 Task: Look for space in Scotch Plains, United States from 10th July, 2023 to 15th July, 2023 for 7 adults in price range Rs.10000 to Rs.15000. Place can be entire place or shared room with 4 bedrooms having 7 beds and 4 bathrooms. Property type can be house, flat, guest house. Amenities needed are: wifi, TV, free parkinig on premises, gym, breakfast. Booking option can be shelf check-in. Required host language is English.
Action: Mouse moved to (498, 122)
Screenshot: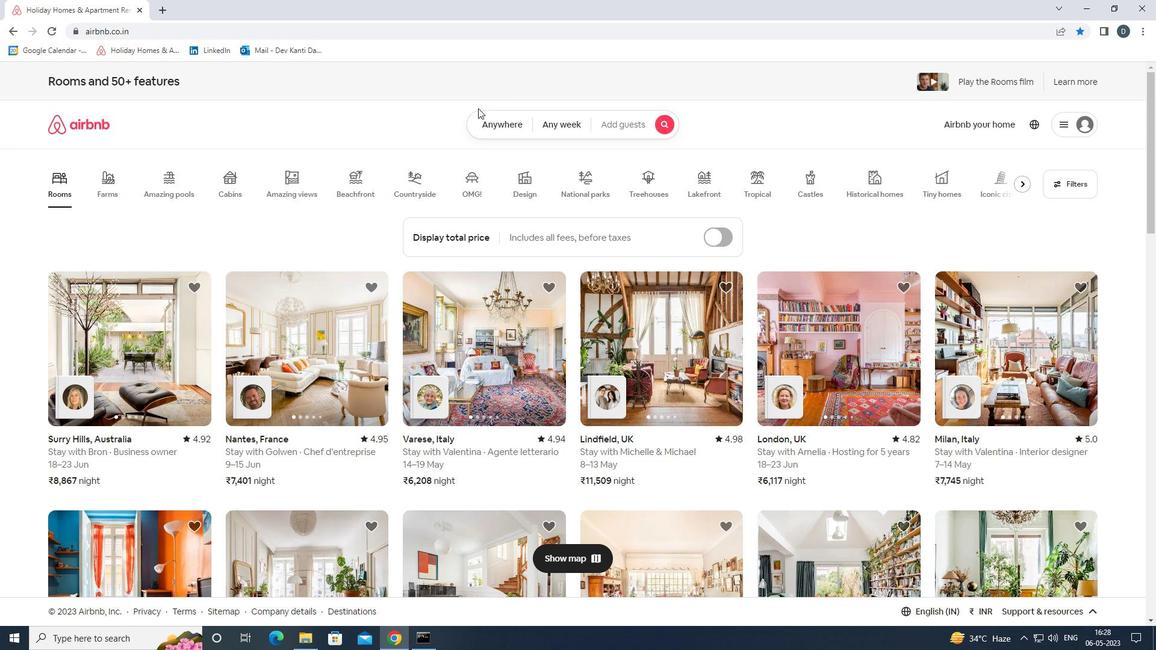 
Action: Mouse pressed left at (498, 122)
Screenshot: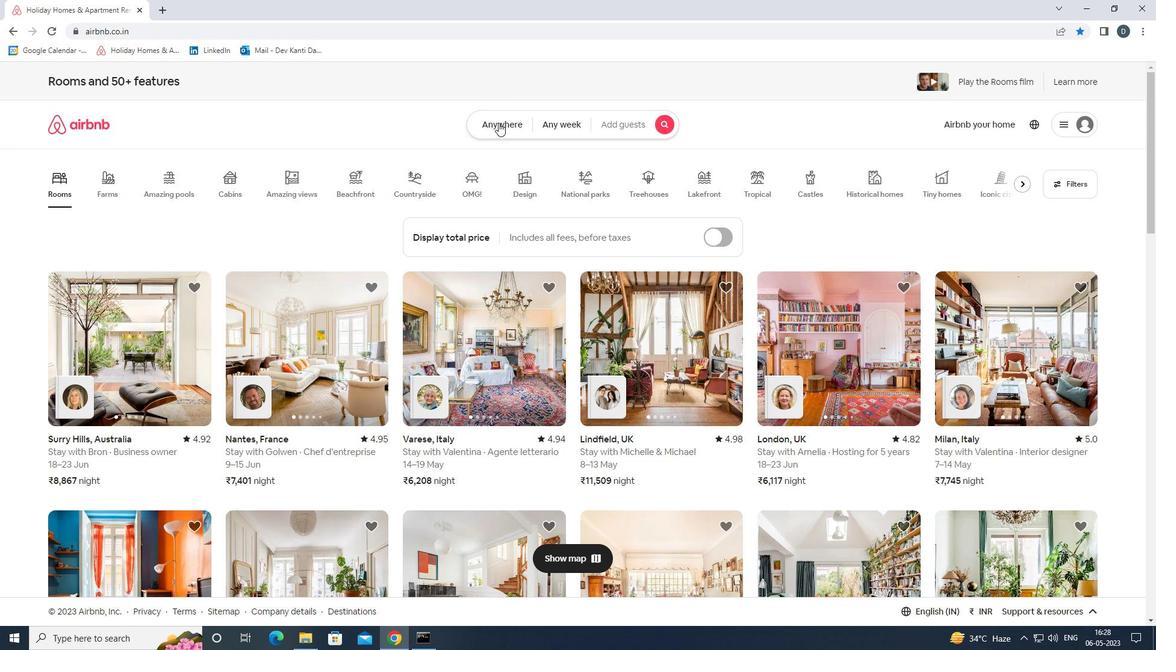 
Action: Mouse moved to (423, 176)
Screenshot: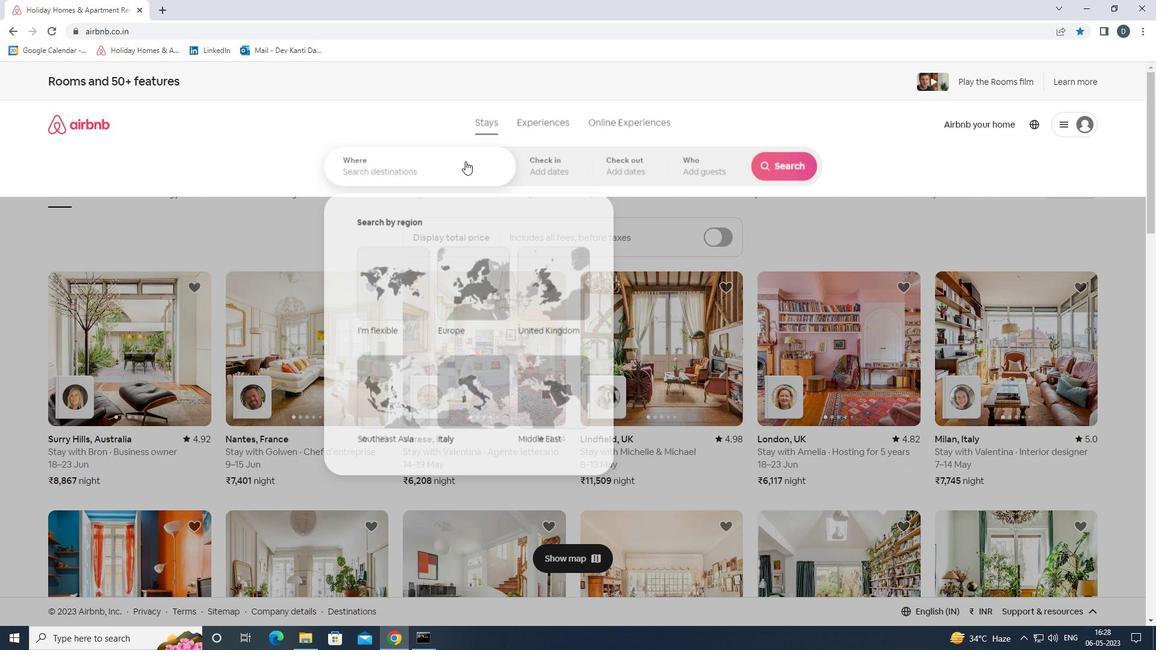 
Action: Mouse pressed left at (423, 176)
Screenshot: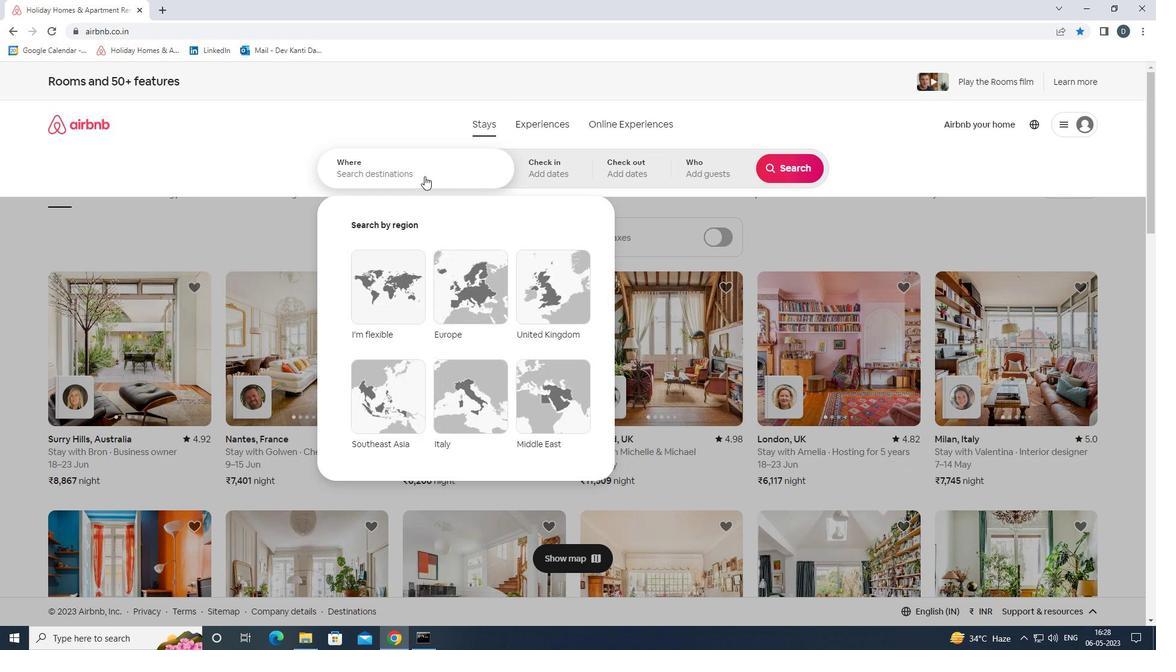
Action: Mouse moved to (437, 170)
Screenshot: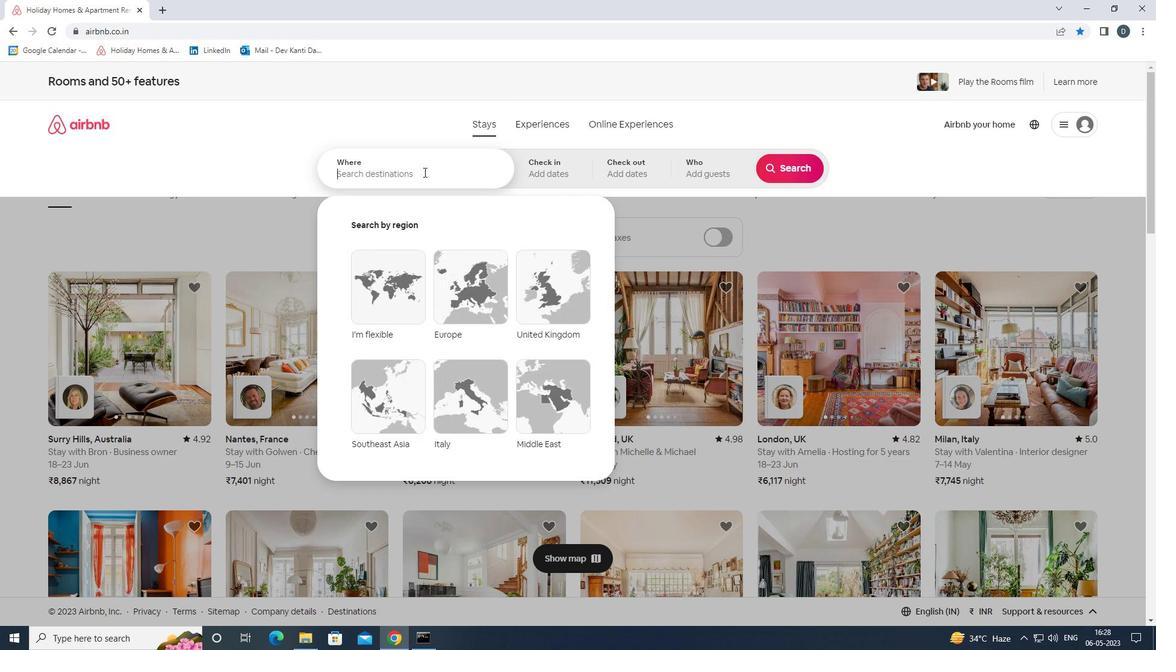 
Action: Key pressed <Key.shift><Key.shift>S
Screenshot: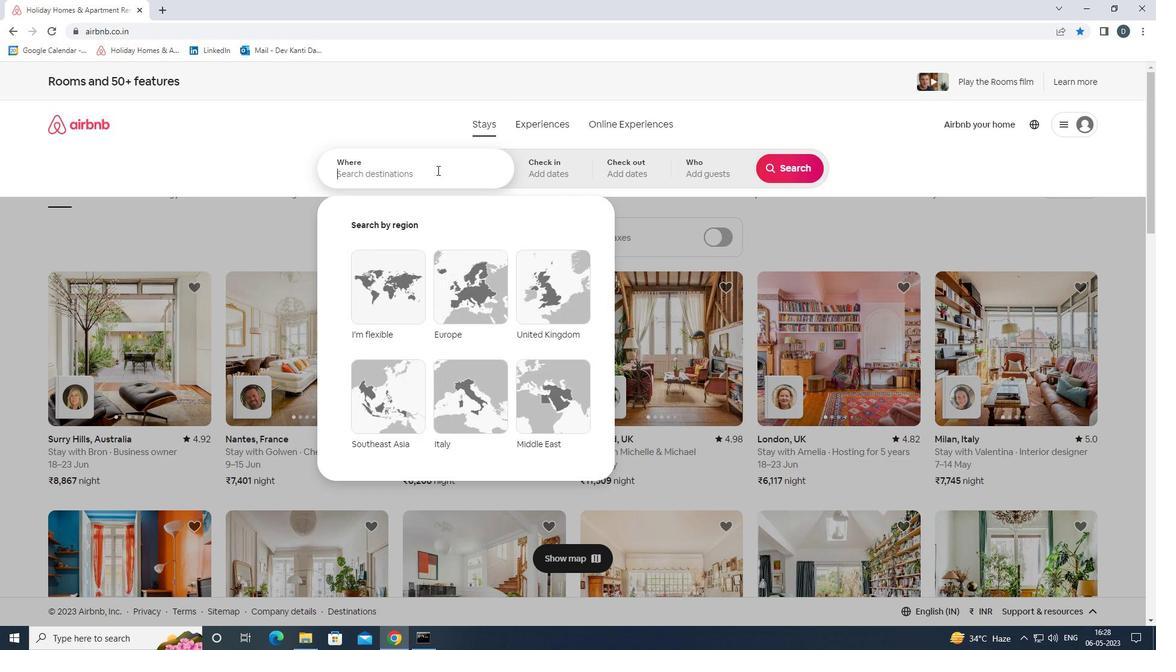 
Action: Mouse moved to (438, 170)
Screenshot: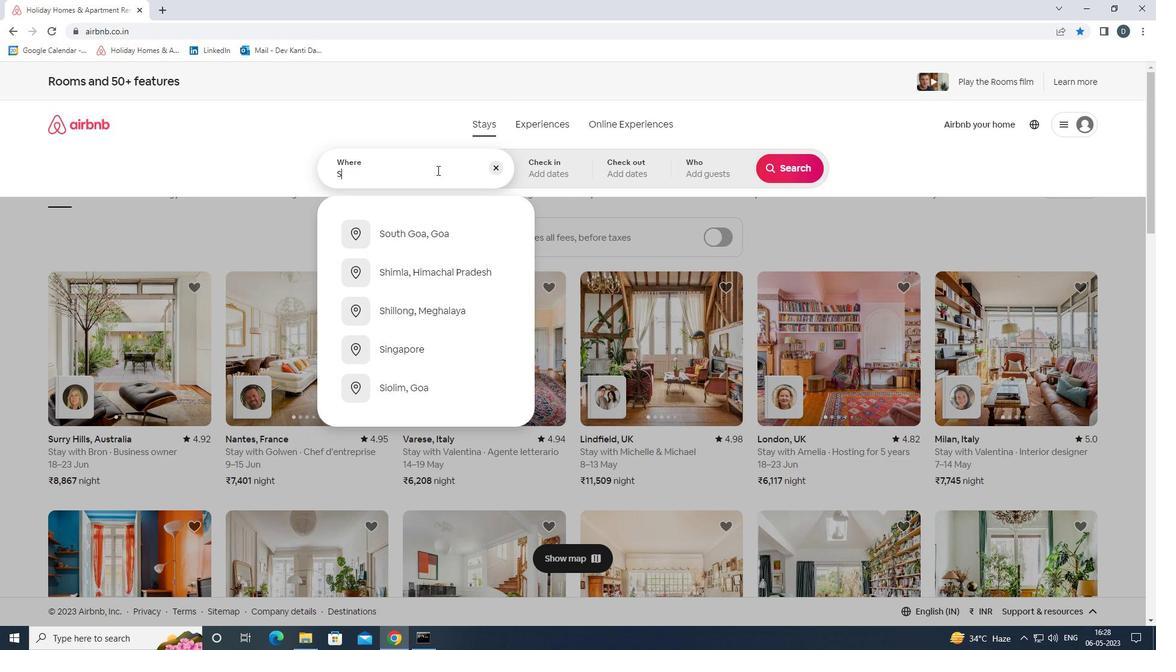 
Action: Key pressed COTCH<Key.space><Key.shift>PLAINS,<Key.shift>UNITED<Key.space><Key.shift><Key.shift><Key.shift><Key.shift><Key.shift><Key.shift><Key.shift><Key.shift><Key.shift><Key.shift><Key.shift><Key.shift><Key.shift><Key.shift><Key.shift><Key.shift><Key.shift><Key.shift><Key.shift><Key.shift>S<Key.shift><Key.backspace><Key.shift>STATES<Key.enter>
Screenshot: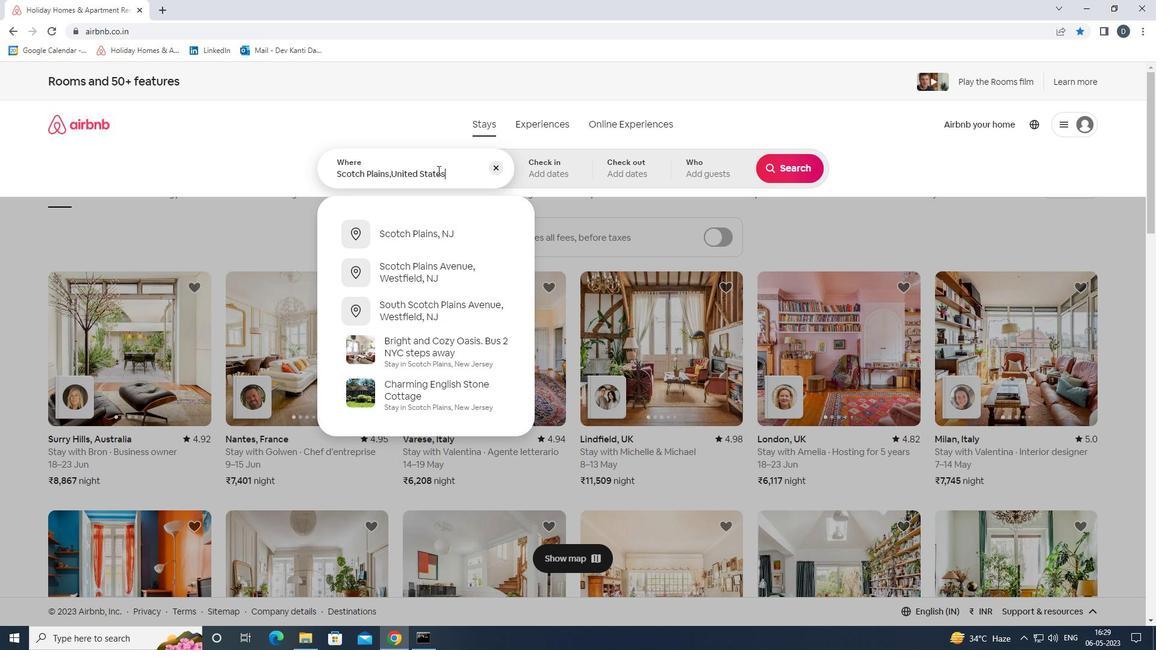 
Action: Mouse moved to (783, 260)
Screenshot: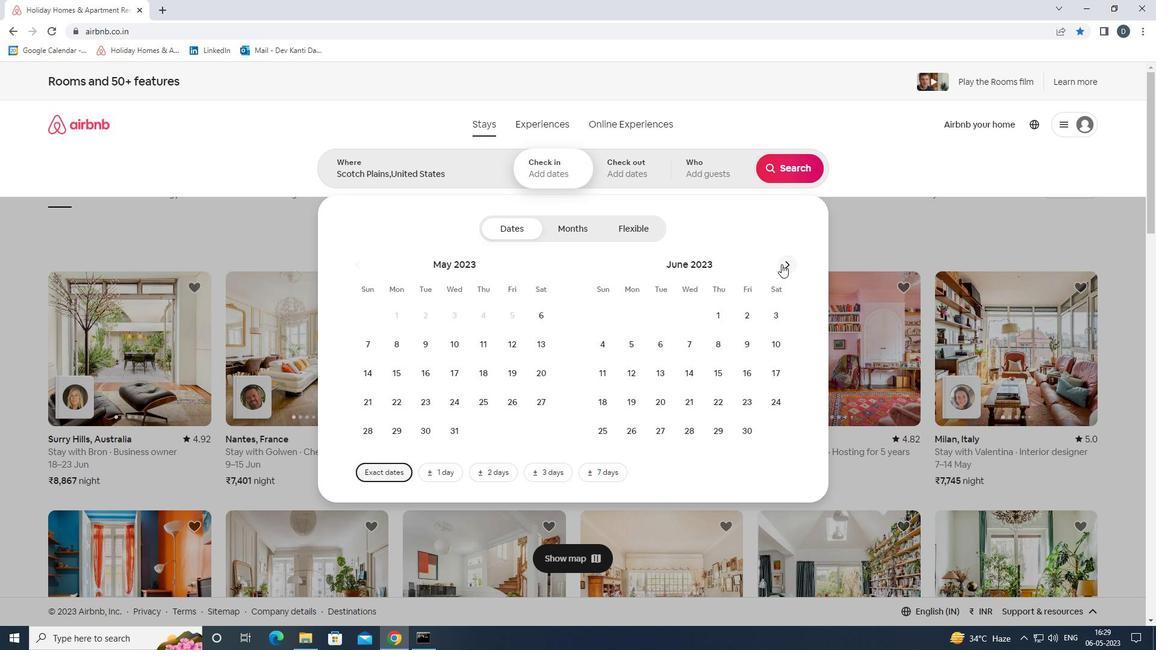 
Action: Mouse pressed left at (783, 260)
Screenshot: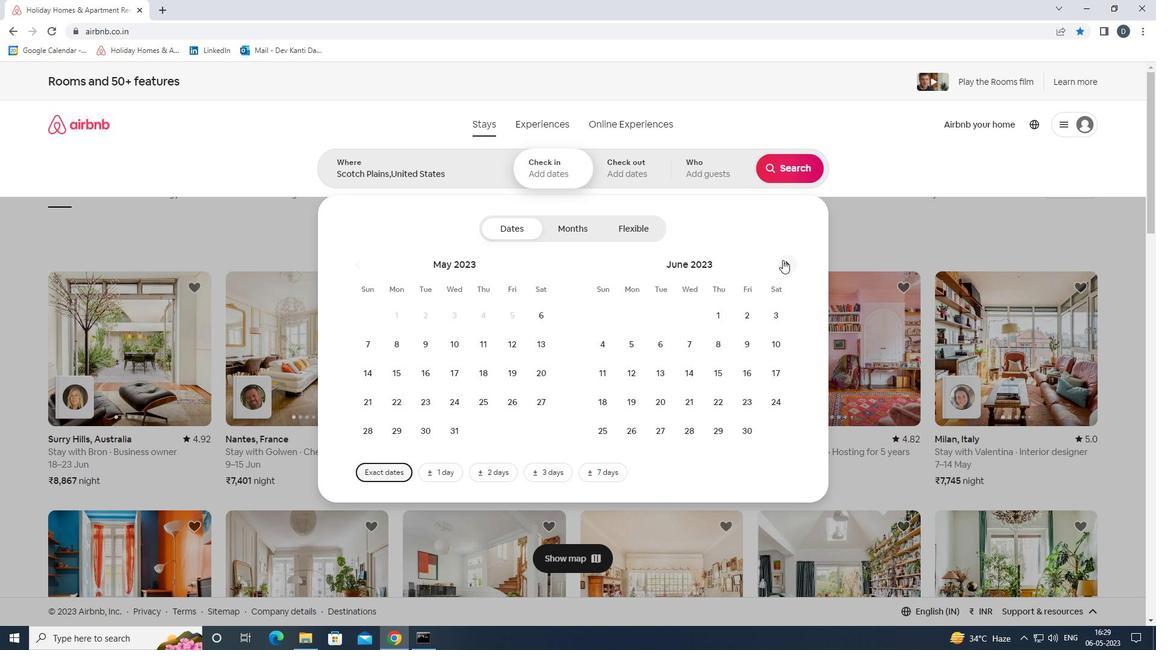 
Action: Mouse moved to (635, 371)
Screenshot: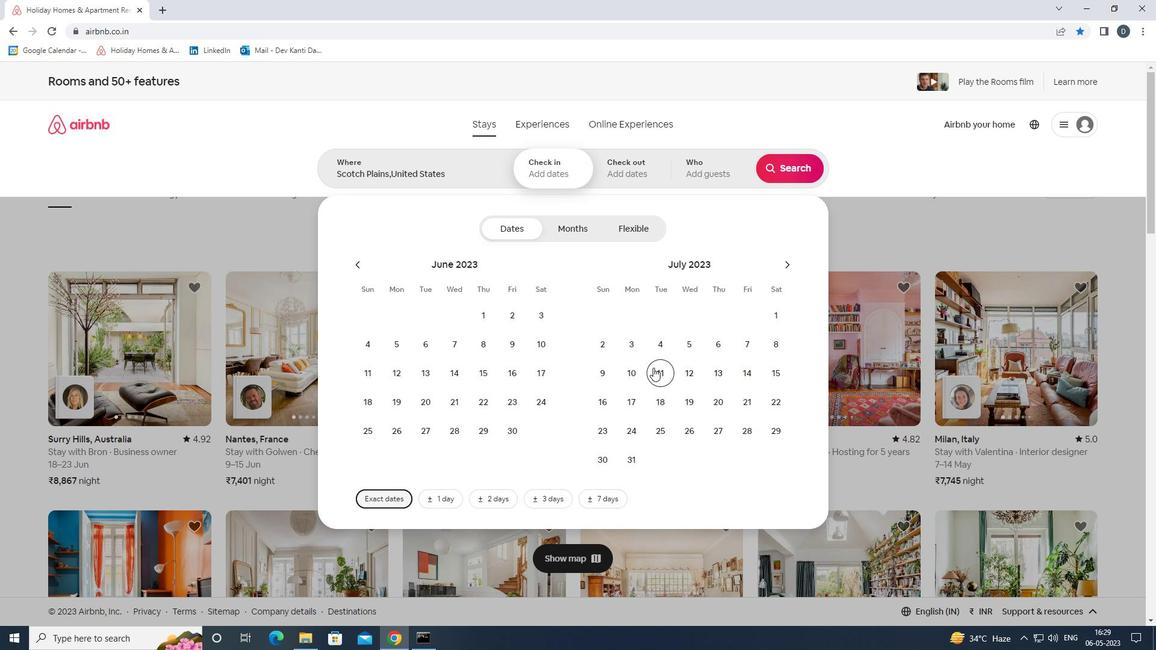
Action: Mouse pressed left at (635, 371)
Screenshot: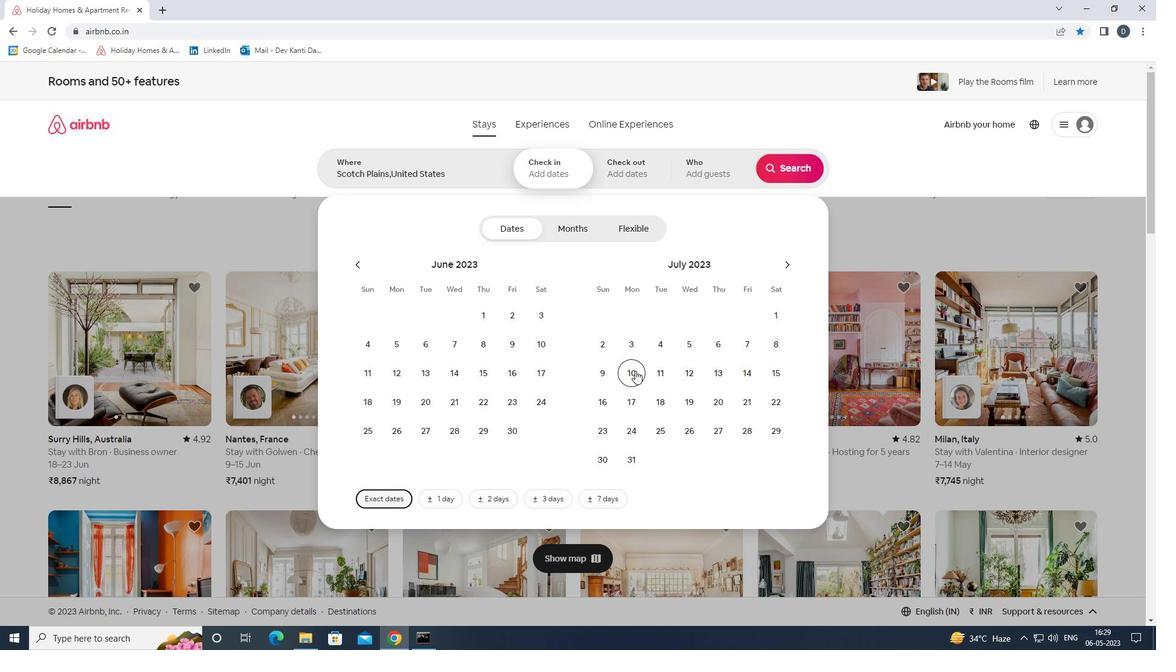 
Action: Mouse moved to (770, 369)
Screenshot: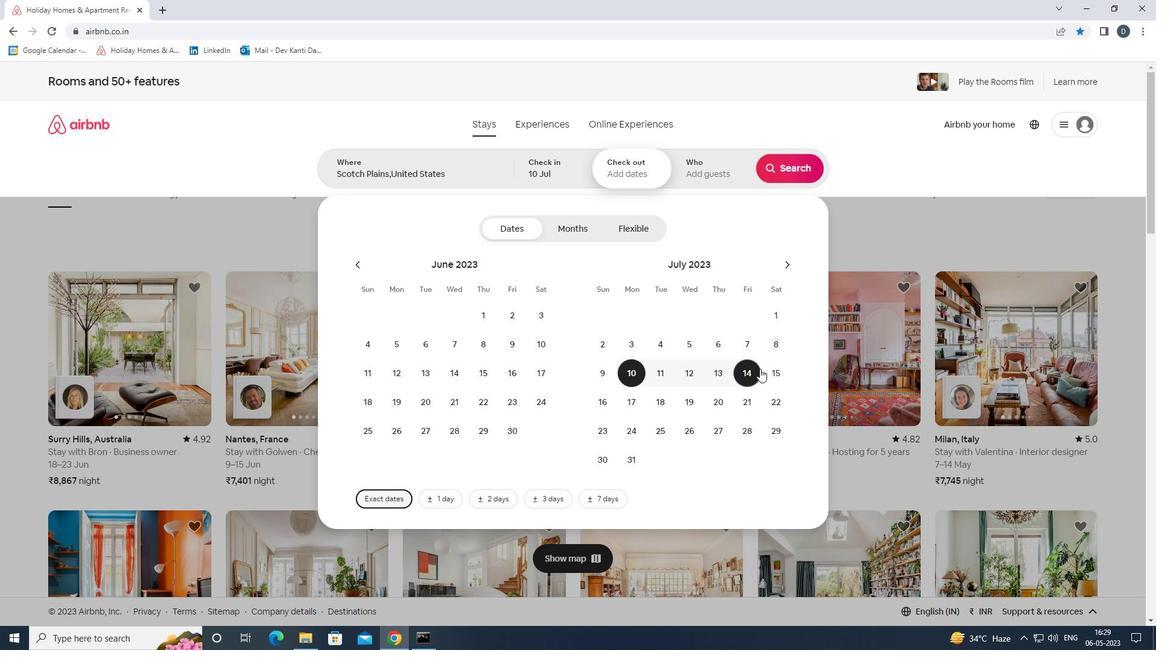 
Action: Mouse pressed left at (770, 369)
Screenshot: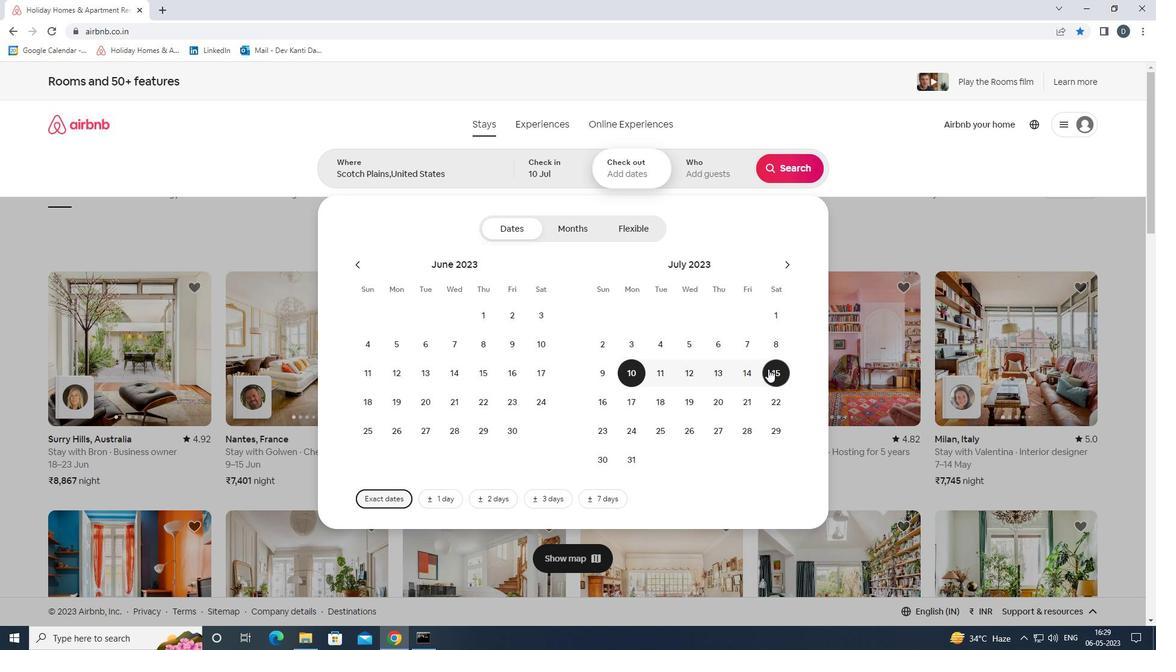 
Action: Mouse moved to (708, 172)
Screenshot: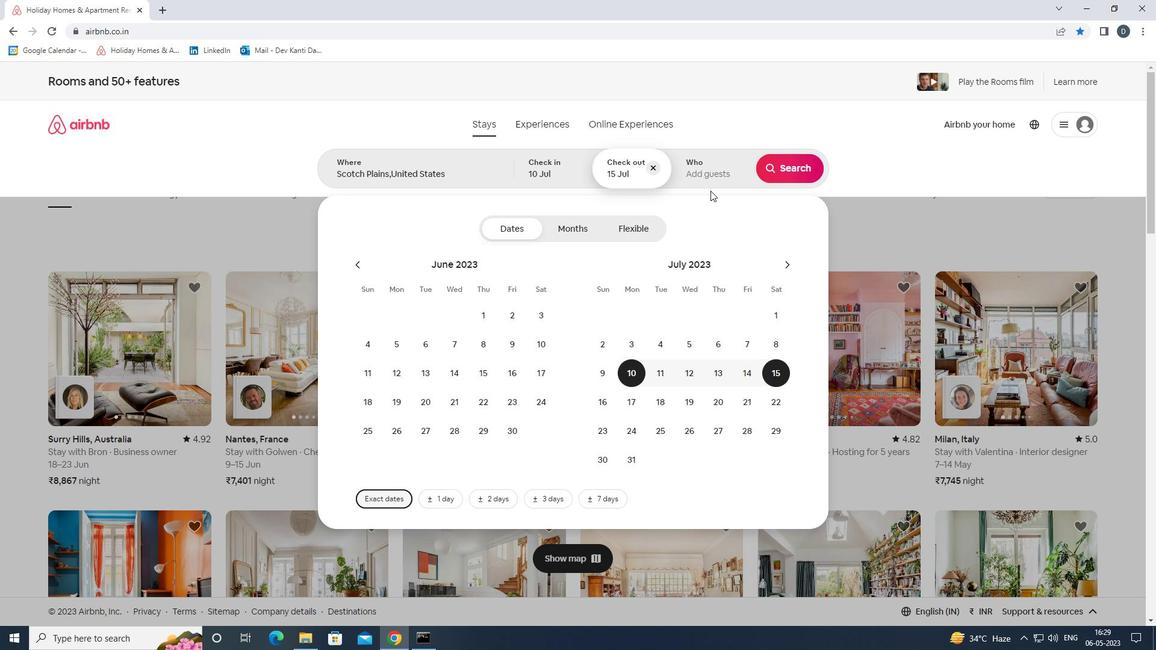 
Action: Mouse pressed left at (708, 172)
Screenshot: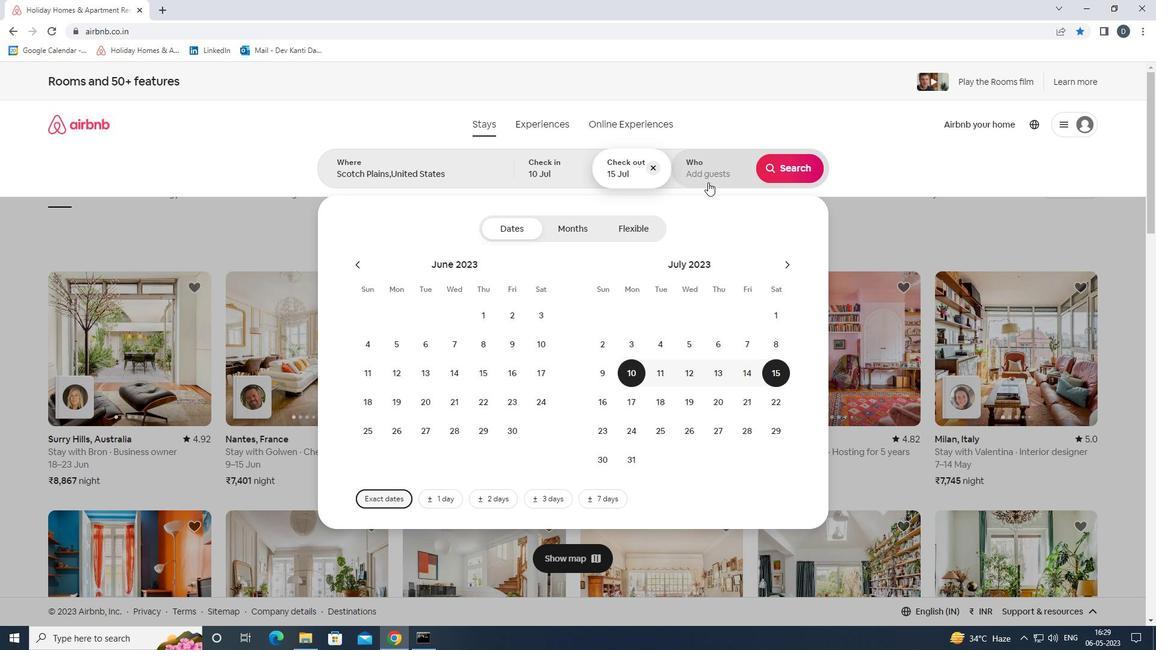 
Action: Mouse moved to (797, 236)
Screenshot: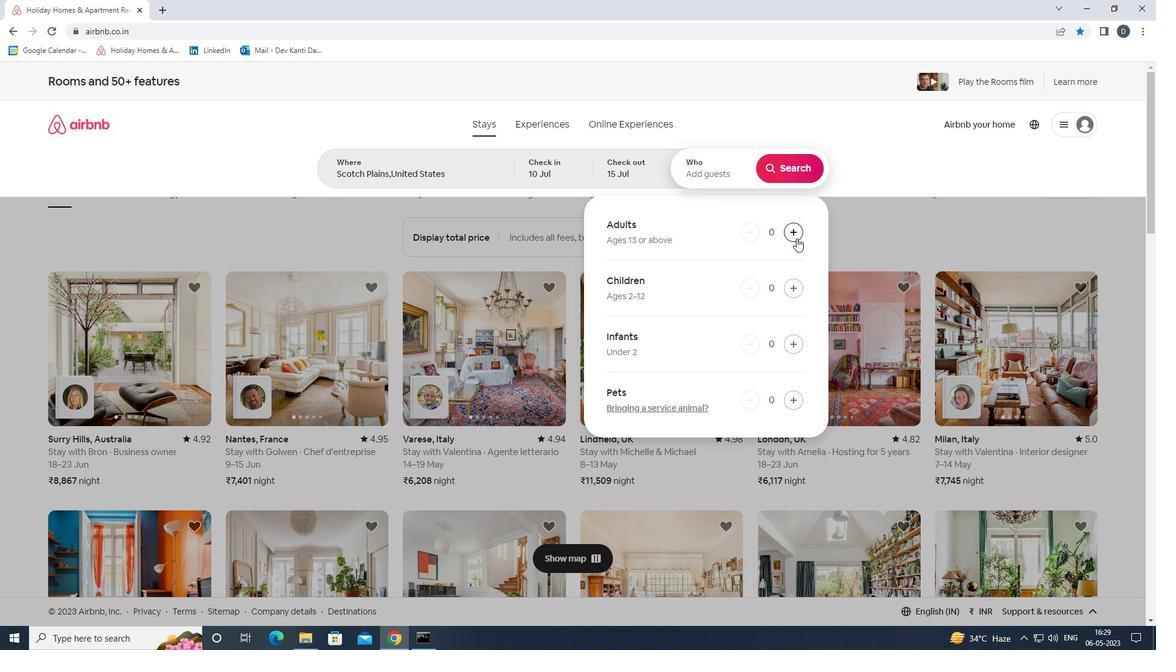
Action: Mouse pressed left at (797, 236)
Screenshot: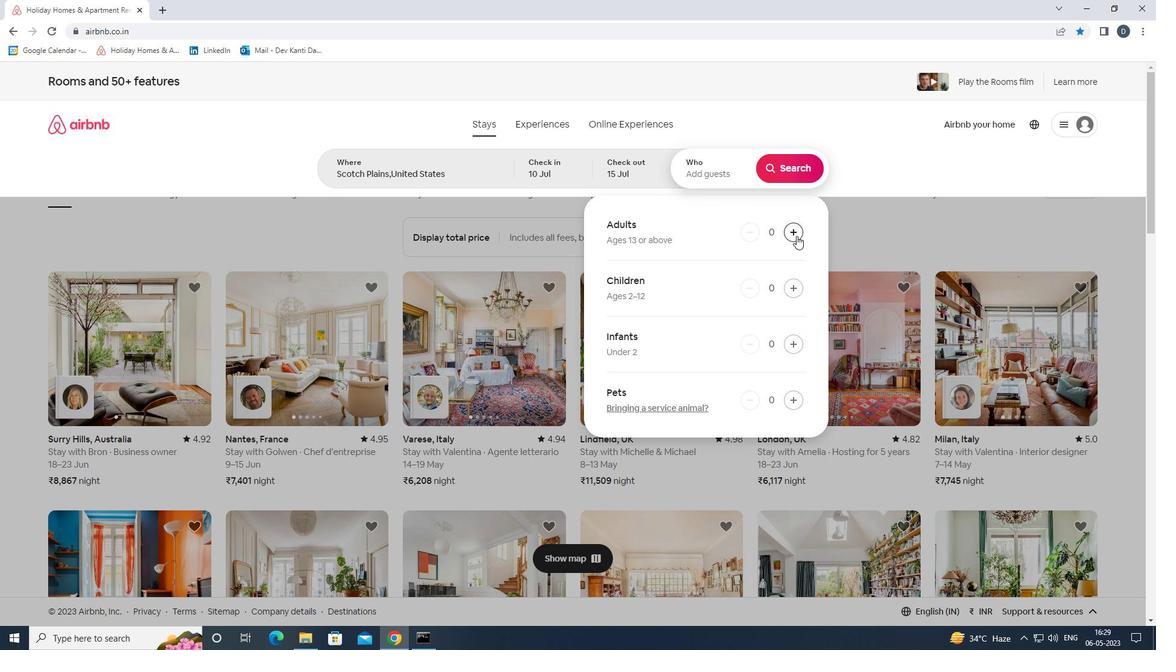 
Action: Mouse pressed left at (797, 236)
Screenshot: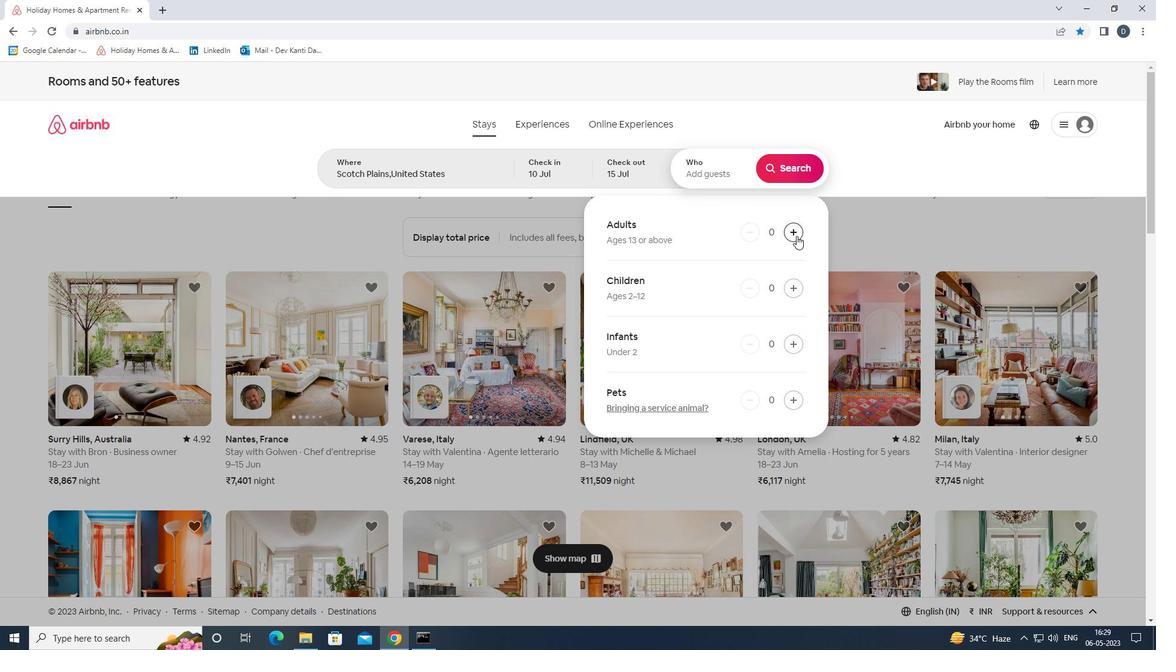 
Action: Mouse pressed left at (797, 236)
Screenshot: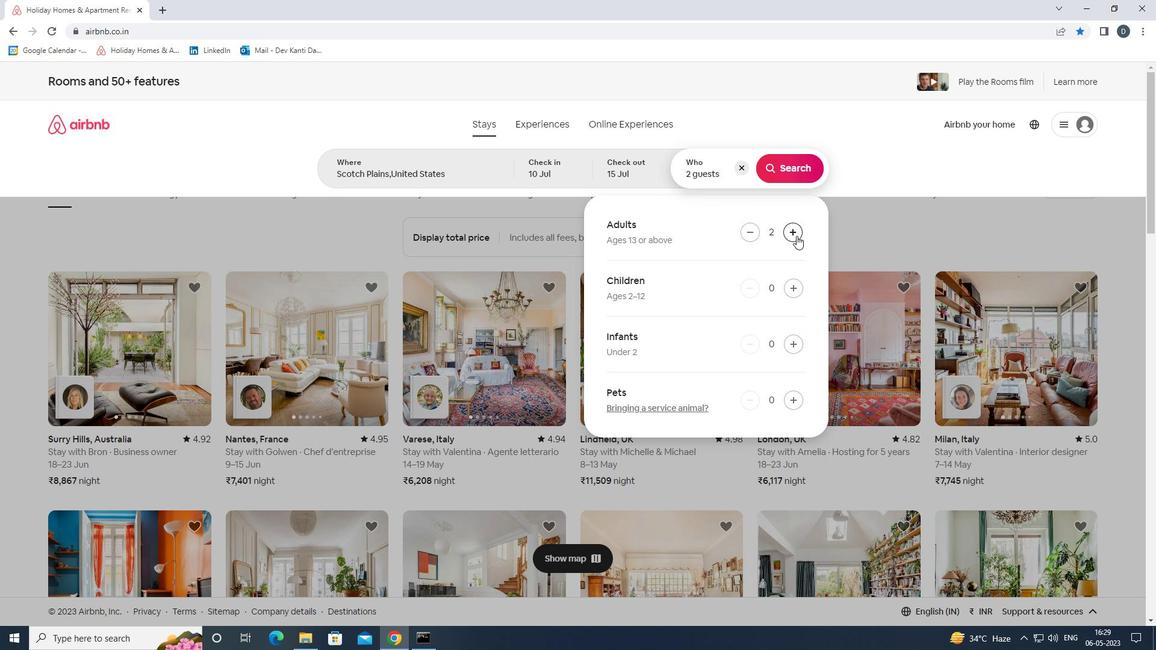 
Action: Mouse pressed left at (797, 236)
Screenshot: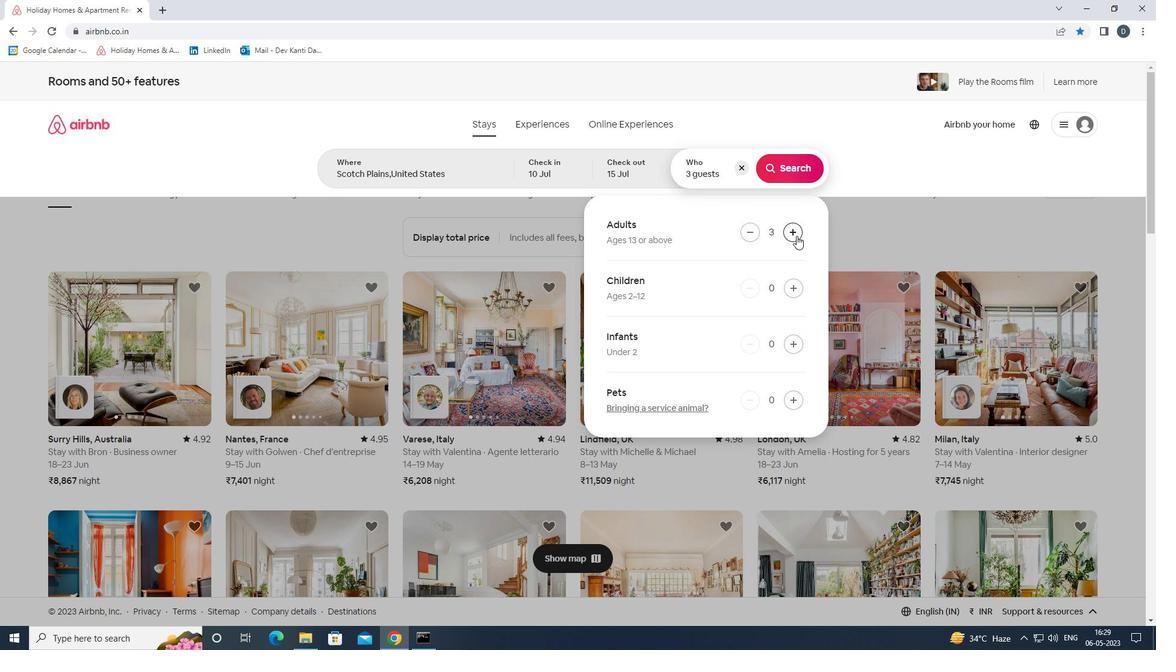 
Action: Mouse pressed left at (797, 236)
Screenshot: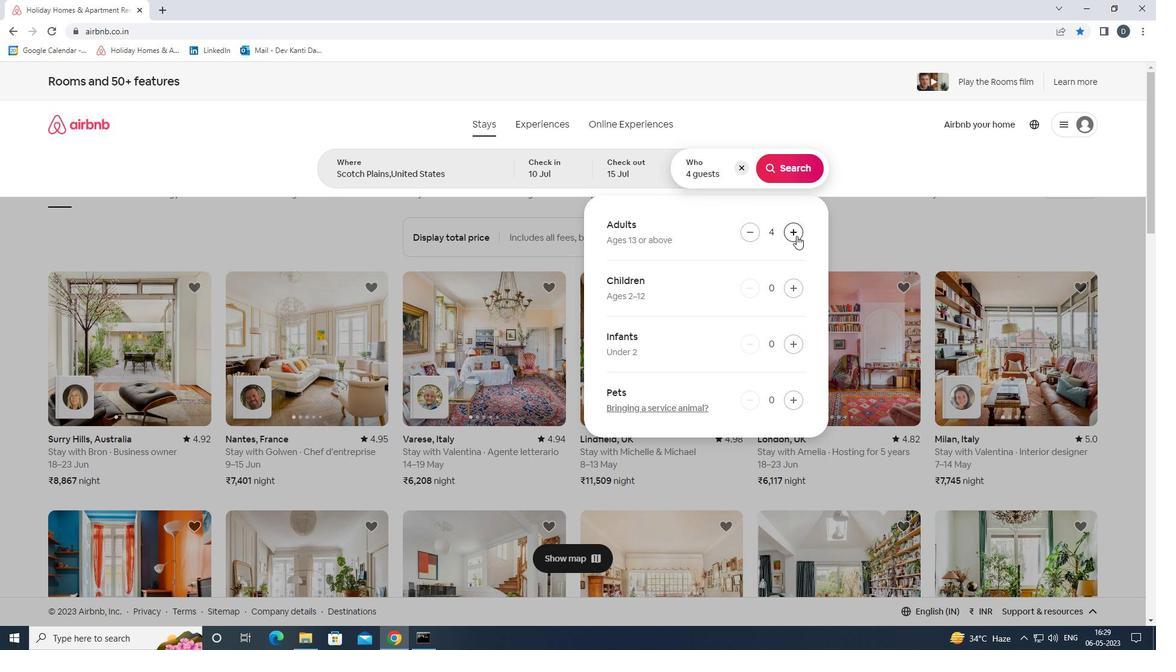 
Action: Mouse pressed left at (797, 236)
Screenshot: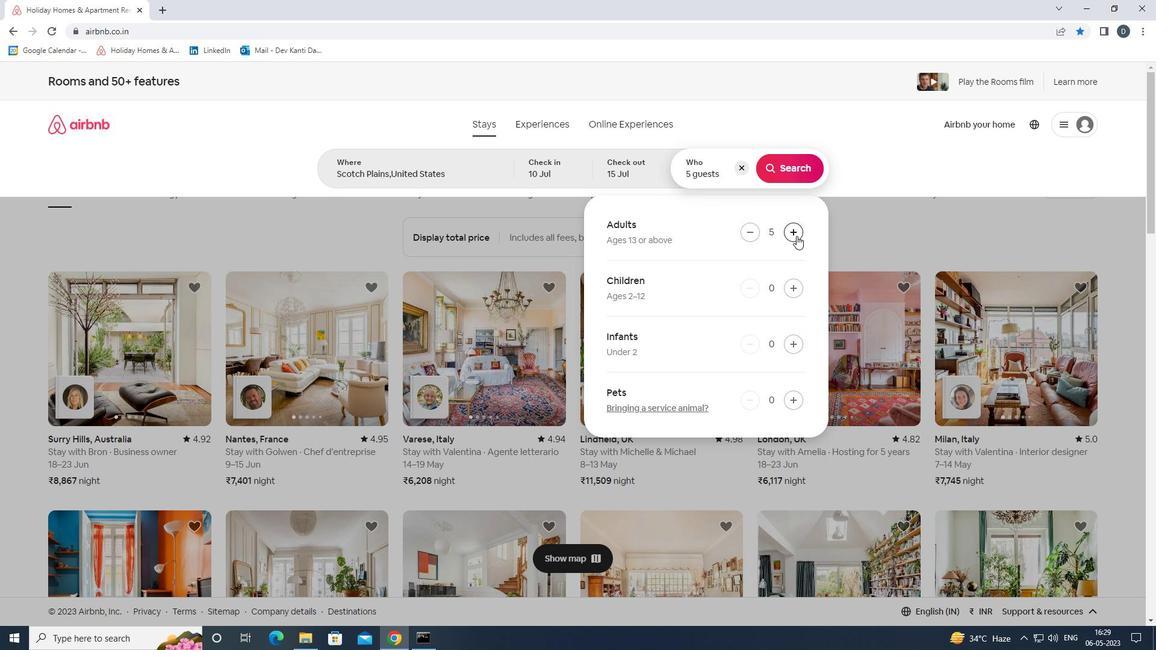 
Action: Mouse pressed left at (797, 236)
Screenshot: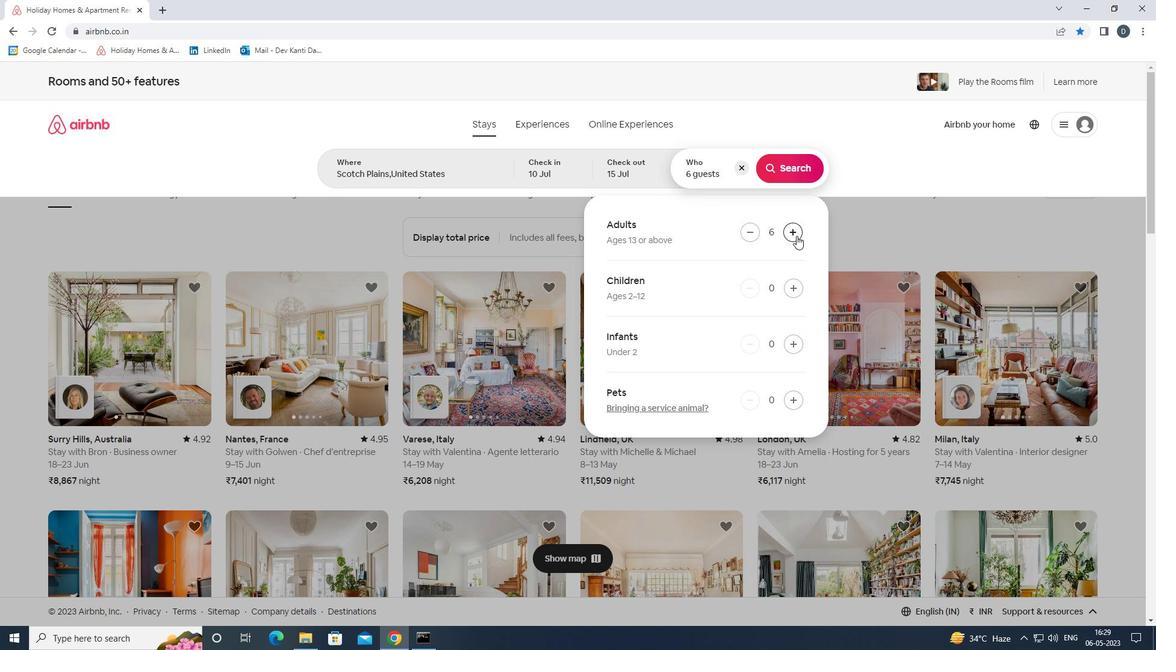 
Action: Mouse moved to (795, 169)
Screenshot: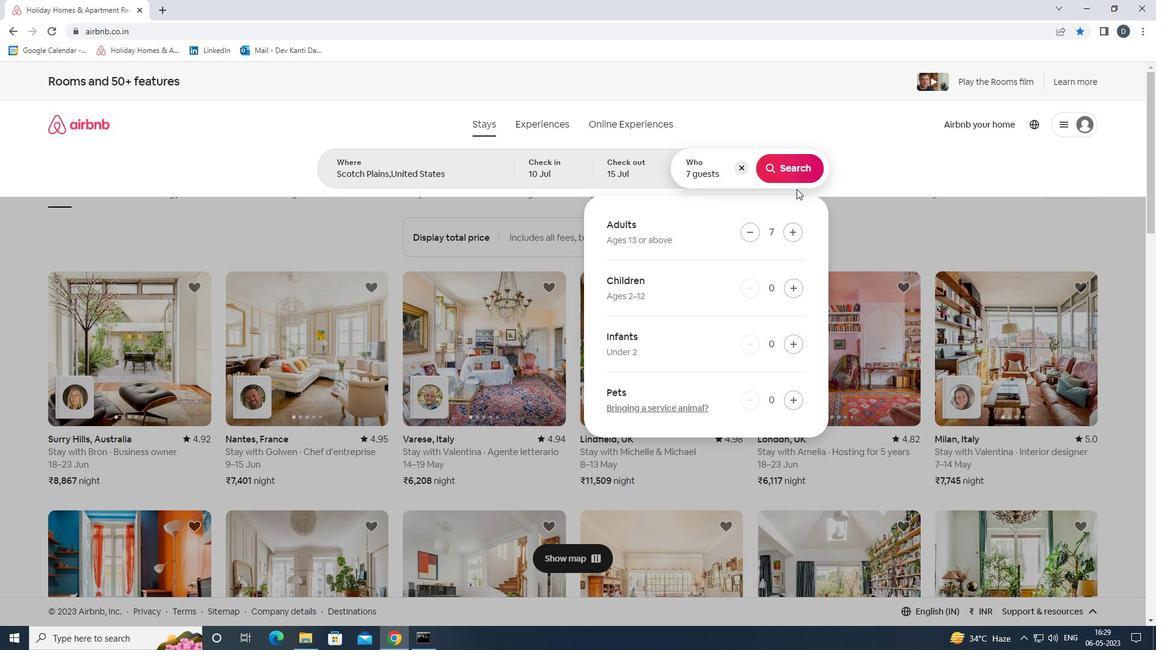 
Action: Mouse pressed left at (795, 169)
Screenshot: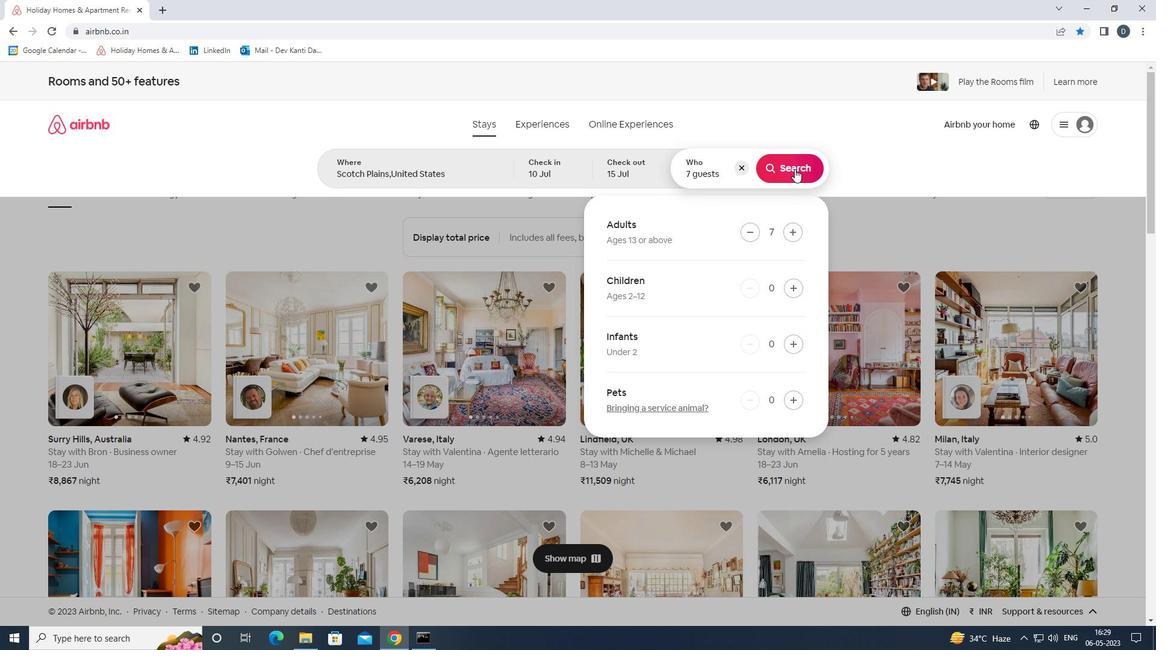 
Action: Mouse moved to (1099, 137)
Screenshot: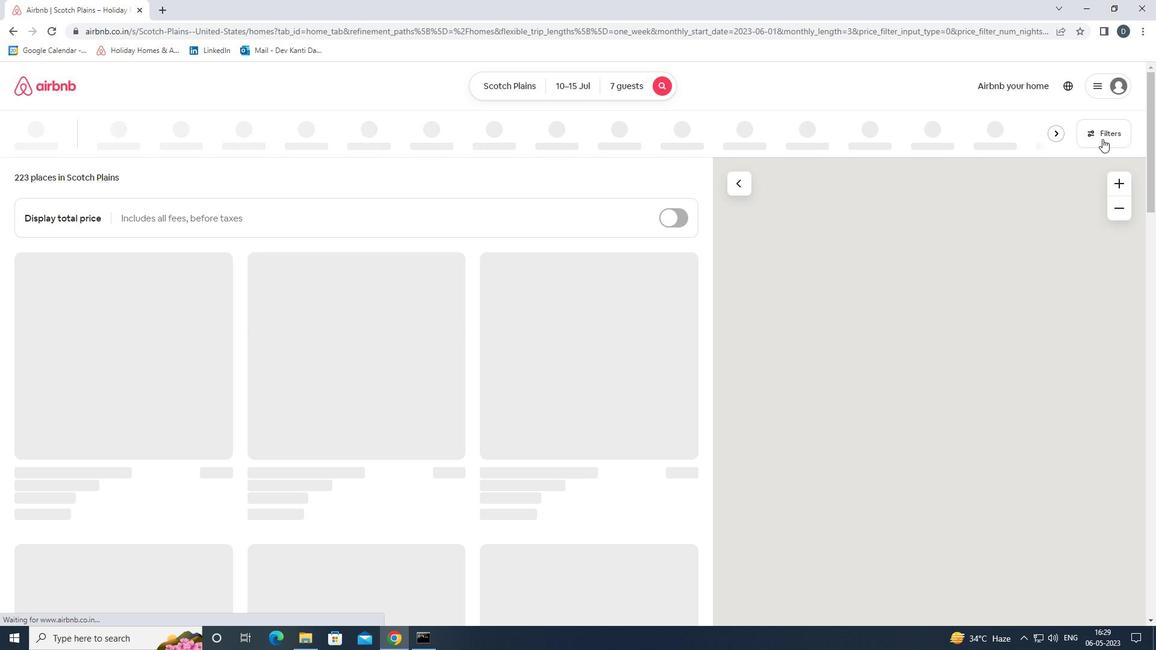 
Action: Mouse pressed left at (1099, 137)
Screenshot: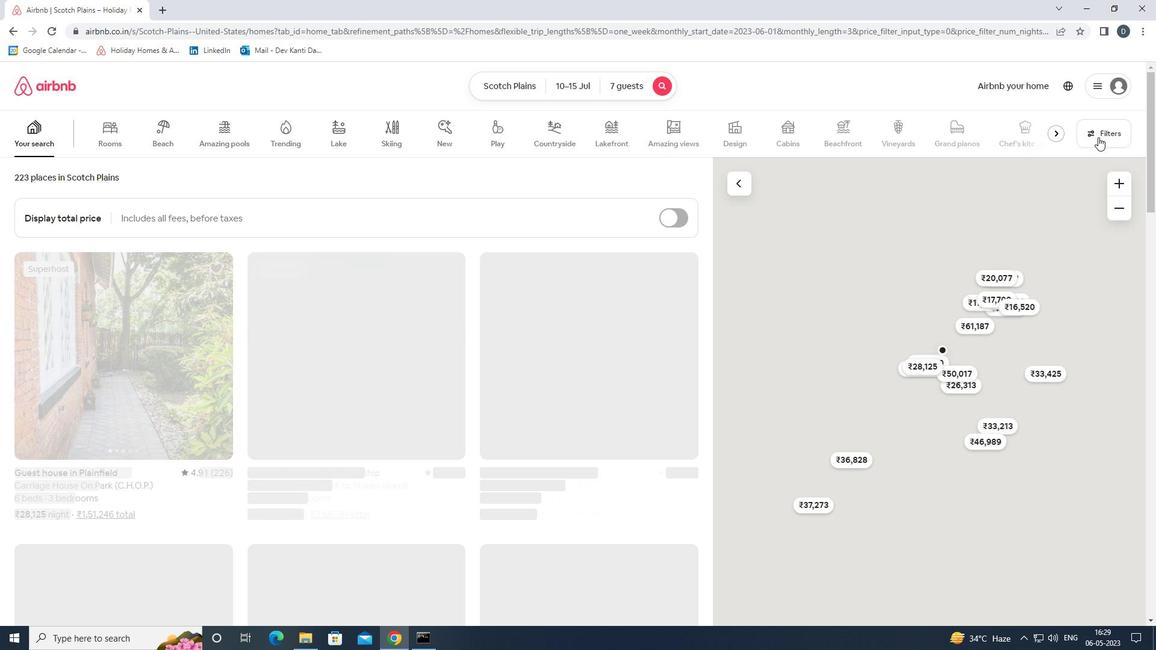 
Action: Mouse moved to (473, 437)
Screenshot: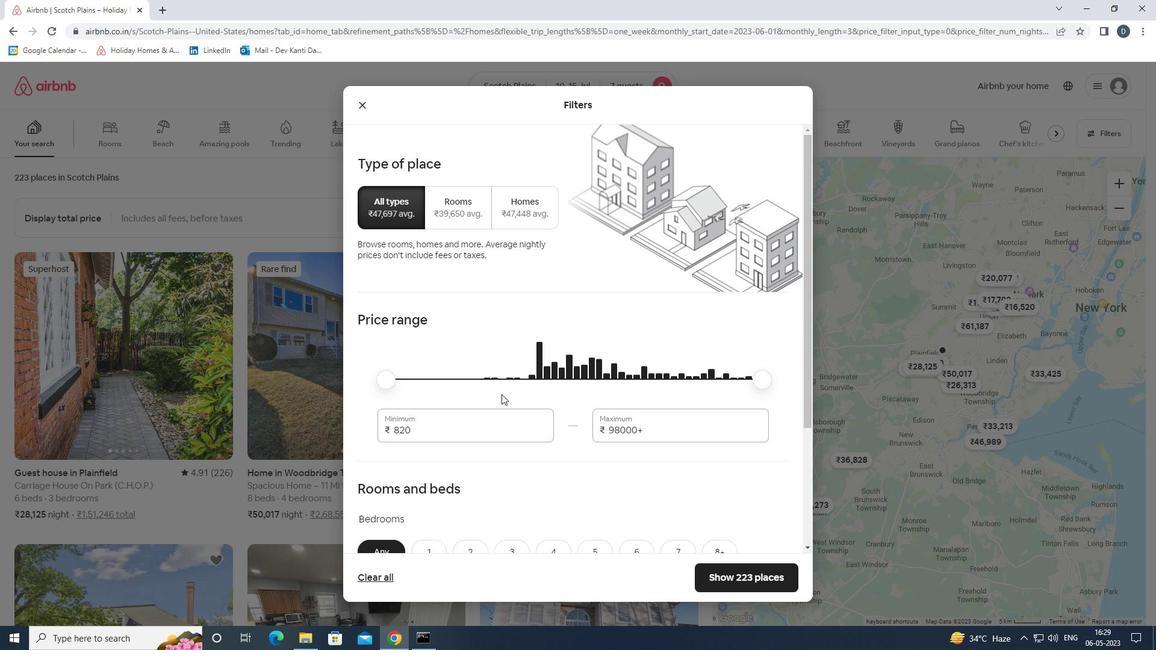 
Action: Mouse pressed left at (473, 437)
Screenshot: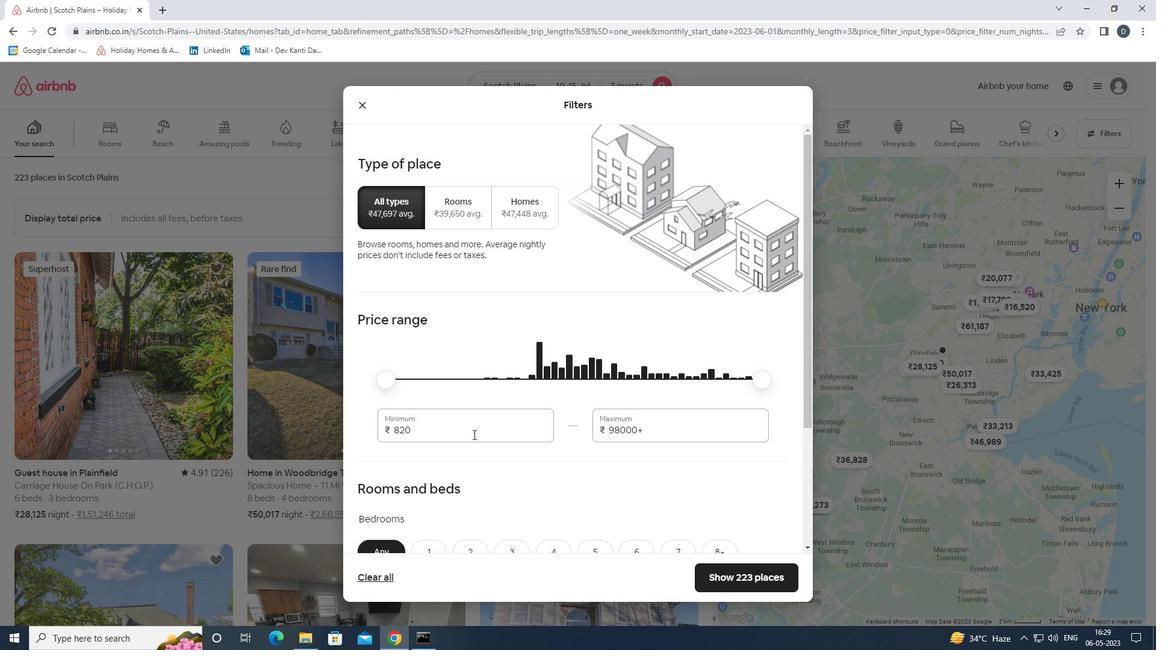 
Action: Mouse moved to (473, 430)
Screenshot: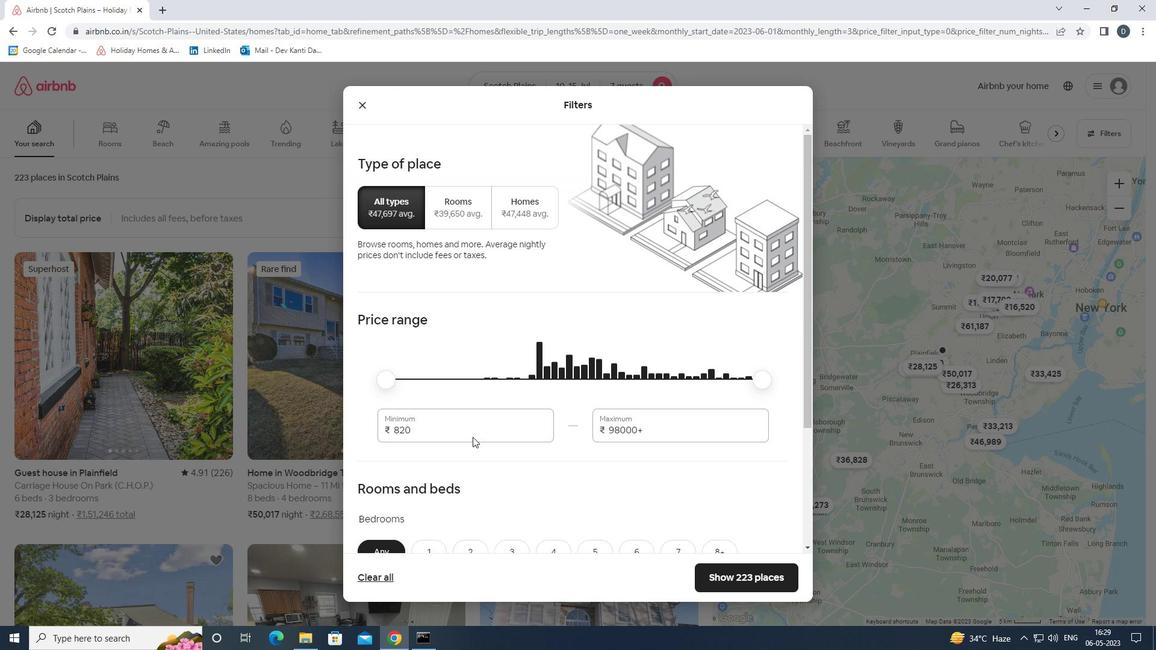 
Action: Mouse pressed left at (473, 430)
Screenshot: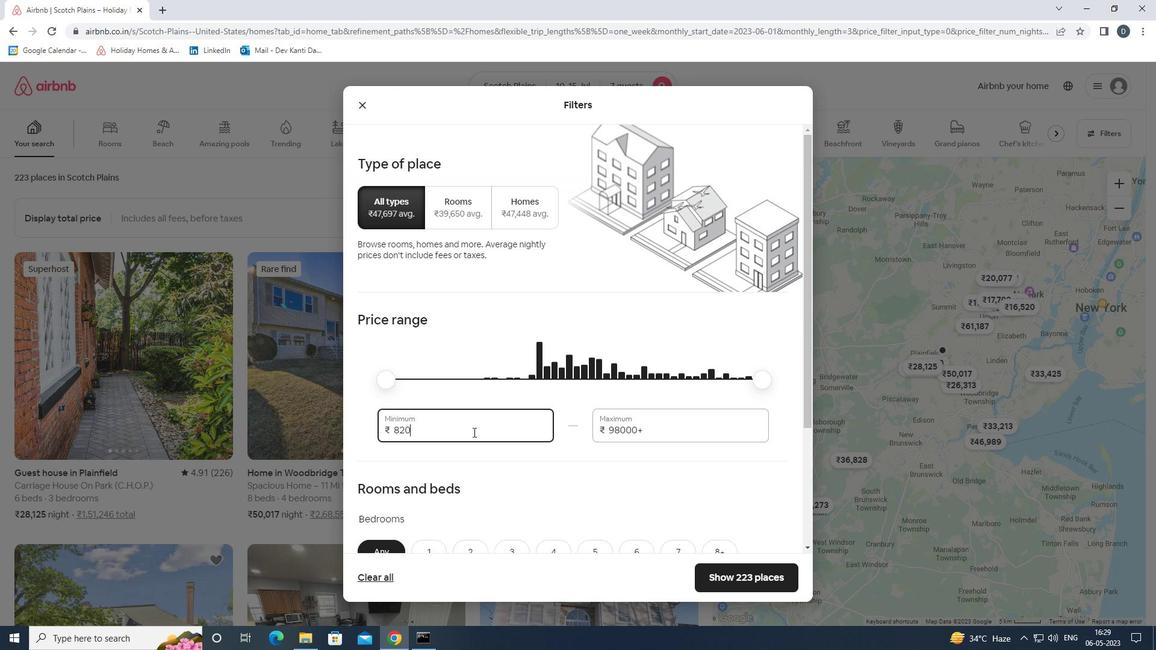 
Action: Mouse pressed left at (473, 430)
Screenshot: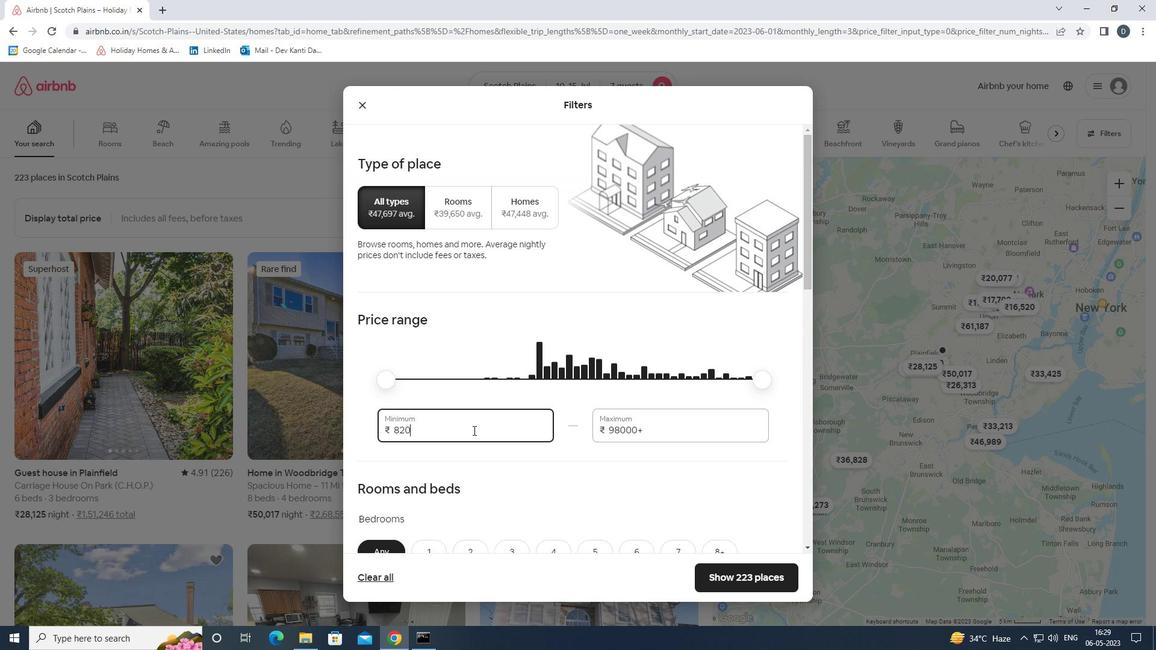 
Action: Key pressed 10000<Key.tab>15000
Screenshot: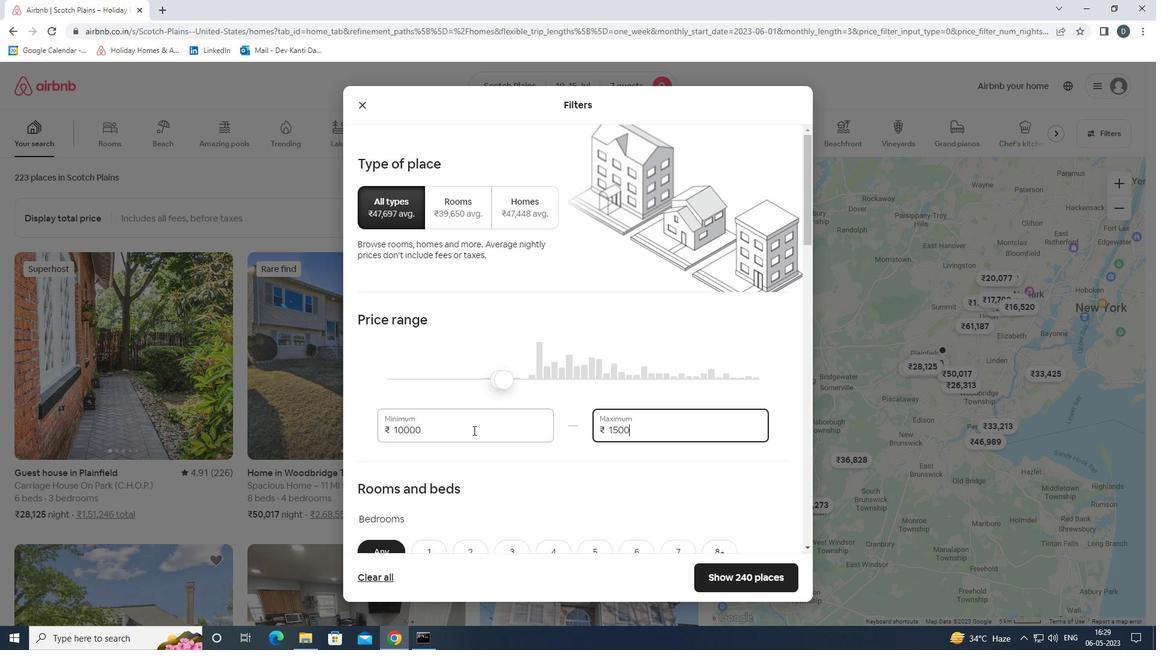 
Action: Mouse scrolled (473, 430) with delta (0, 0)
Screenshot: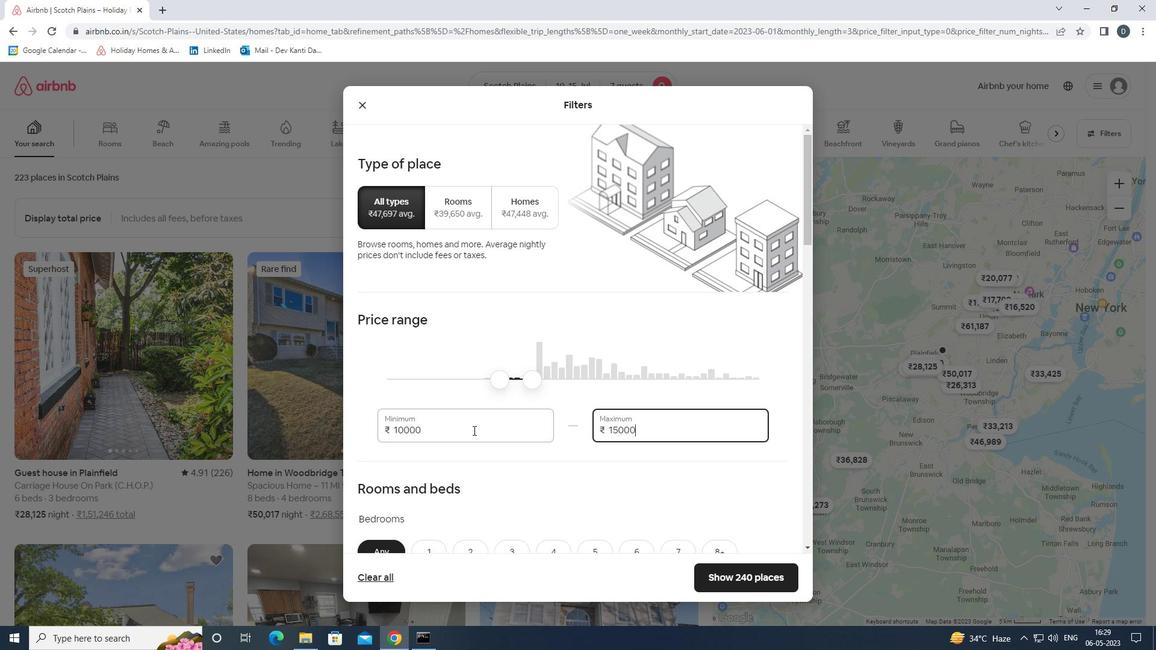 
Action: Mouse scrolled (473, 430) with delta (0, 0)
Screenshot: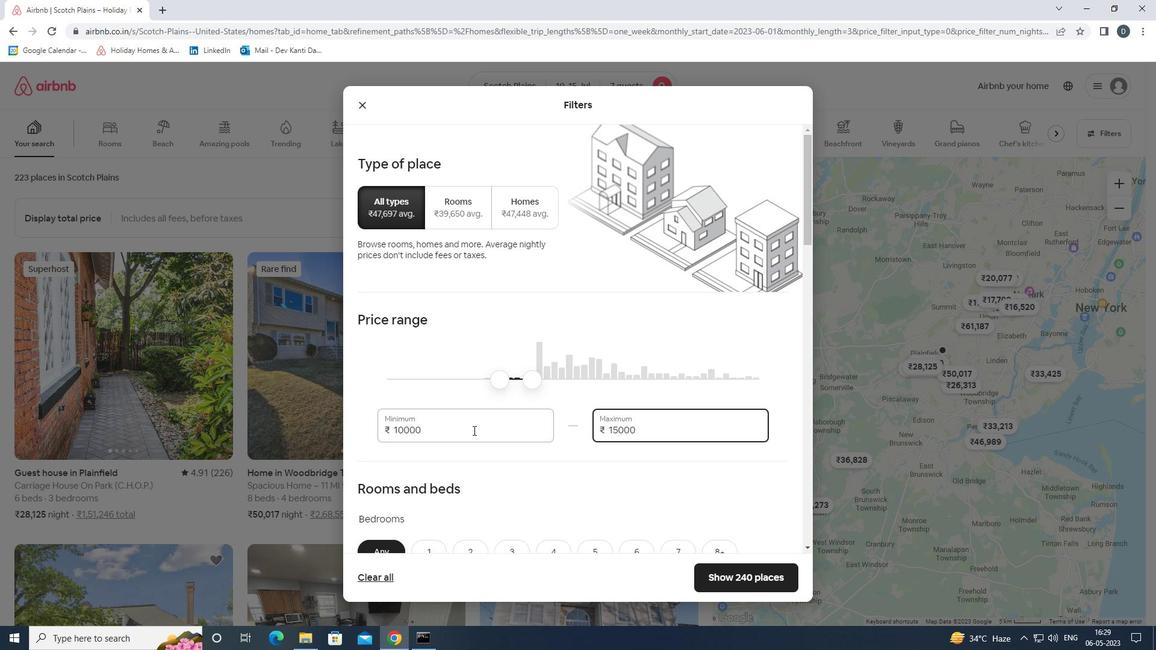 
Action: Mouse moved to (493, 421)
Screenshot: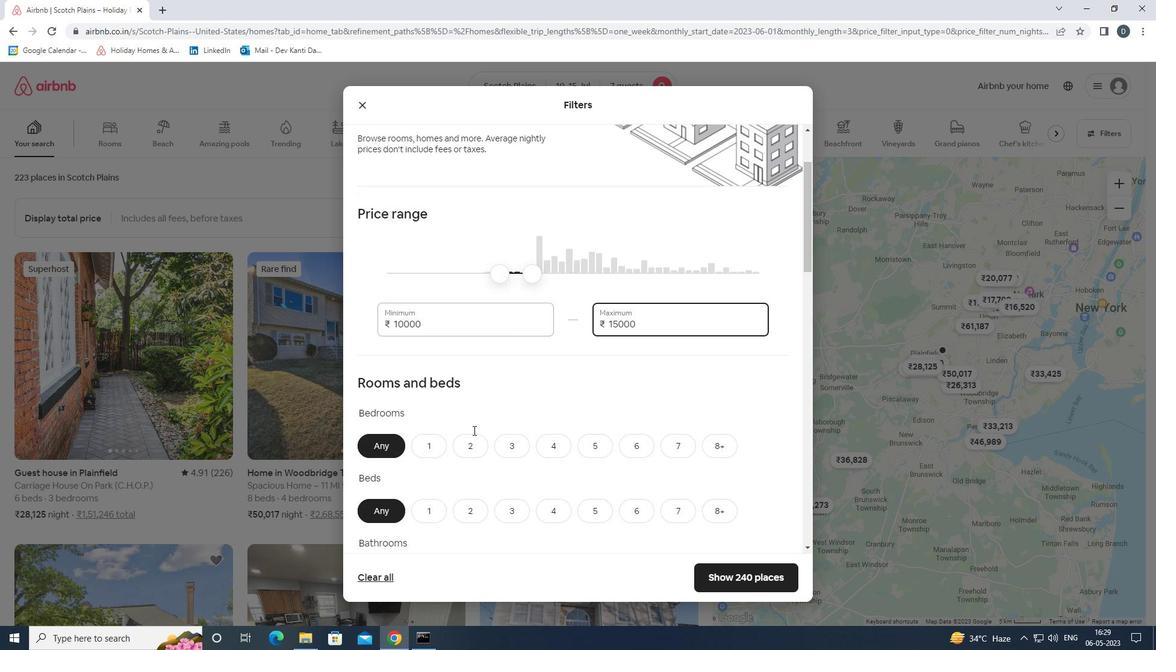 
Action: Mouse scrolled (493, 420) with delta (0, 0)
Screenshot: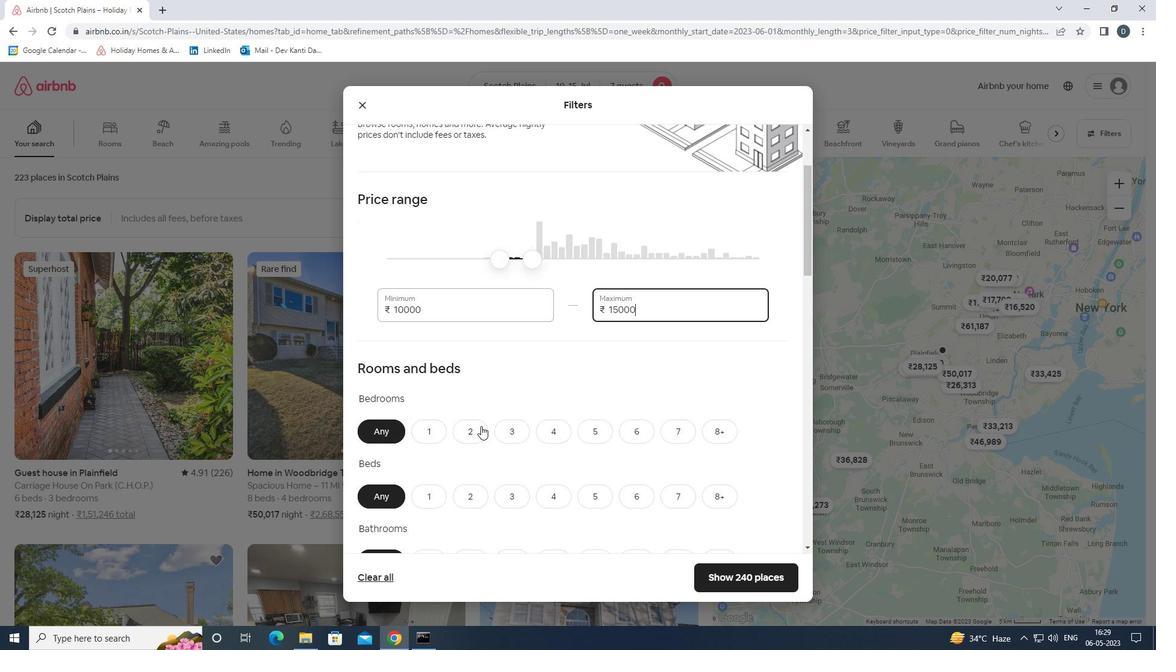 
Action: Mouse moved to (493, 420)
Screenshot: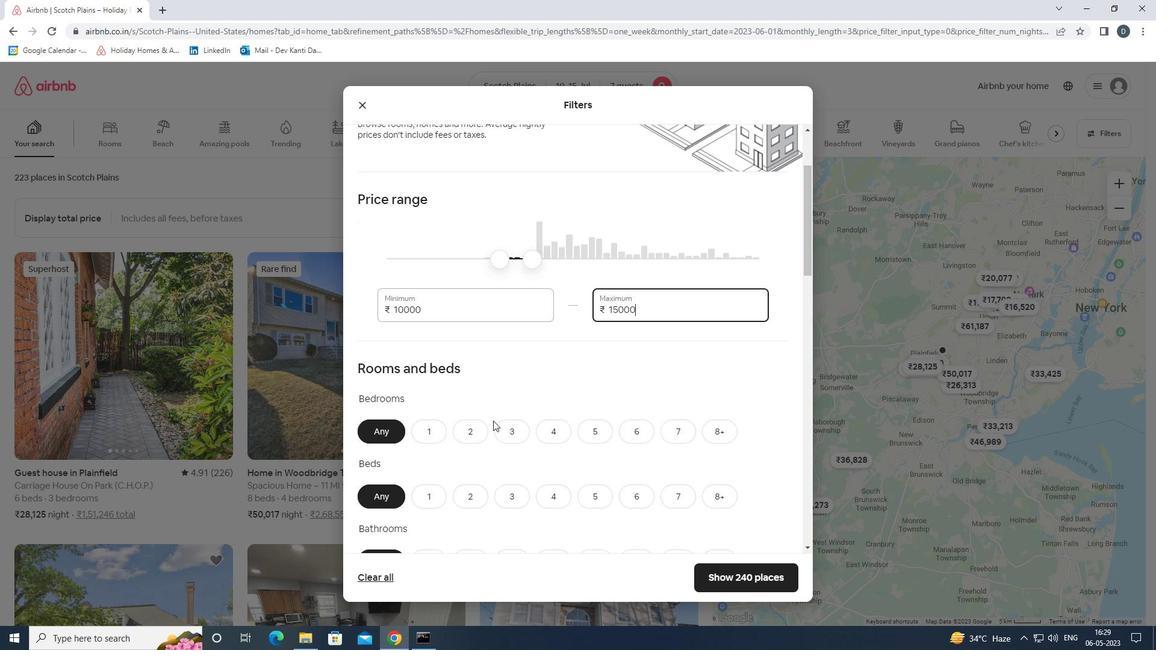 
Action: Mouse scrolled (493, 419) with delta (0, 0)
Screenshot: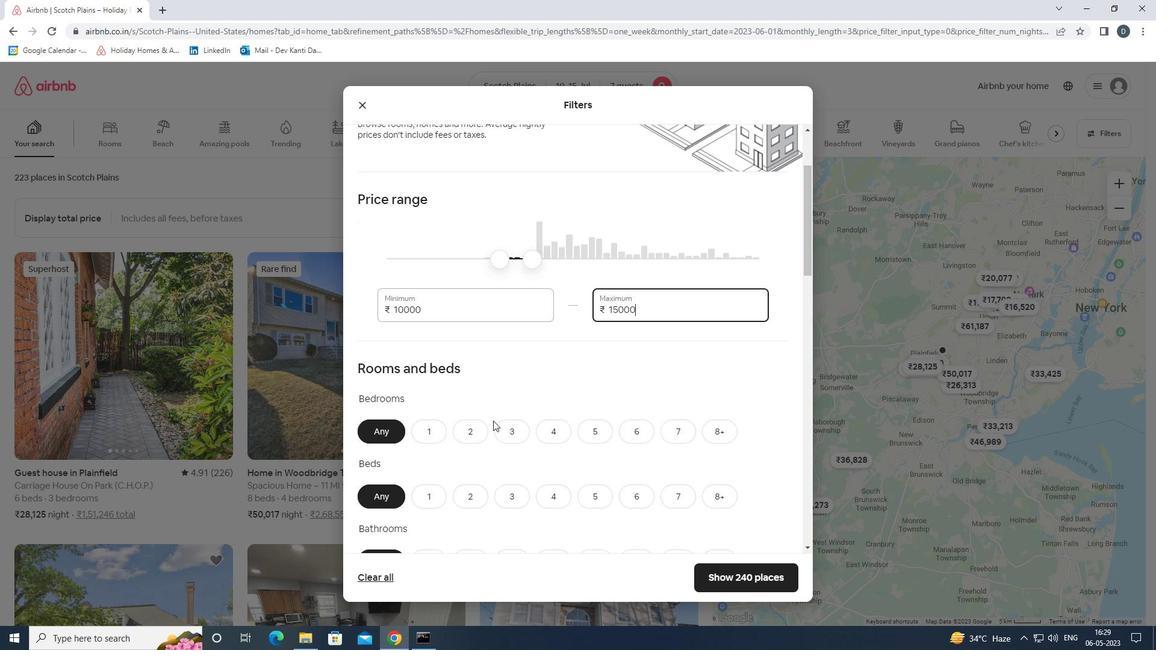 
Action: Mouse moved to (553, 314)
Screenshot: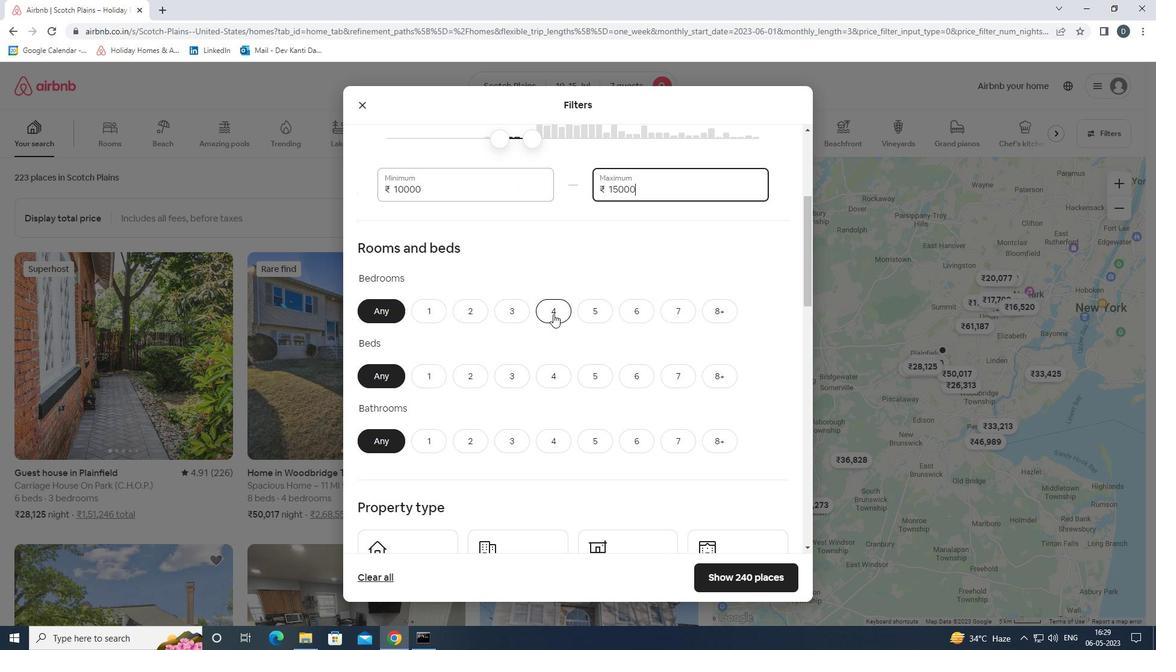 
Action: Mouse pressed left at (553, 314)
Screenshot: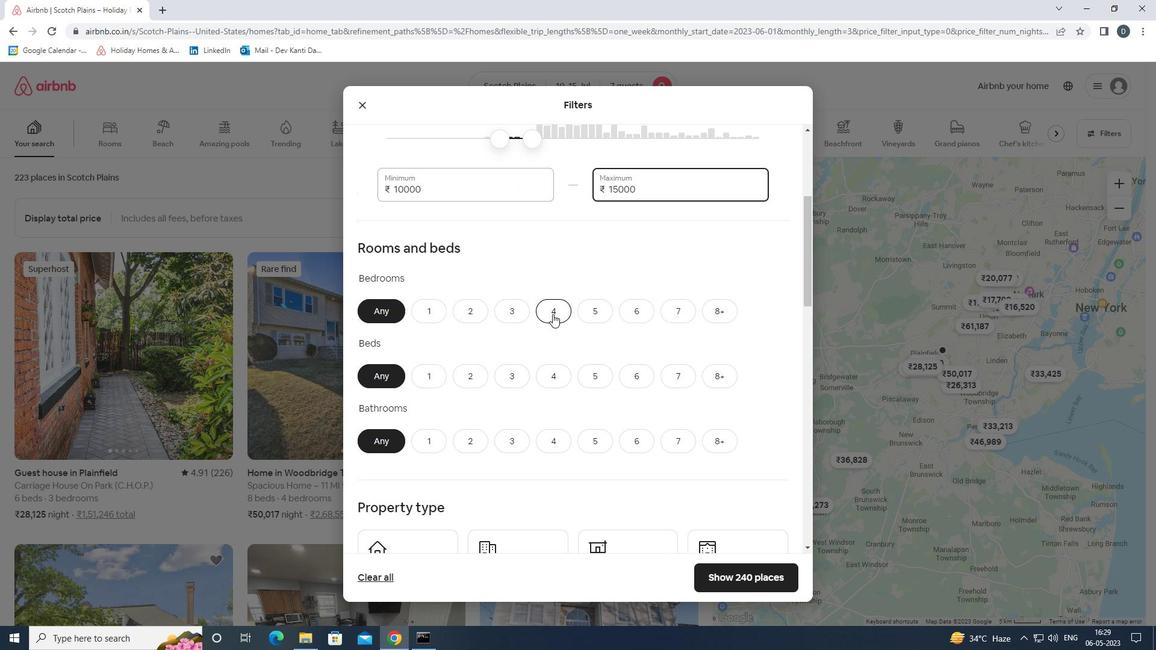 
Action: Mouse moved to (672, 380)
Screenshot: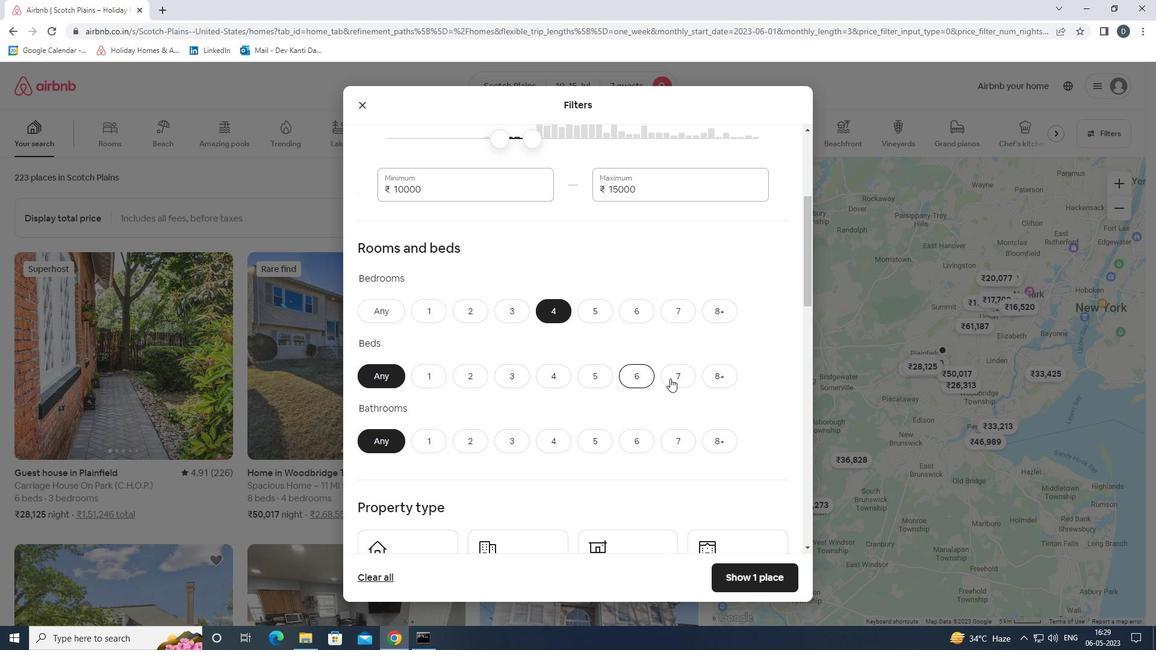 
Action: Mouse pressed left at (672, 380)
Screenshot: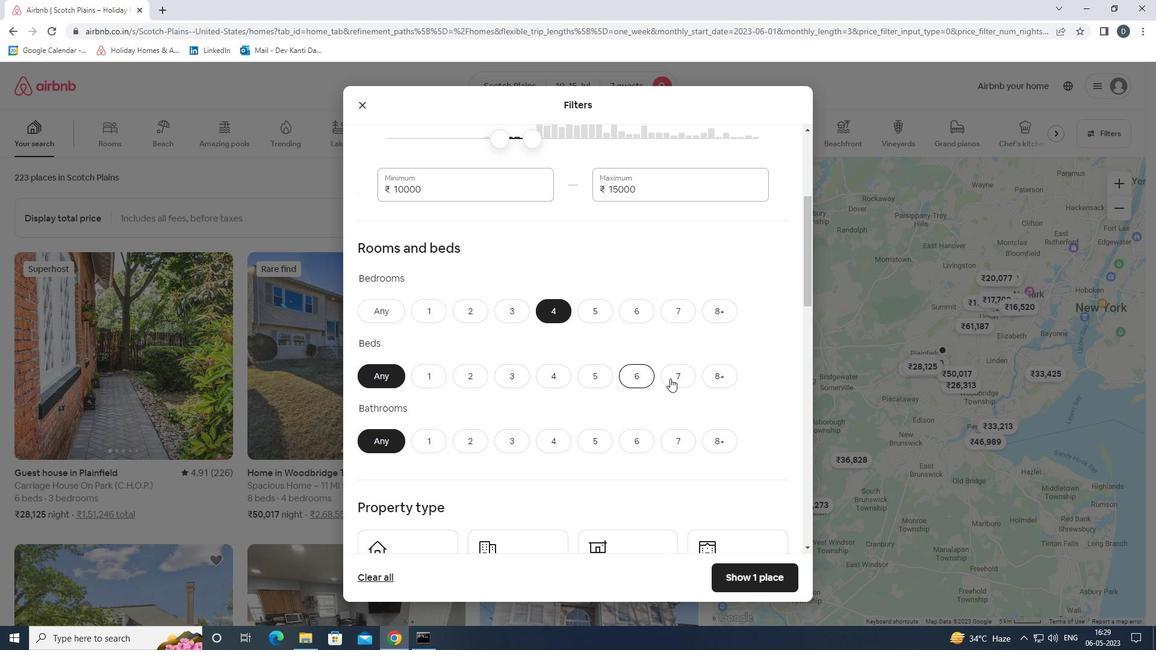 
Action: Mouse moved to (564, 439)
Screenshot: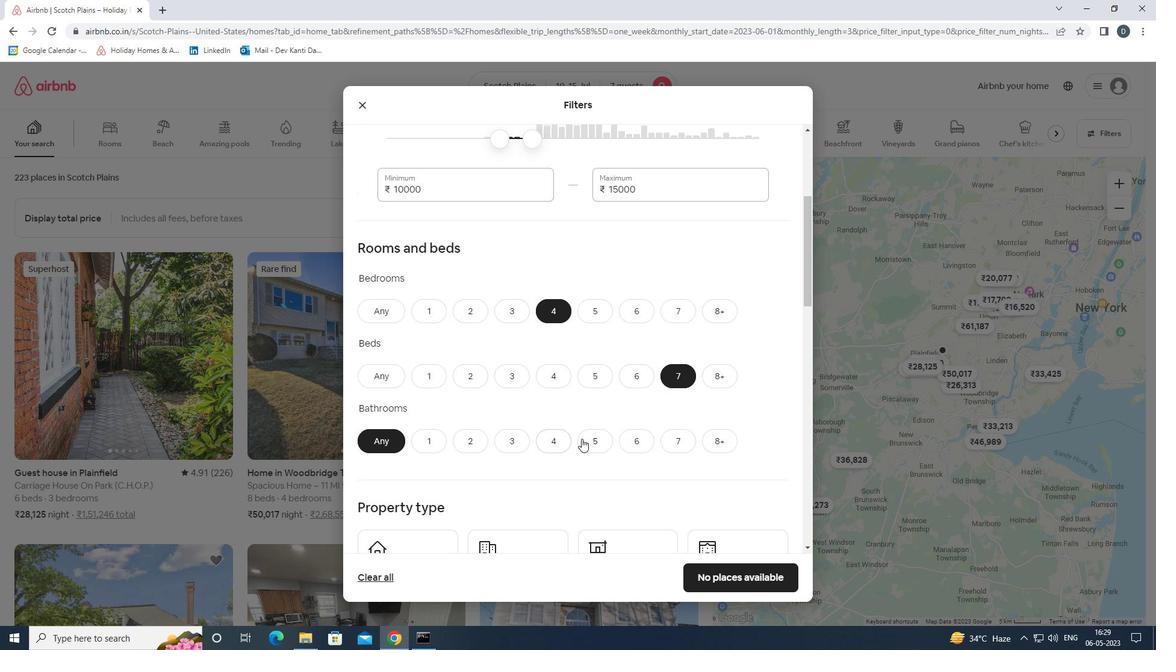 
Action: Mouse pressed left at (564, 439)
Screenshot: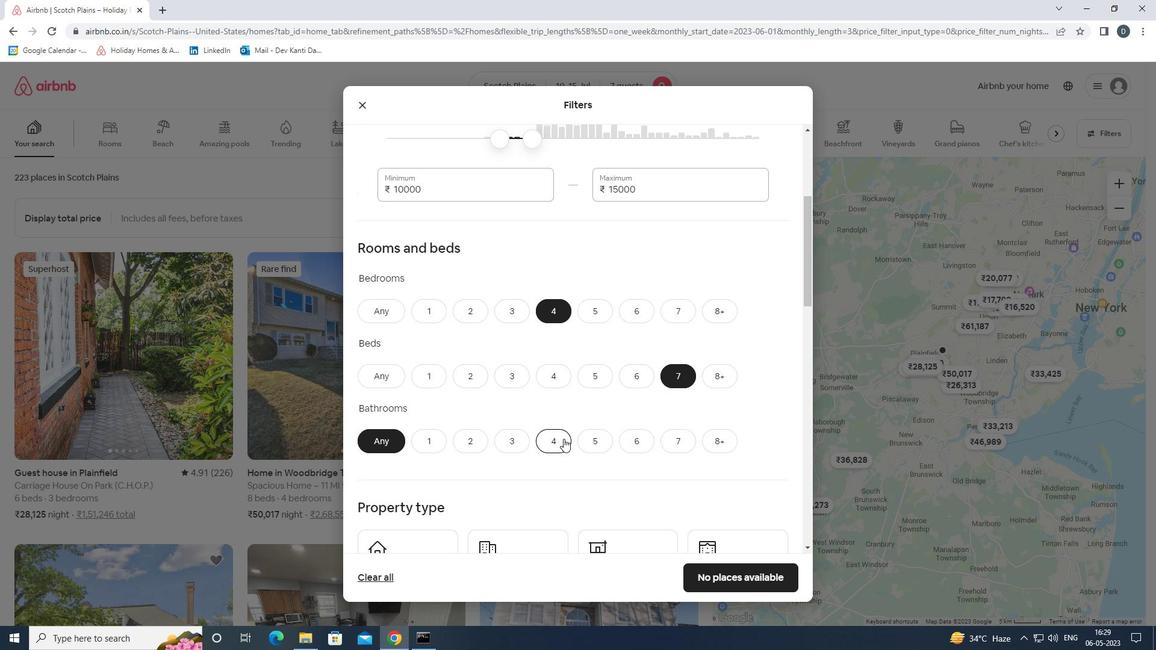 
Action: Mouse moved to (620, 397)
Screenshot: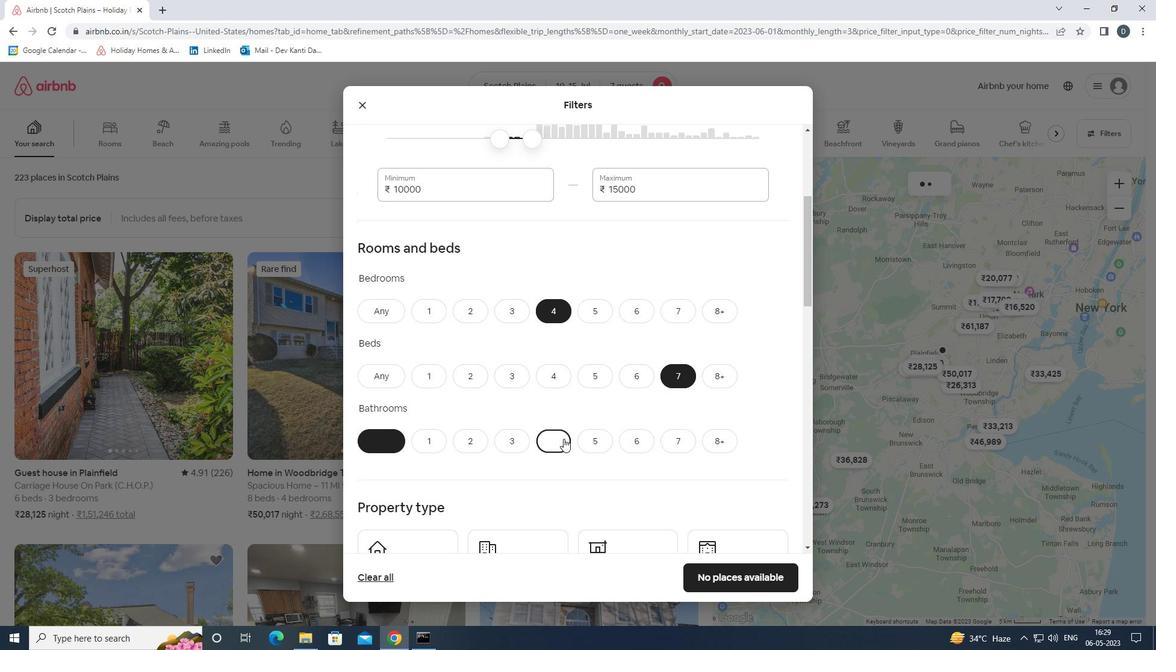 
Action: Mouse scrolled (620, 397) with delta (0, 0)
Screenshot: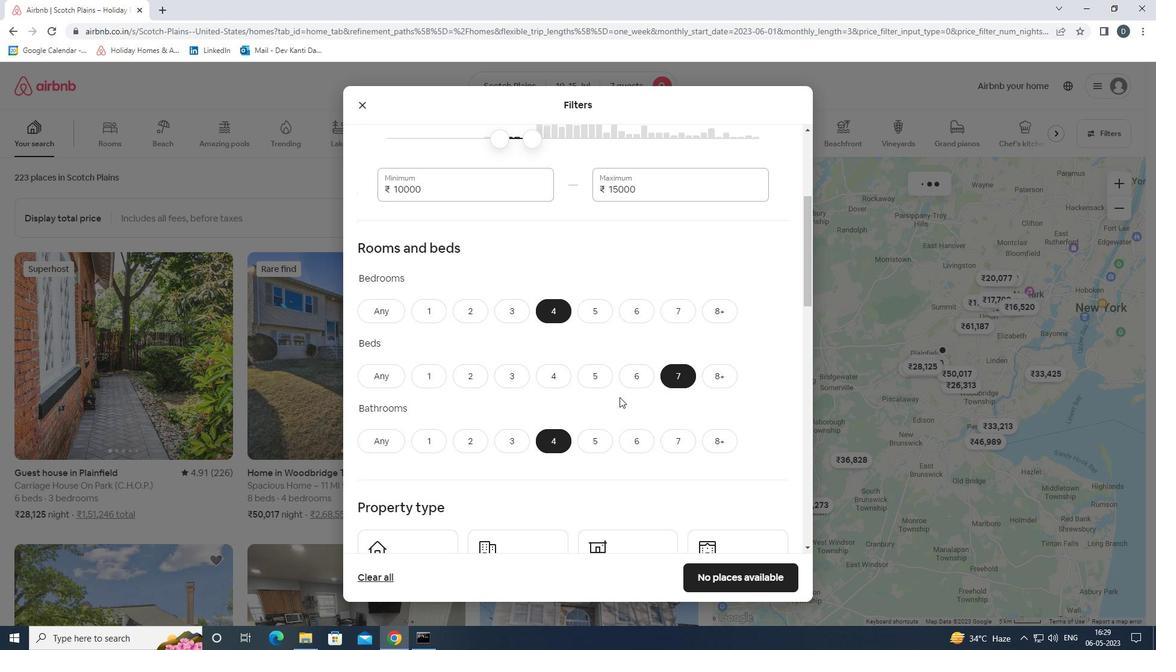 
Action: Mouse scrolled (620, 397) with delta (0, 0)
Screenshot: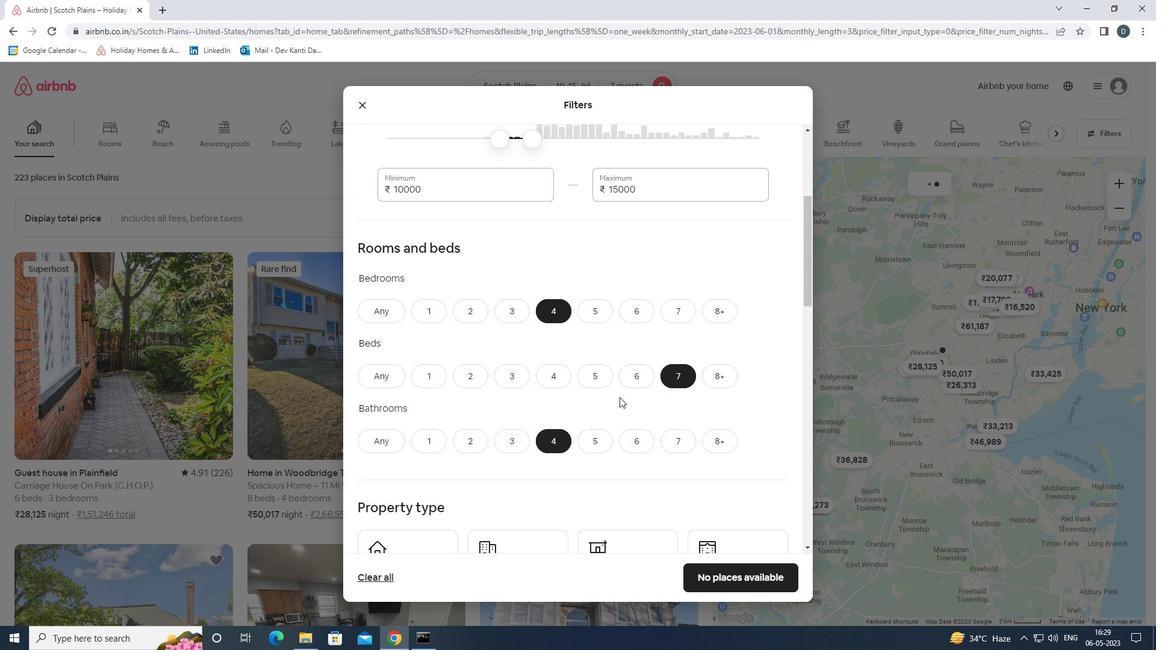 
Action: Mouse scrolled (620, 397) with delta (0, 0)
Screenshot: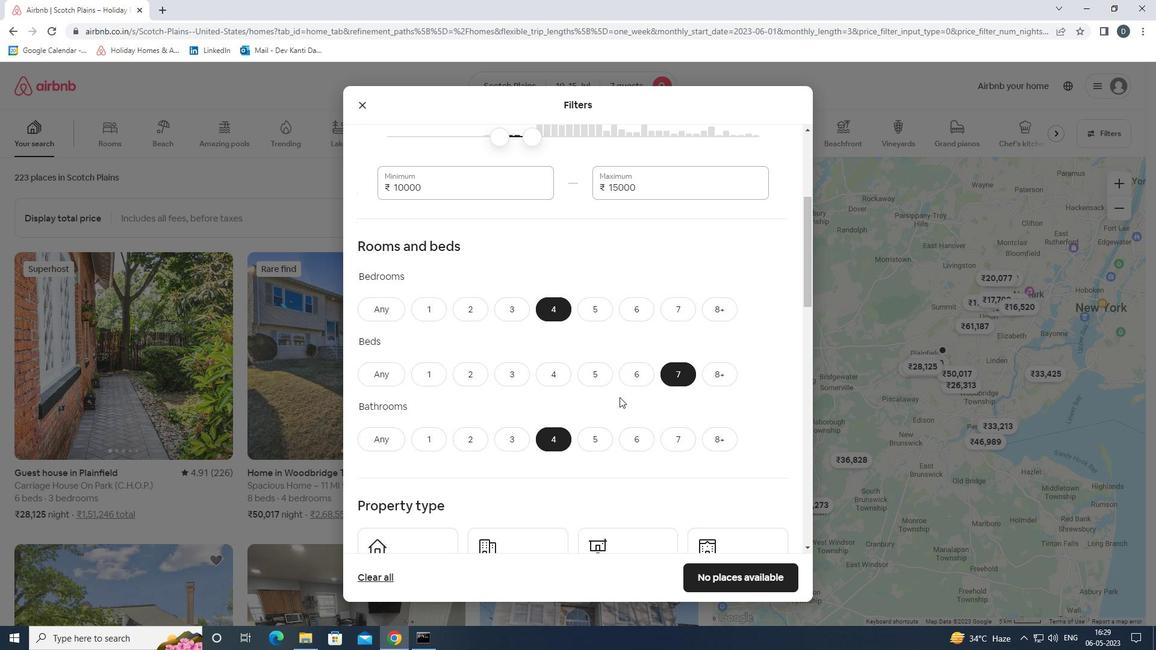 
Action: Mouse moved to (432, 388)
Screenshot: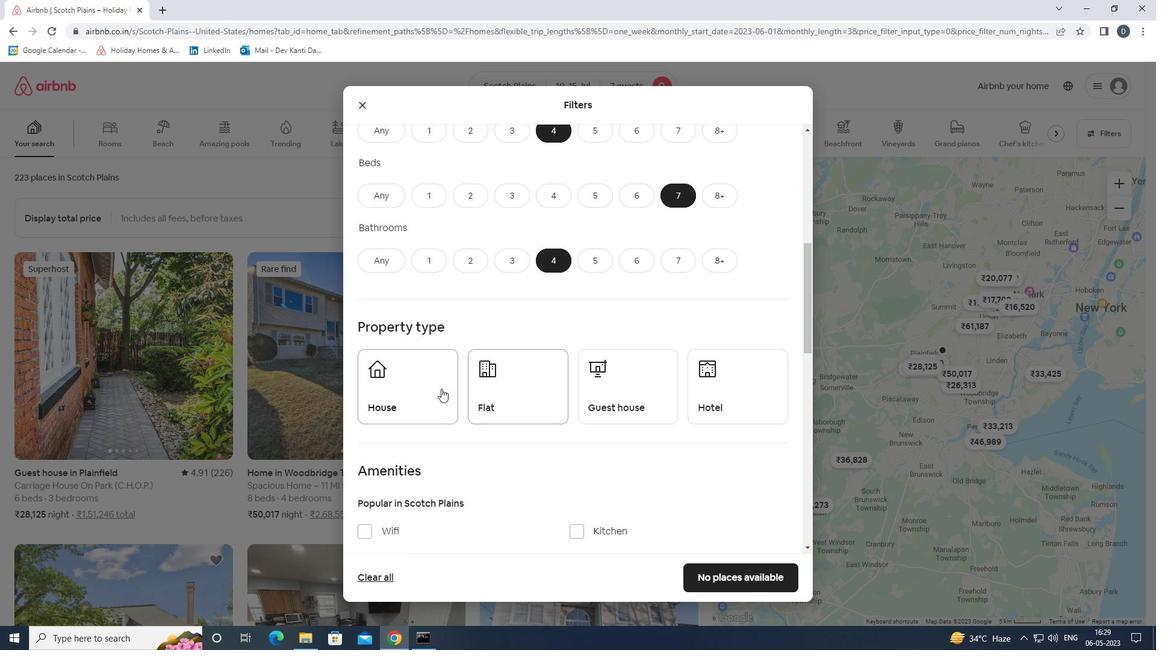 
Action: Mouse pressed left at (432, 388)
Screenshot: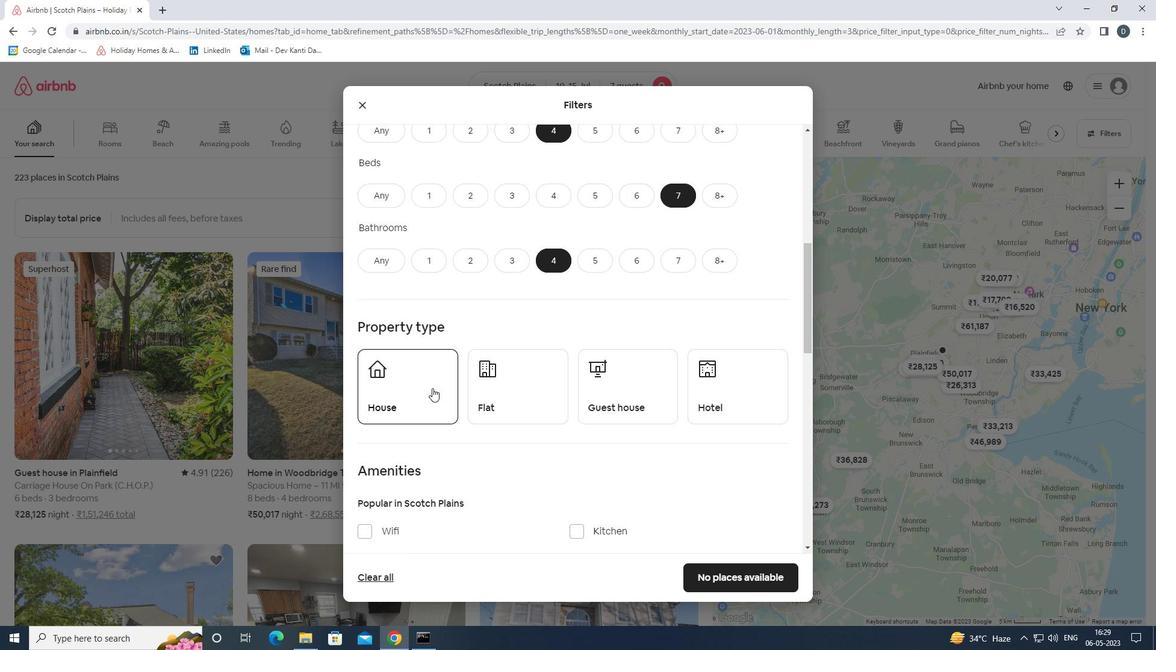 
Action: Mouse moved to (531, 381)
Screenshot: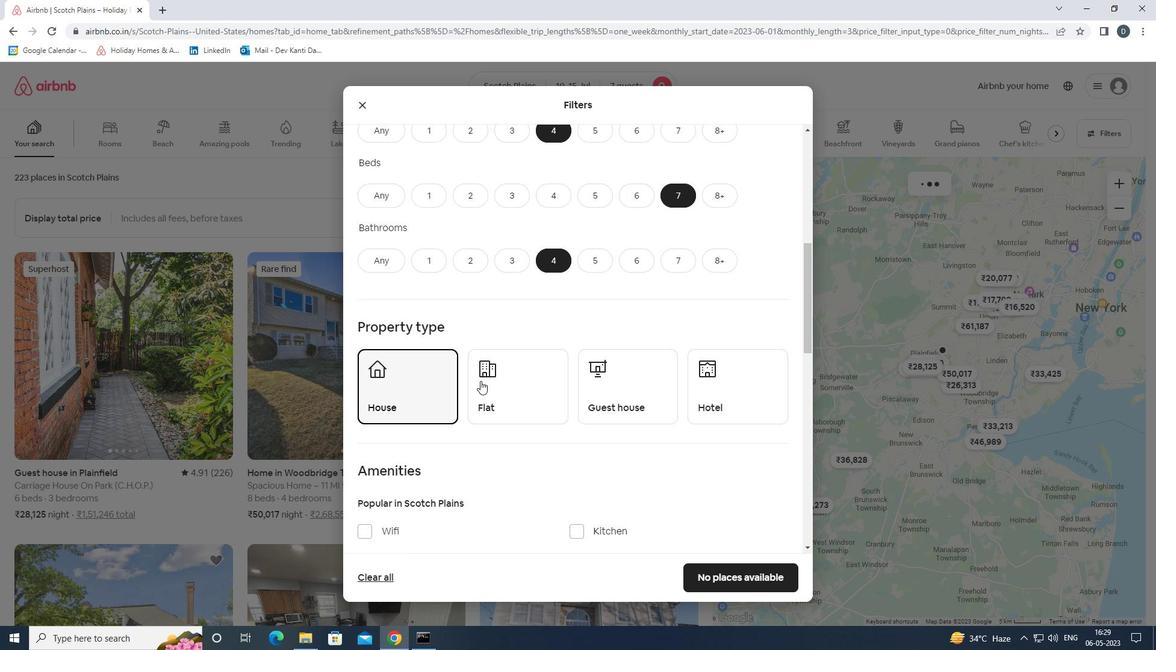 
Action: Mouse pressed left at (531, 381)
Screenshot: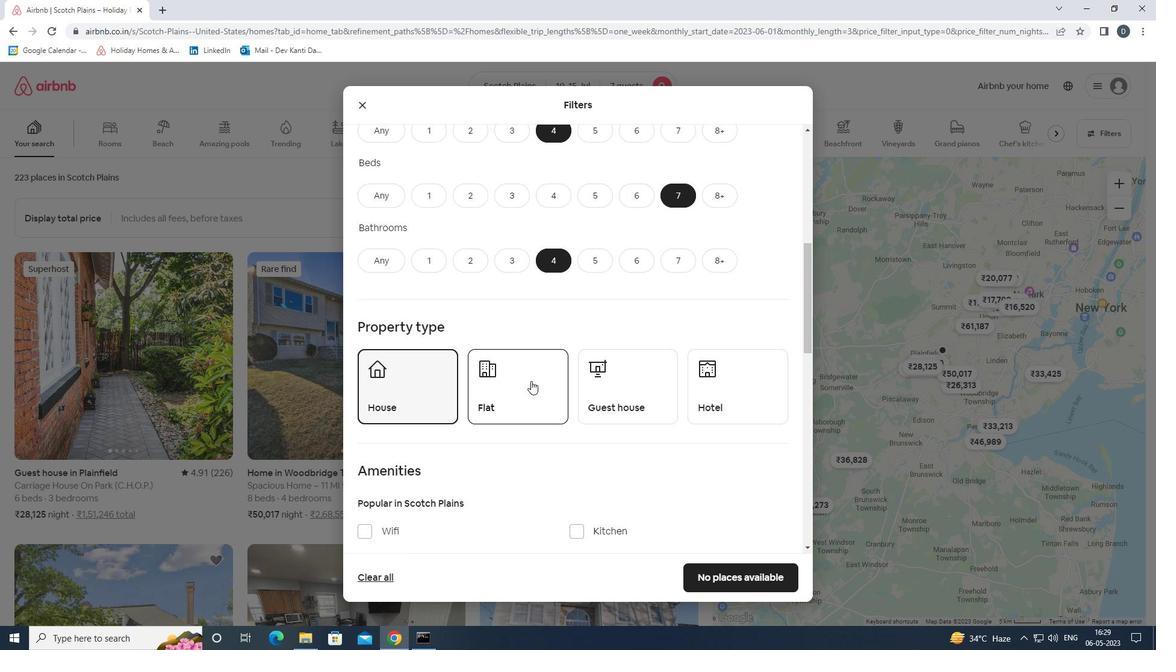 
Action: Mouse moved to (641, 382)
Screenshot: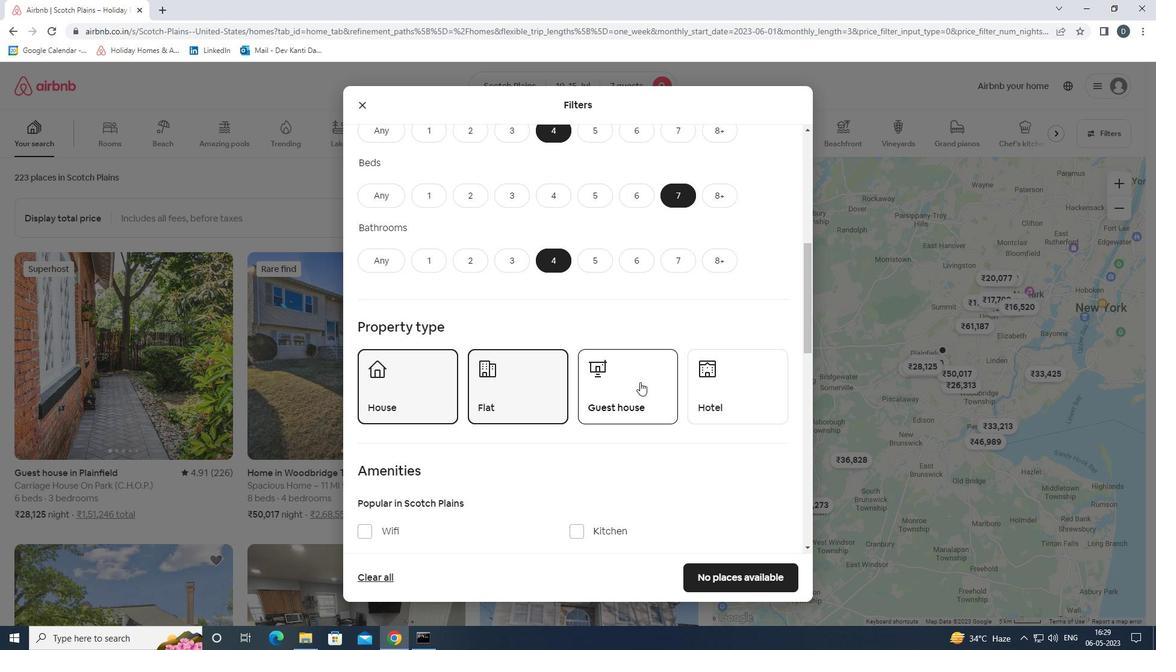 
Action: Mouse pressed left at (641, 382)
Screenshot: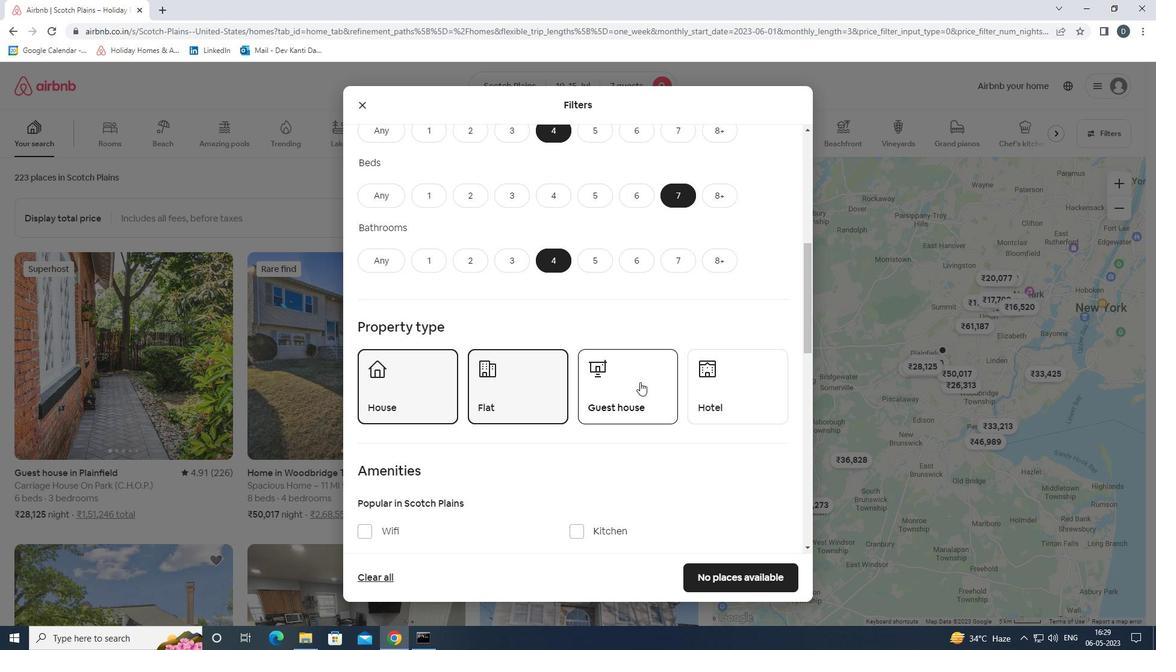 
Action: Mouse moved to (647, 385)
Screenshot: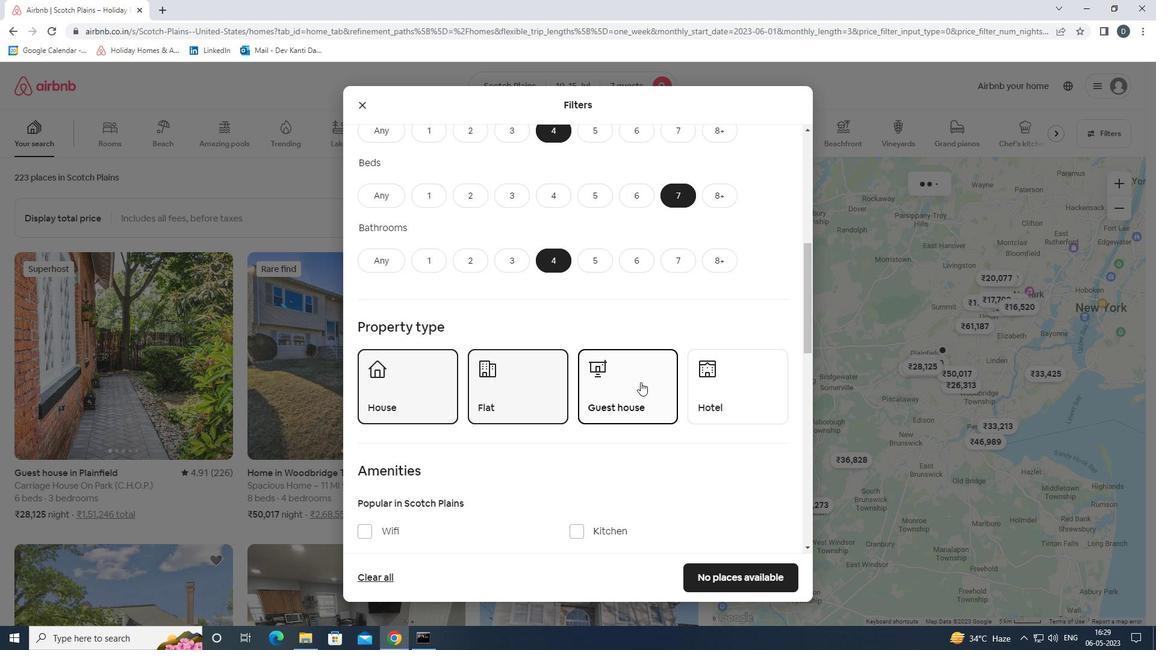 
Action: Mouse scrolled (647, 384) with delta (0, 0)
Screenshot: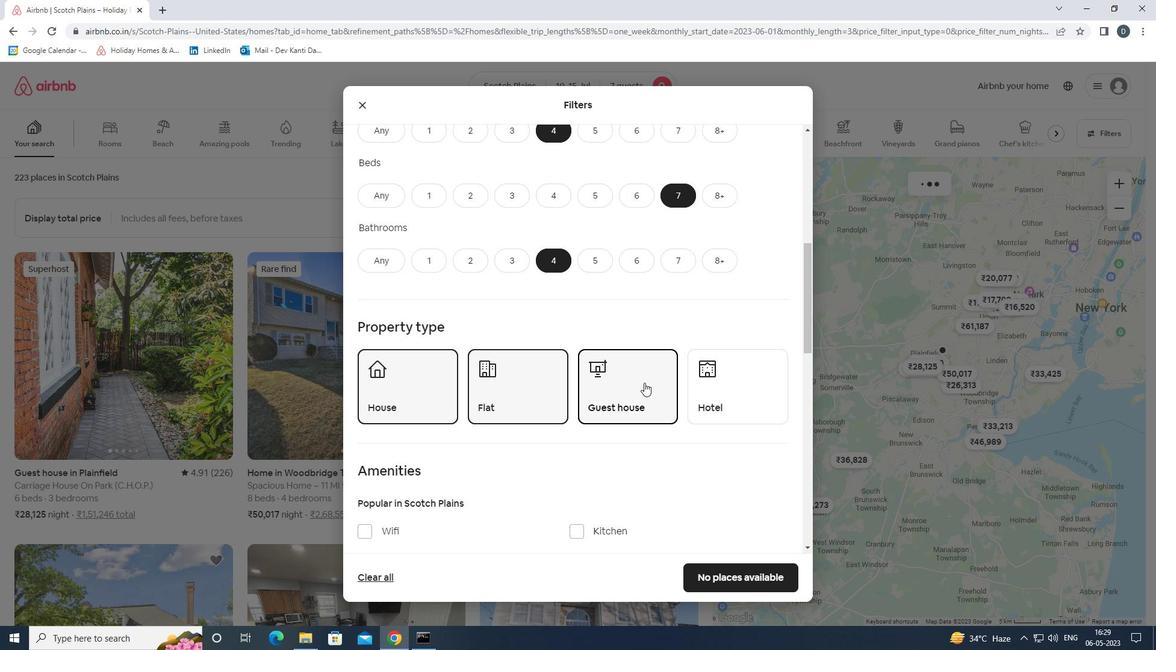 
Action: Mouse scrolled (647, 384) with delta (0, 0)
Screenshot: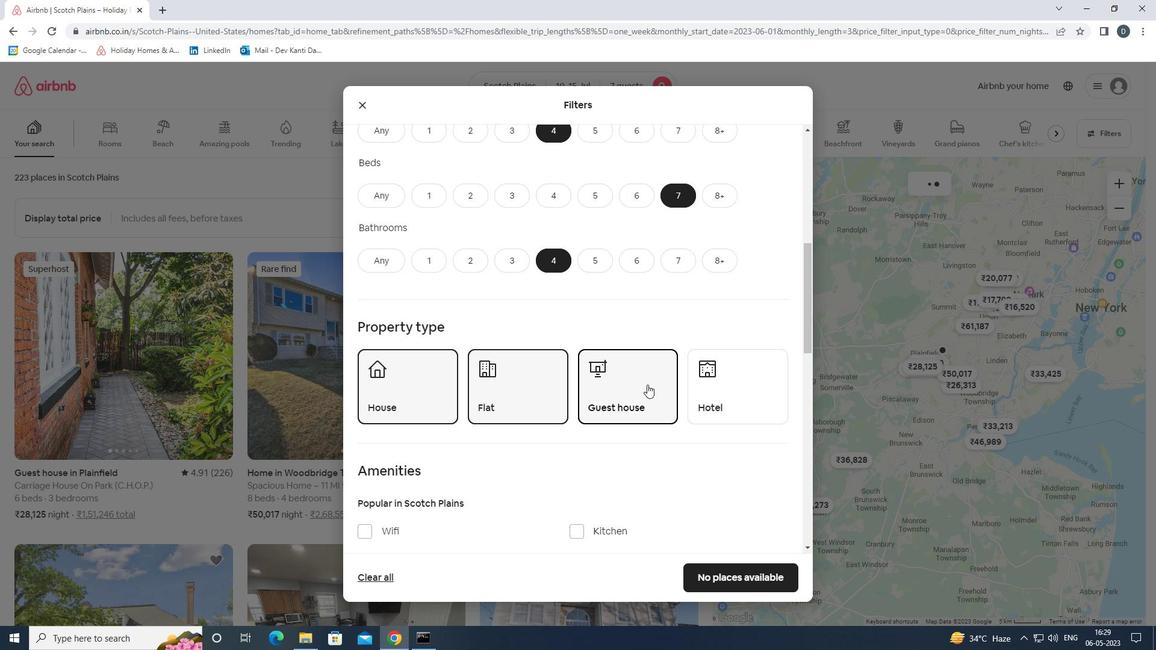 
Action: Mouse scrolled (647, 384) with delta (0, 0)
Screenshot: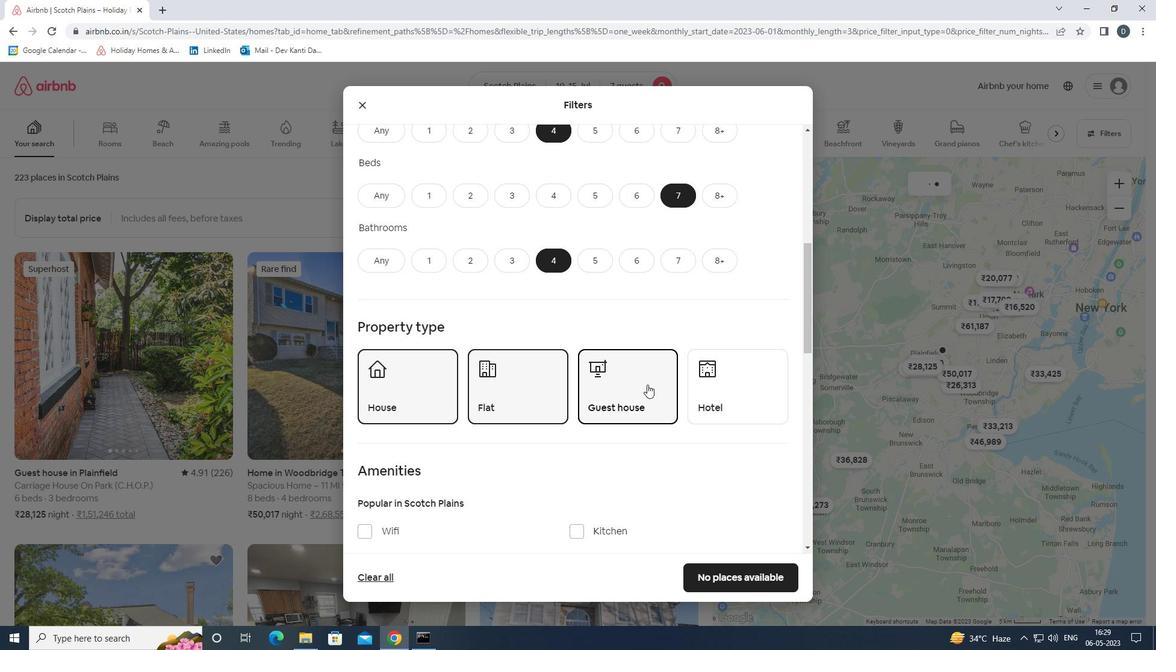 
Action: Mouse moved to (394, 351)
Screenshot: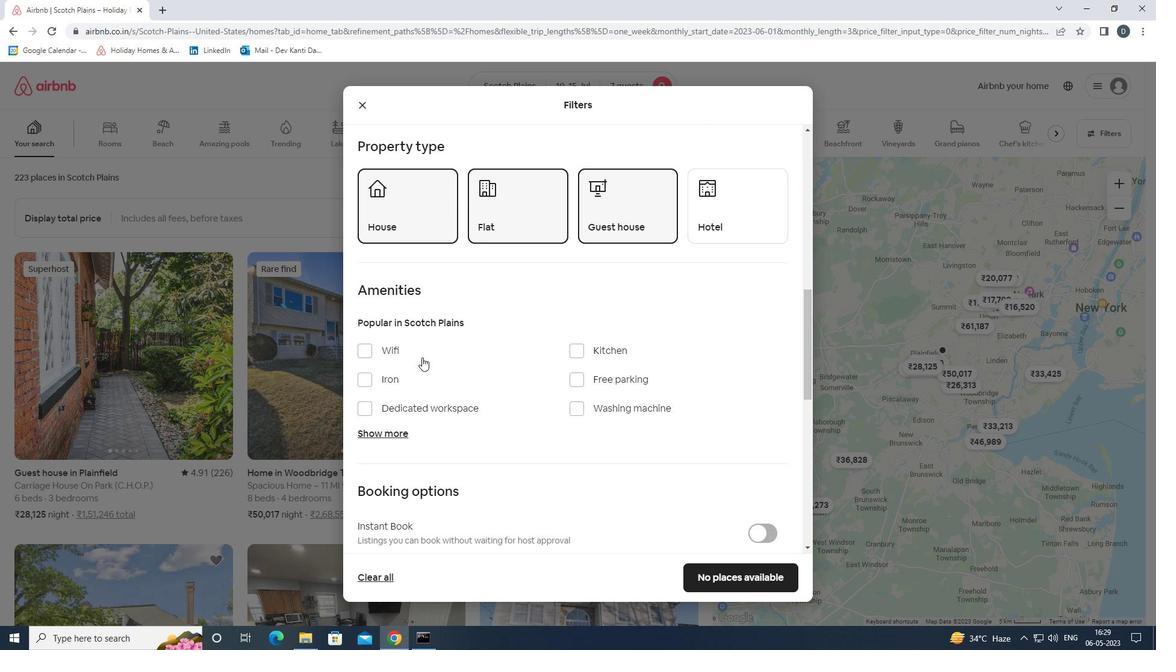 
Action: Mouse pressed left at (394, 351)
Screenshot: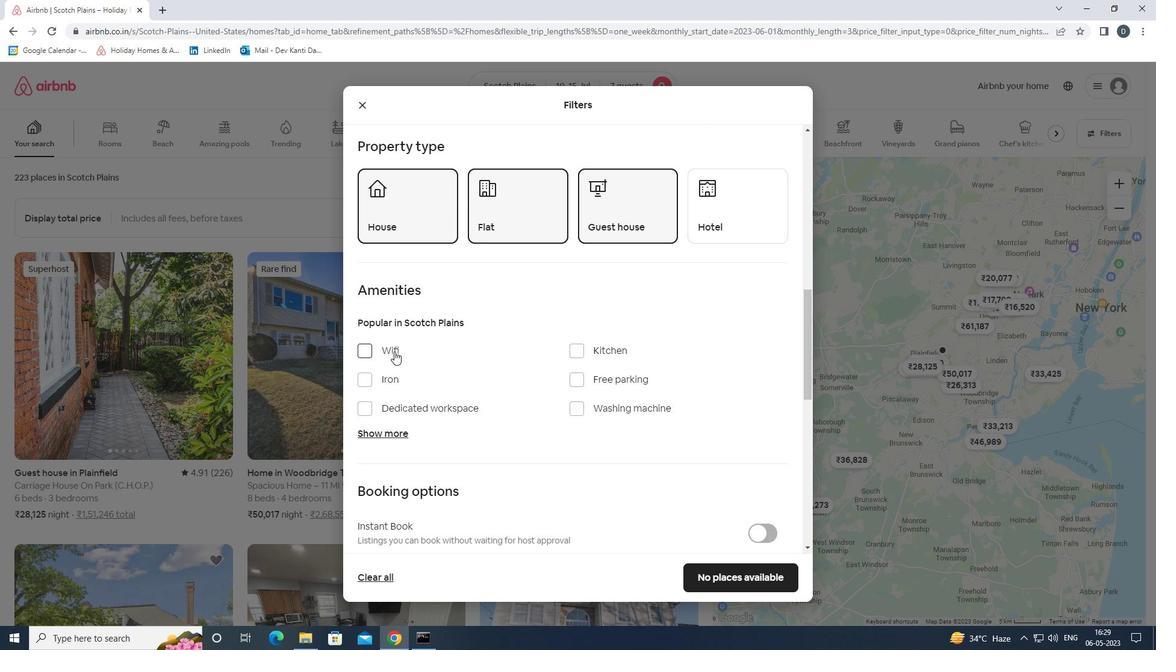 
Action: Mouse moved to (390, 435)
Screenshot: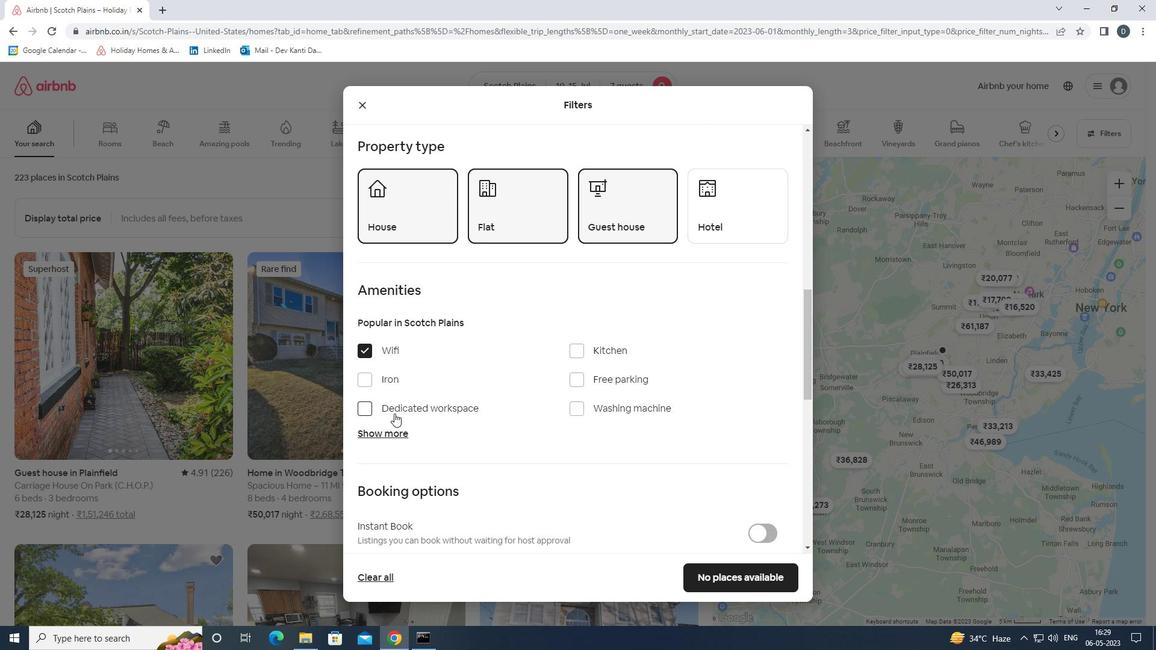
Action: Mouse pressed left at (390, 435)
Screenshot: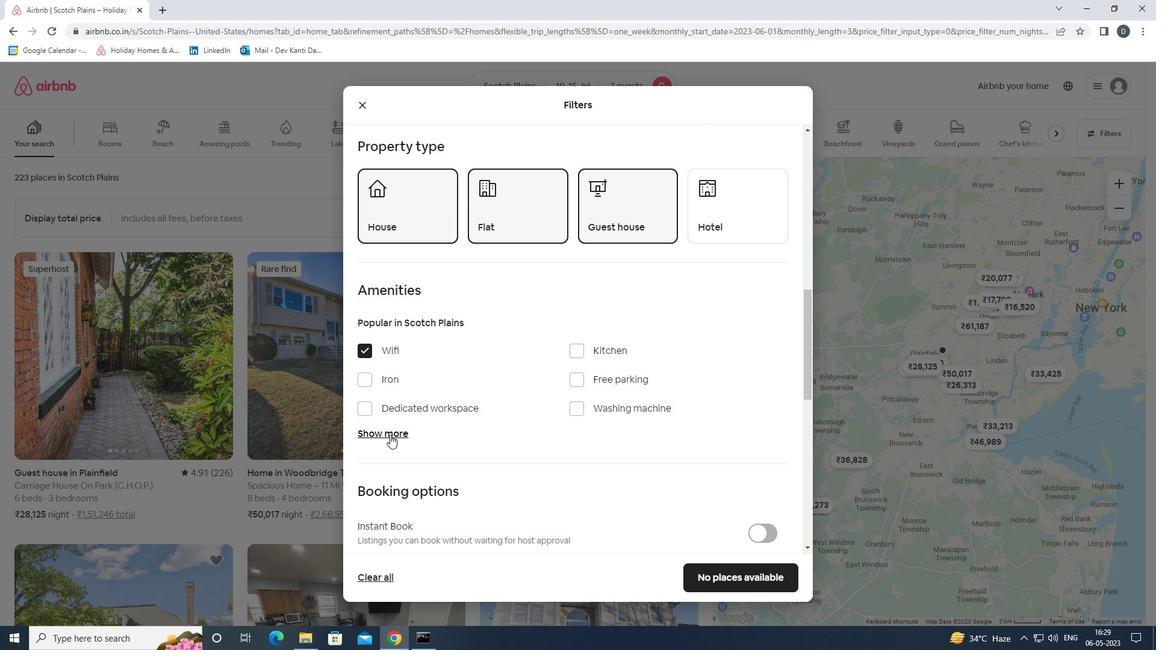 
Action: Mouse moved to (394, 436)
Screenshot: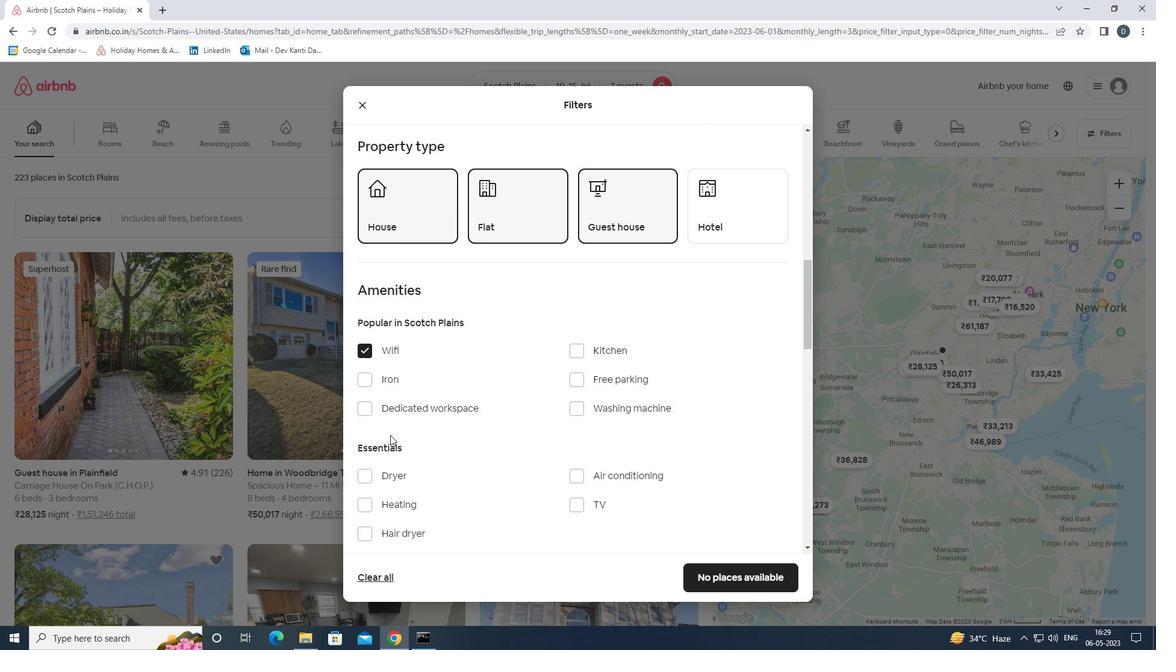
Action: Mouse scrolled (394, 435) with delta (0, 0)
Screenshot: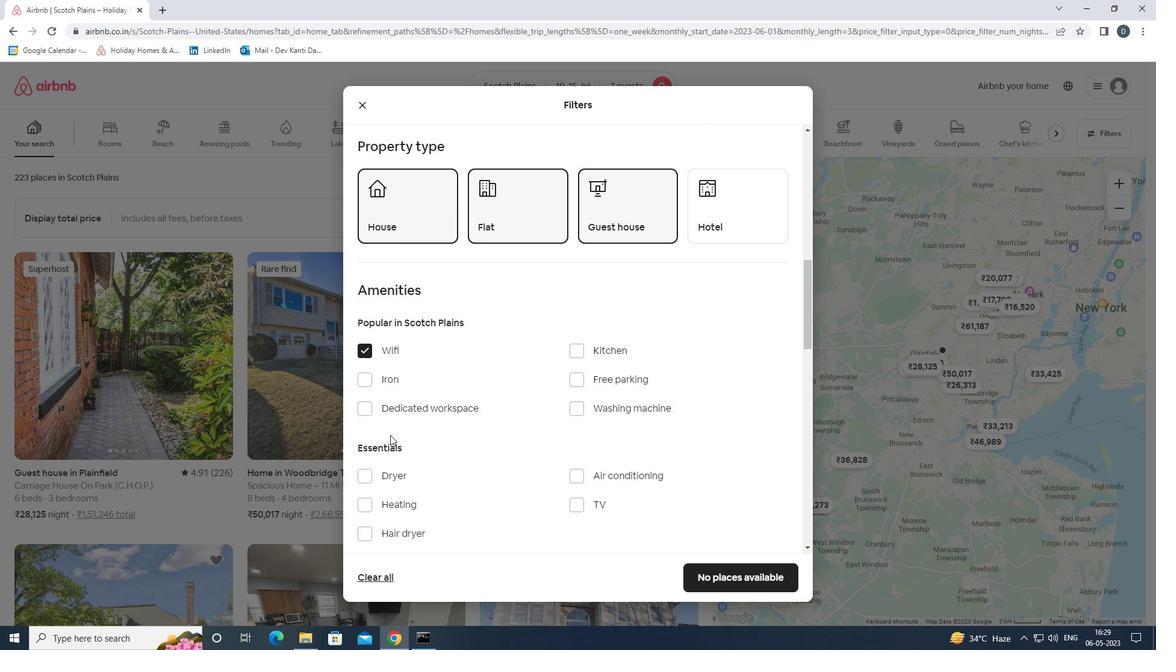 
Action: Mouse moved to (396, 435)
Screenshot: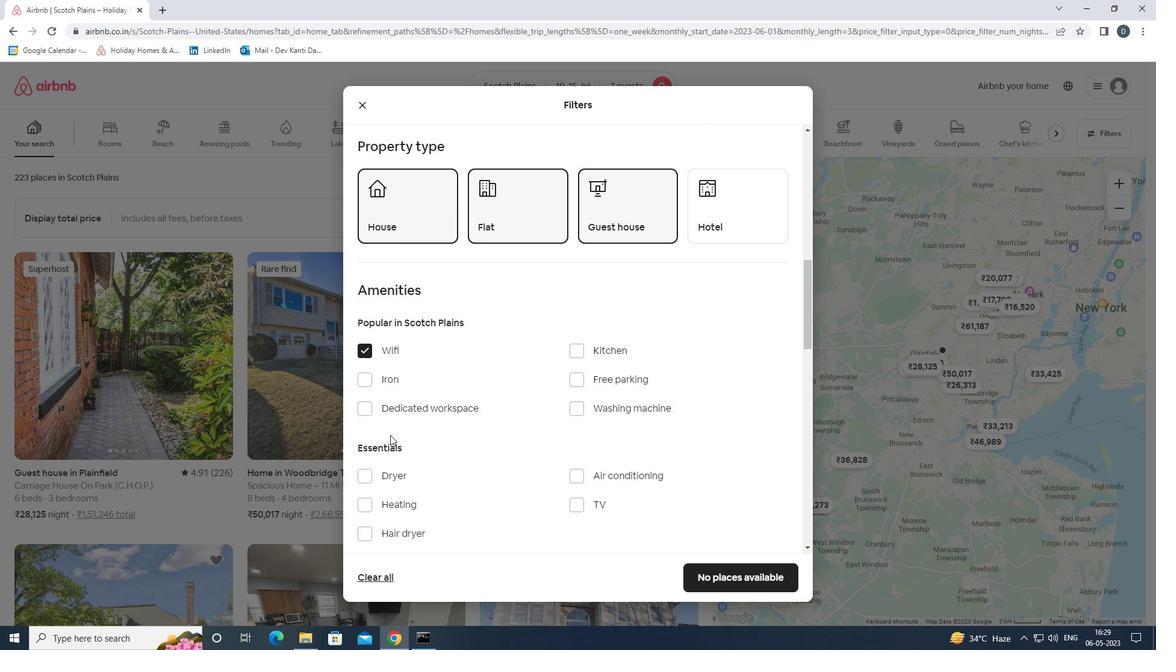 
Action: Mouse scrolled (396, 434) with delta (0, 0)
Screenshot: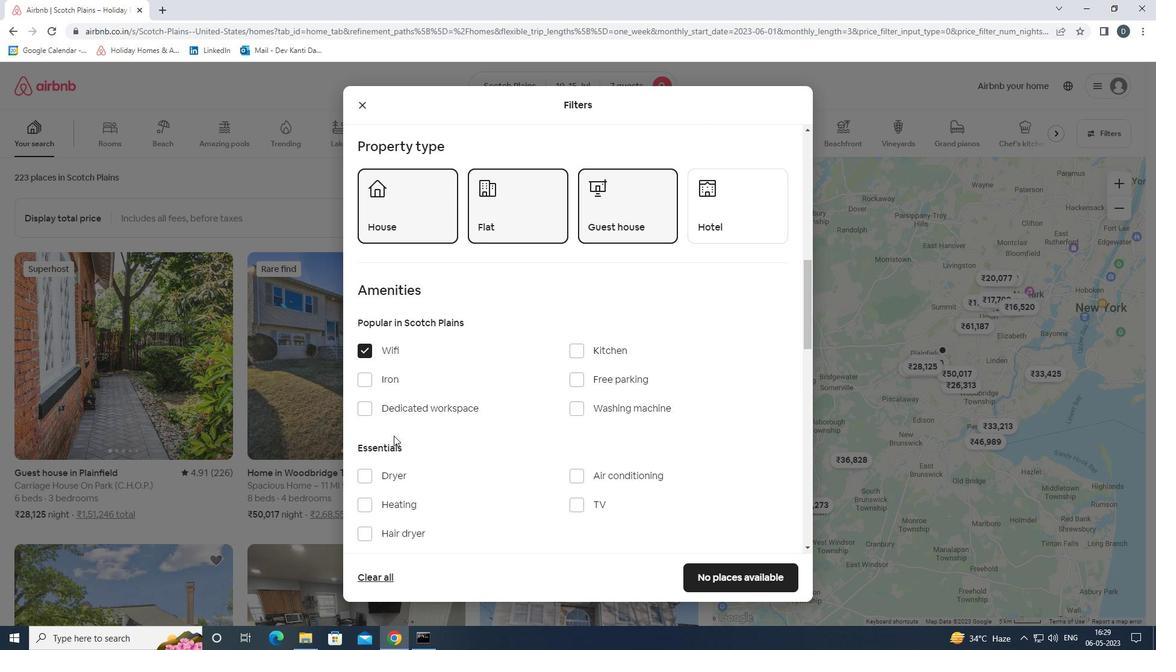 
Action: Mouse moved to (591, 390)
Screenshot: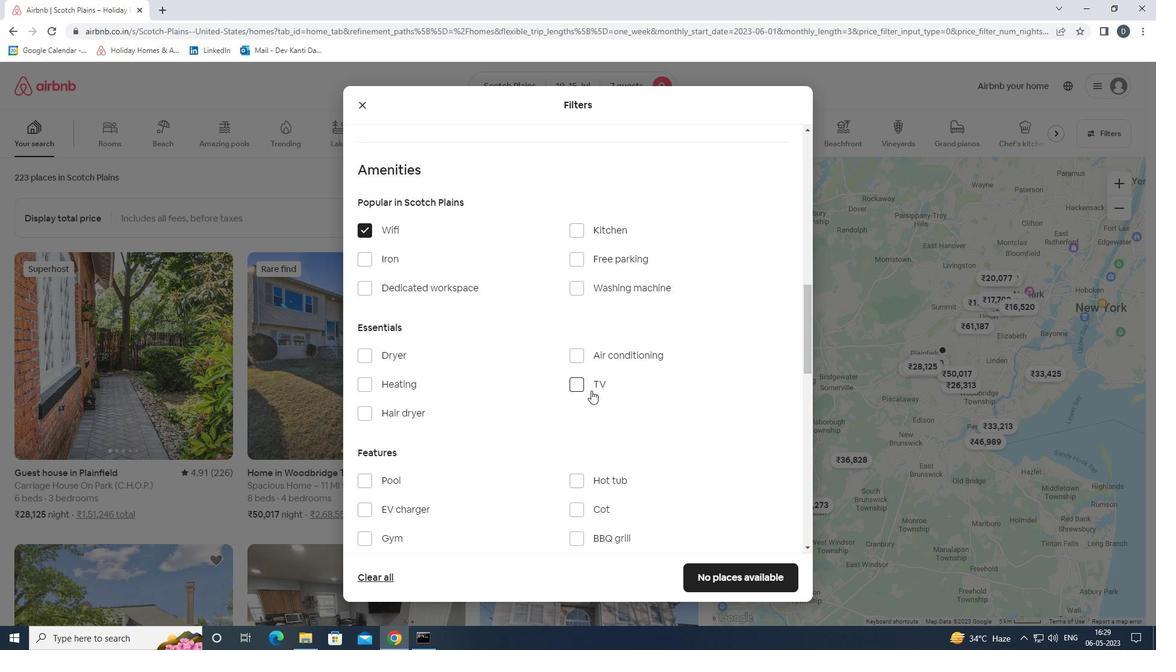 
Action: Mouse pressed left at (591, 390)
Screenshot: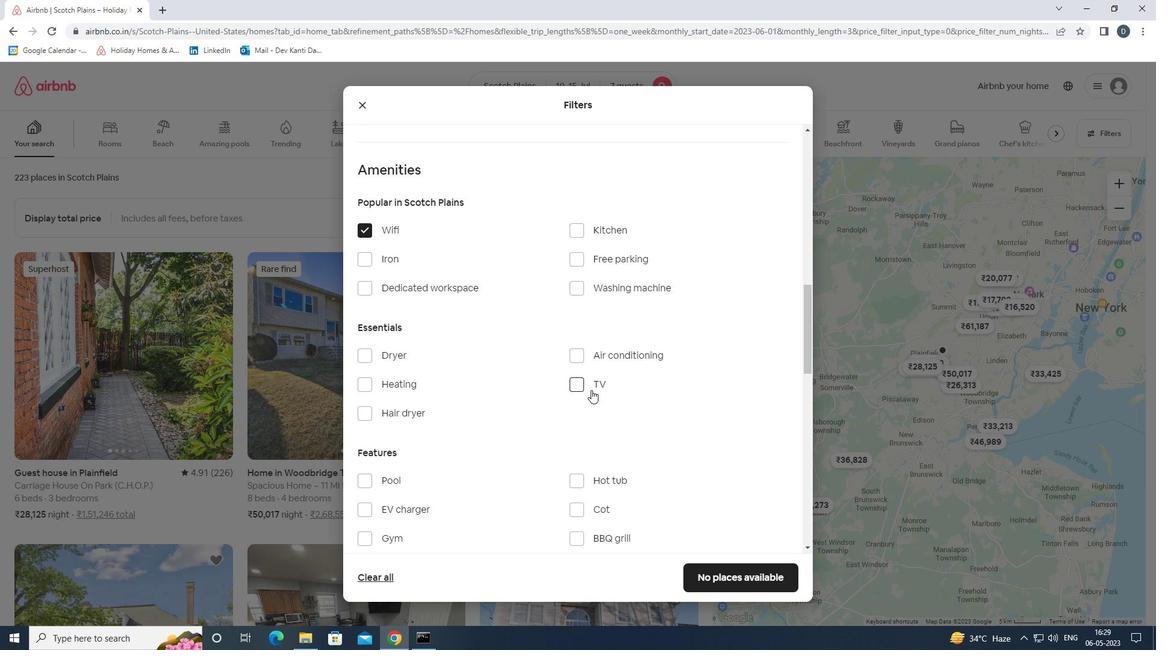 
Action: Mouse moved to (585, 252)
Screenshot: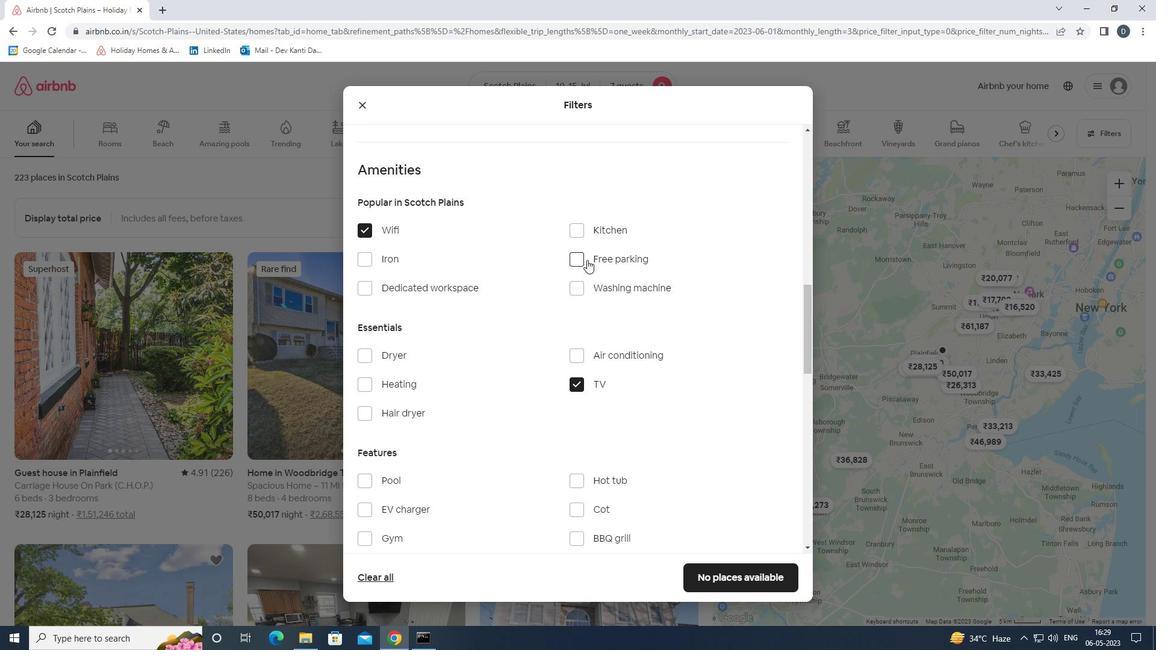 
Action: Mouse pressed left at (585, 252)
Screenshot: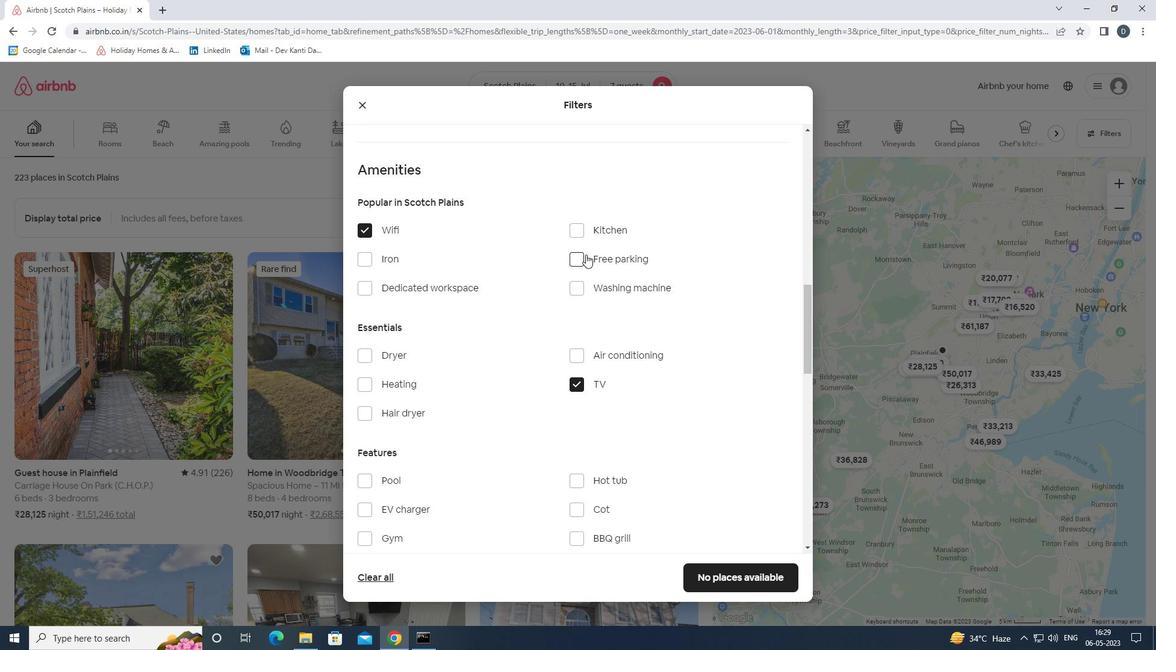 
Action: Mouse moved to (556, 339)
Screenshot: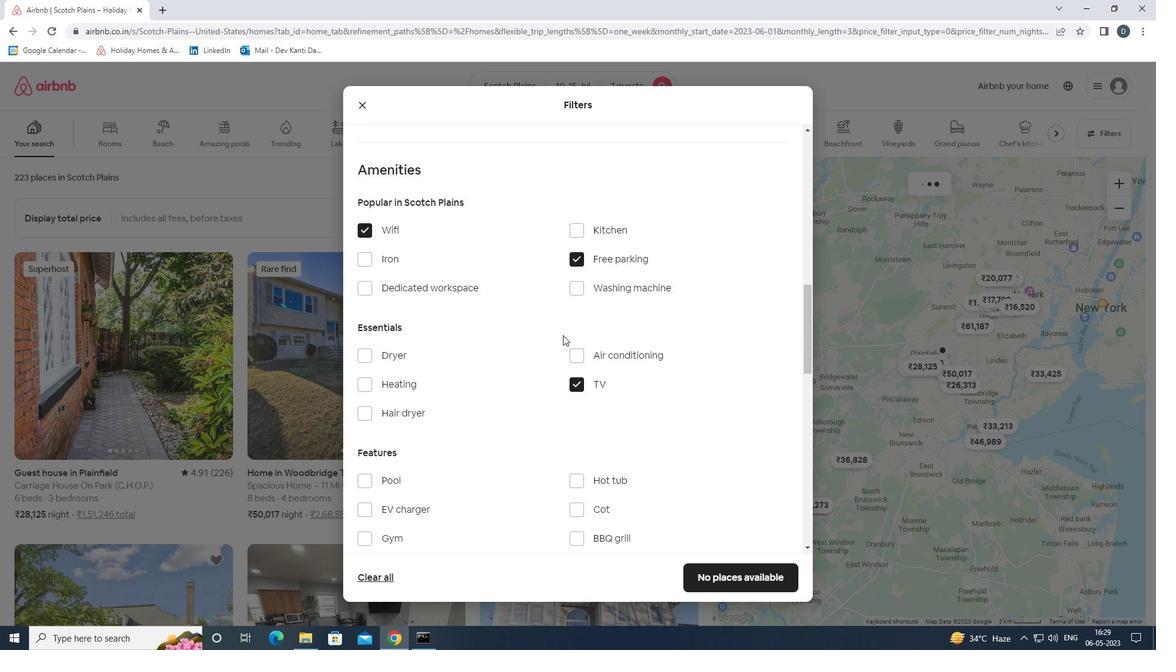 
Action: Mouse scrolled (556, 338) with delta (0, 0)
Screenshot: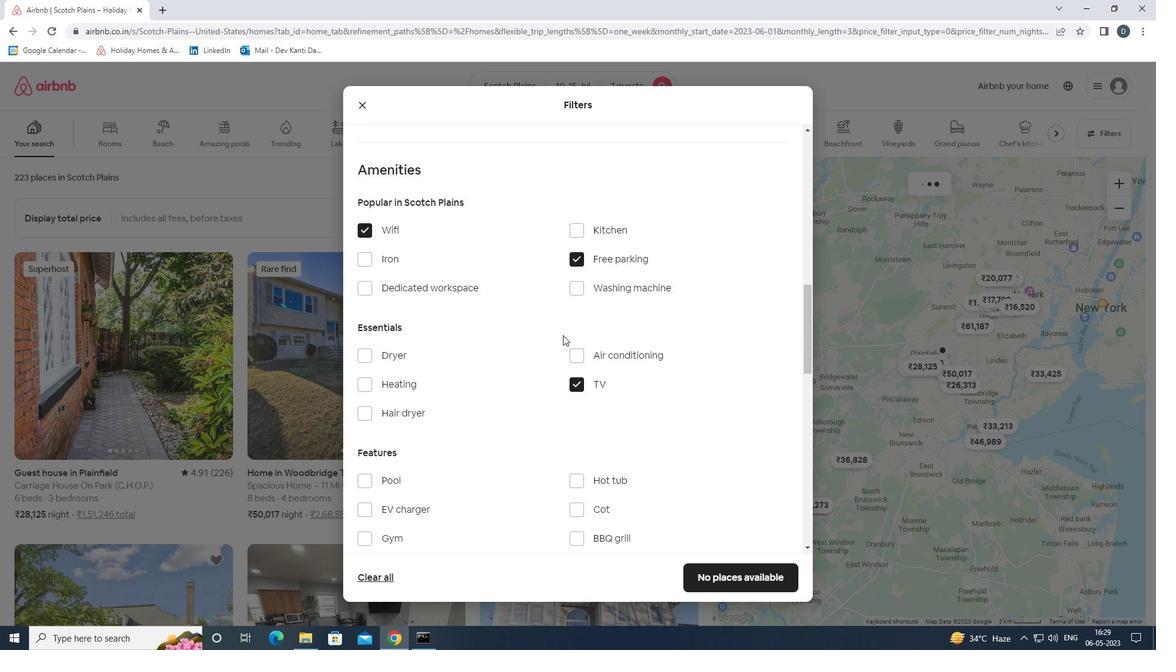 
Action: Mouse moved to (556, 339)
Screenshot: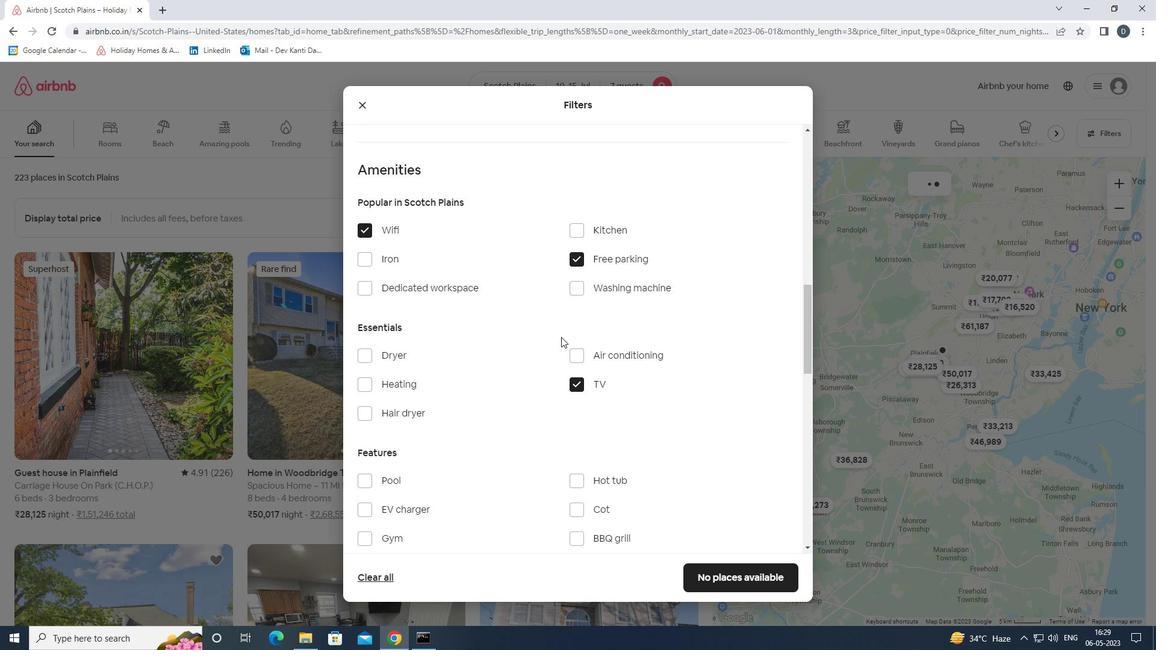 
Action: Mouse scrolled (556, 338) with delta (0, 0)
Screenshot: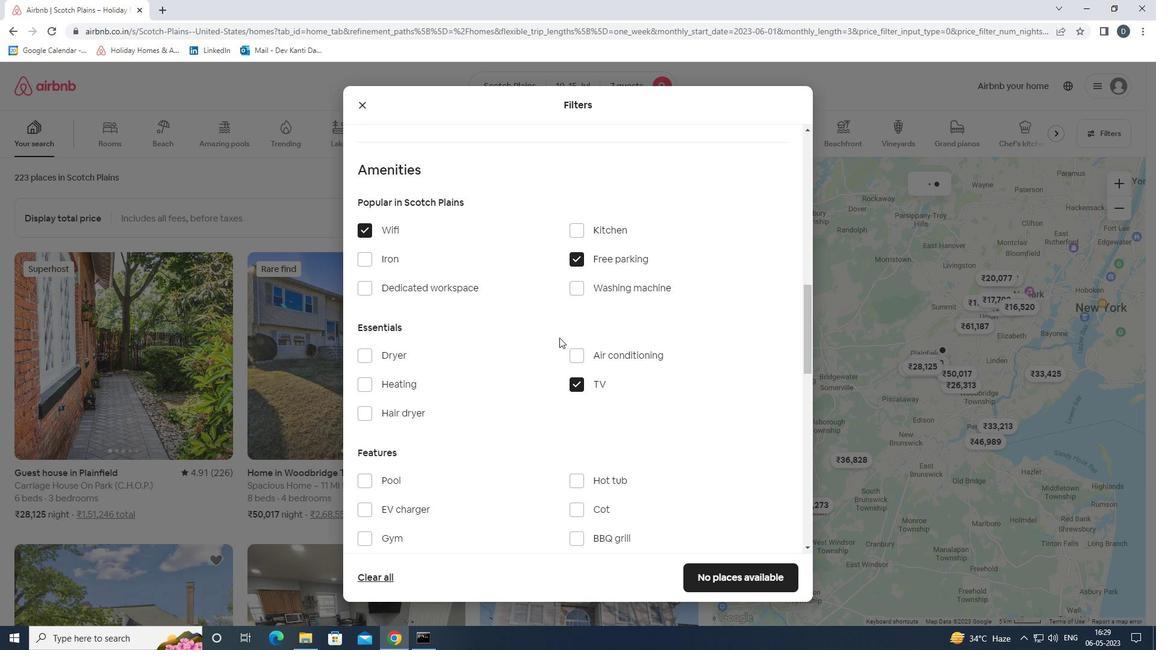 
Action: Mouse moved to (389, 417)
Screenshot: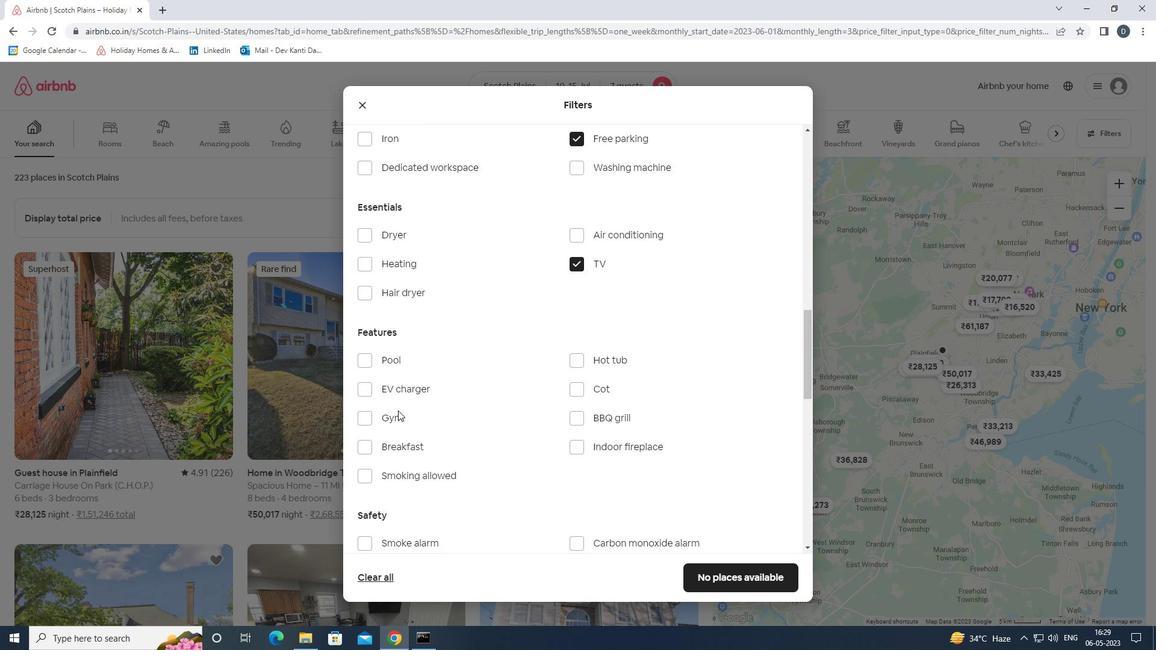 
Action: Mouse pressed left at (389, 417)
Screenshot: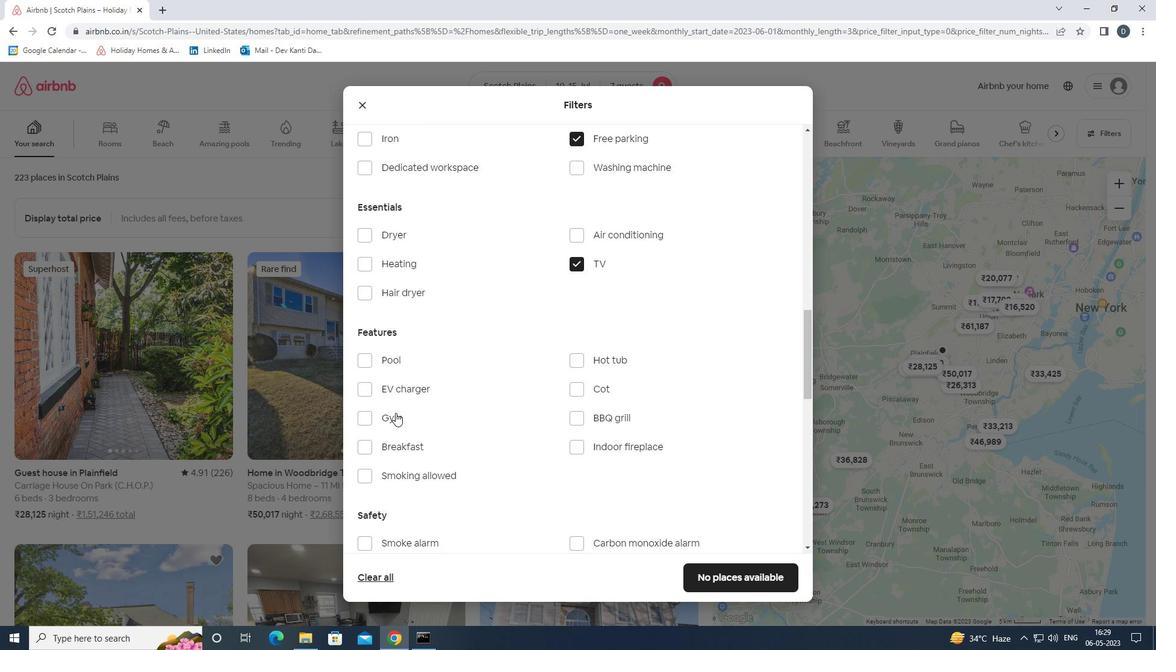 
Action: Mouse moved to (399, 443)
Screenshot: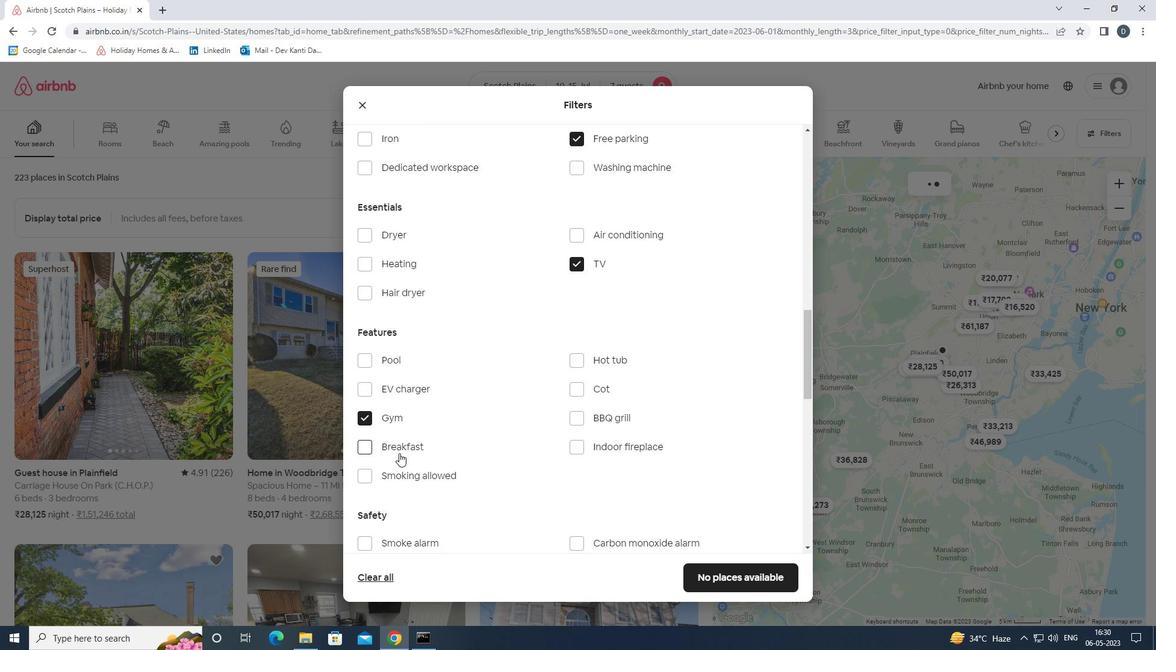 
Action: Mouse pressed left at (399, 443)
Screenshot: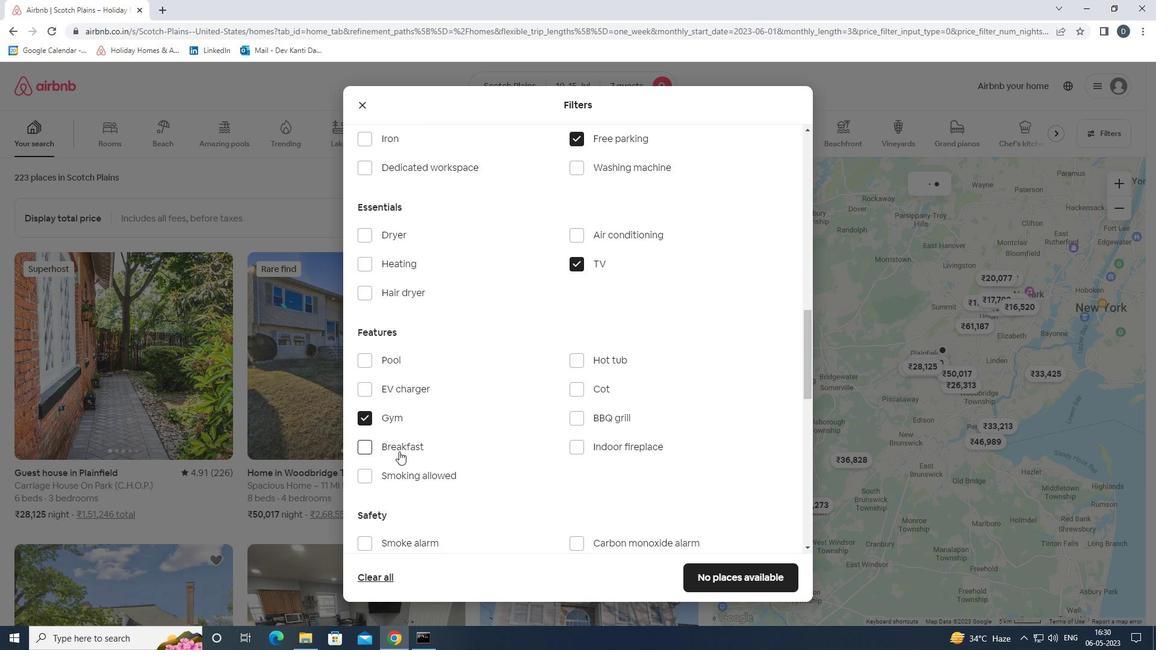
Action: Mouse moved to (494, 398)
Screenshot: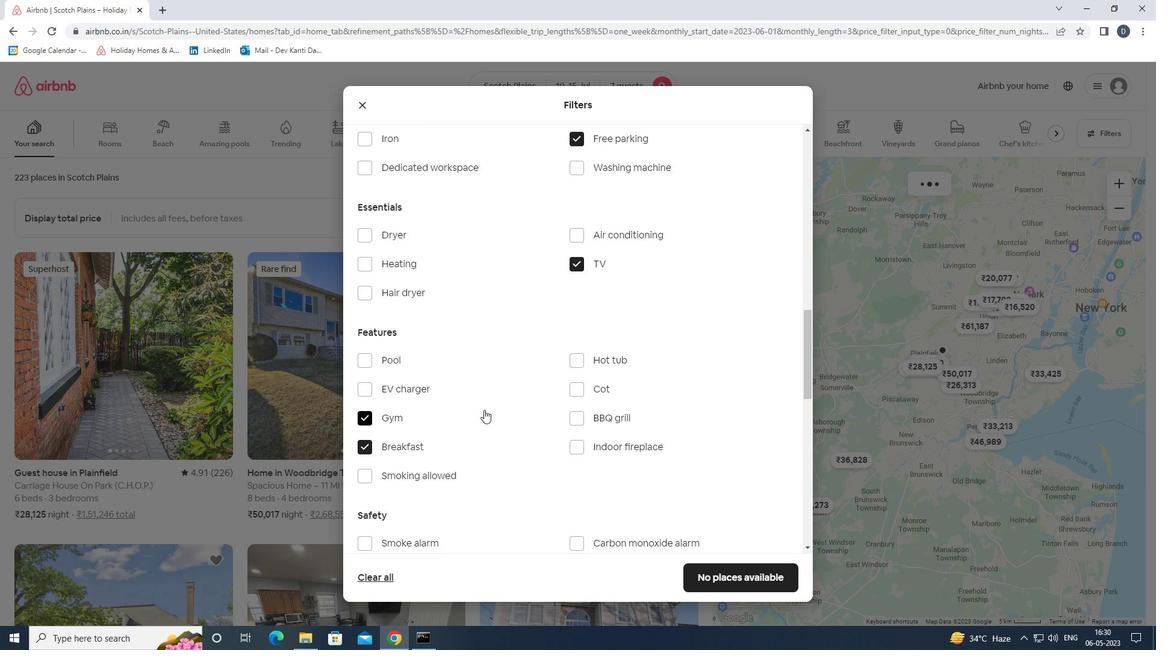 
Action: Mouse scrolled (494, 398) with delta (0, 0)
Screenshot: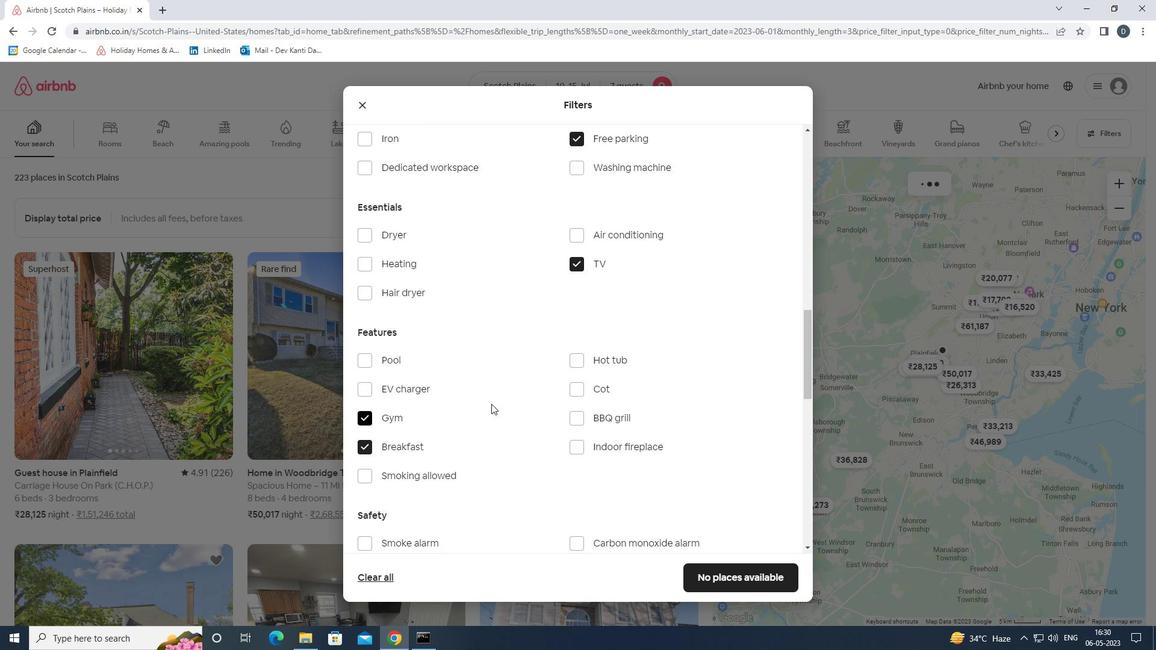
Action: Mouse moved to (495, 398)
Screenshot: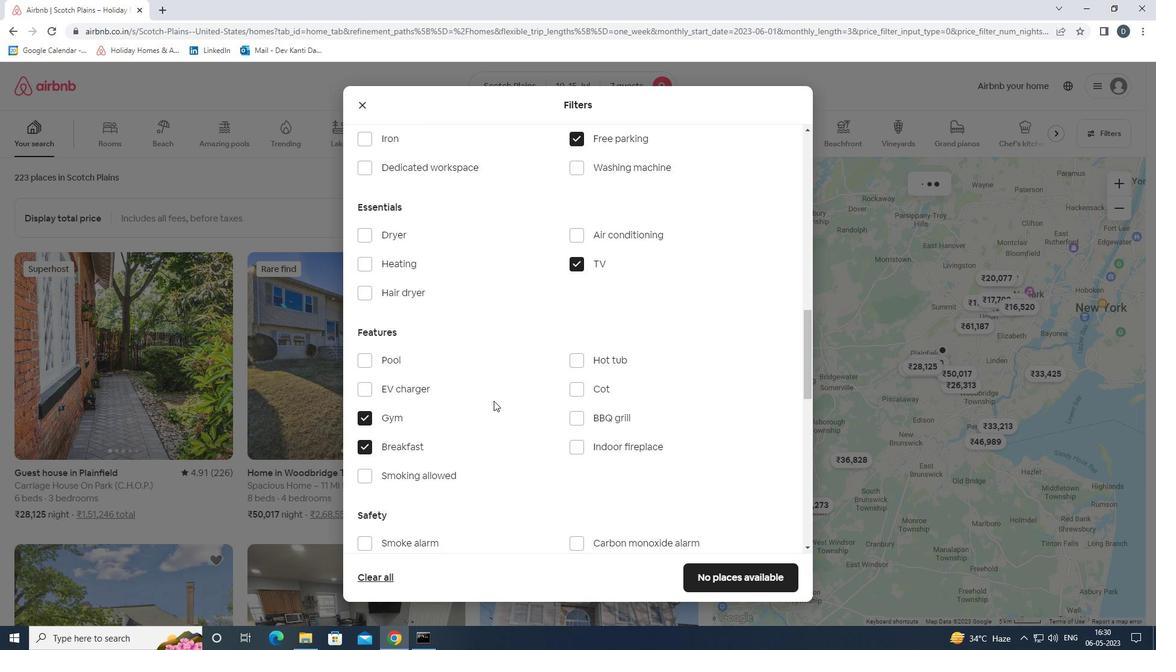 
Action: Mouse scrolled (495, 398) with delta (0, 0)
Screenshot: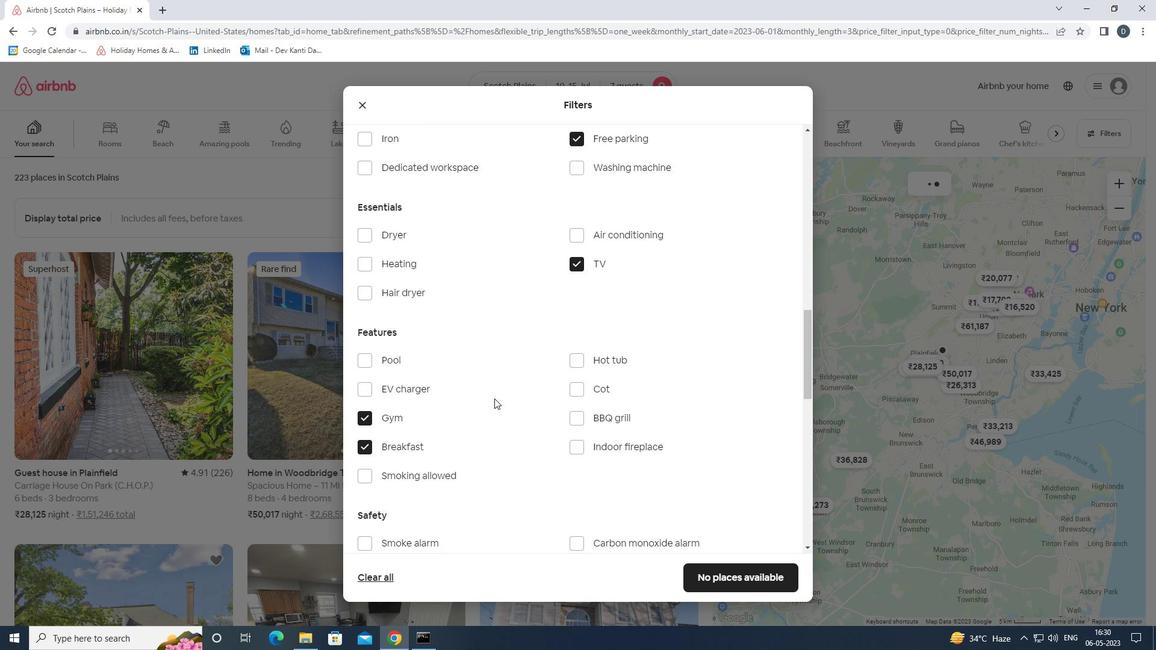 
Action: Mouse scrolled (495, 398) with delta (0, 0)
Screenshot: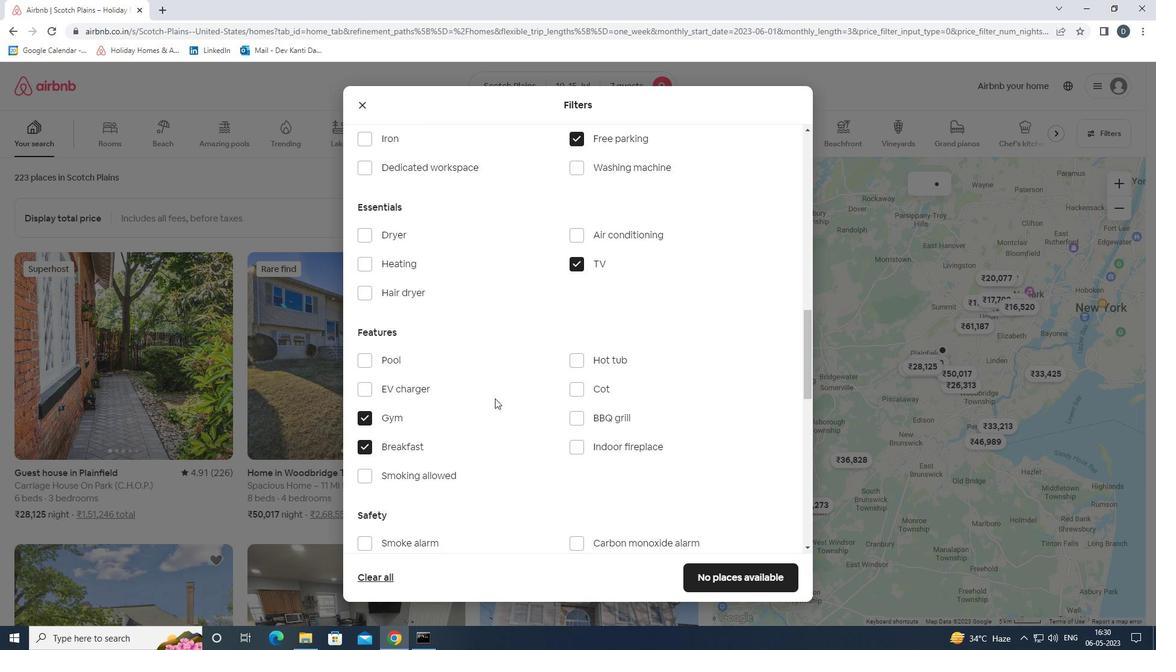 
Action: Mouse moved to (522, 400)
Screenshot: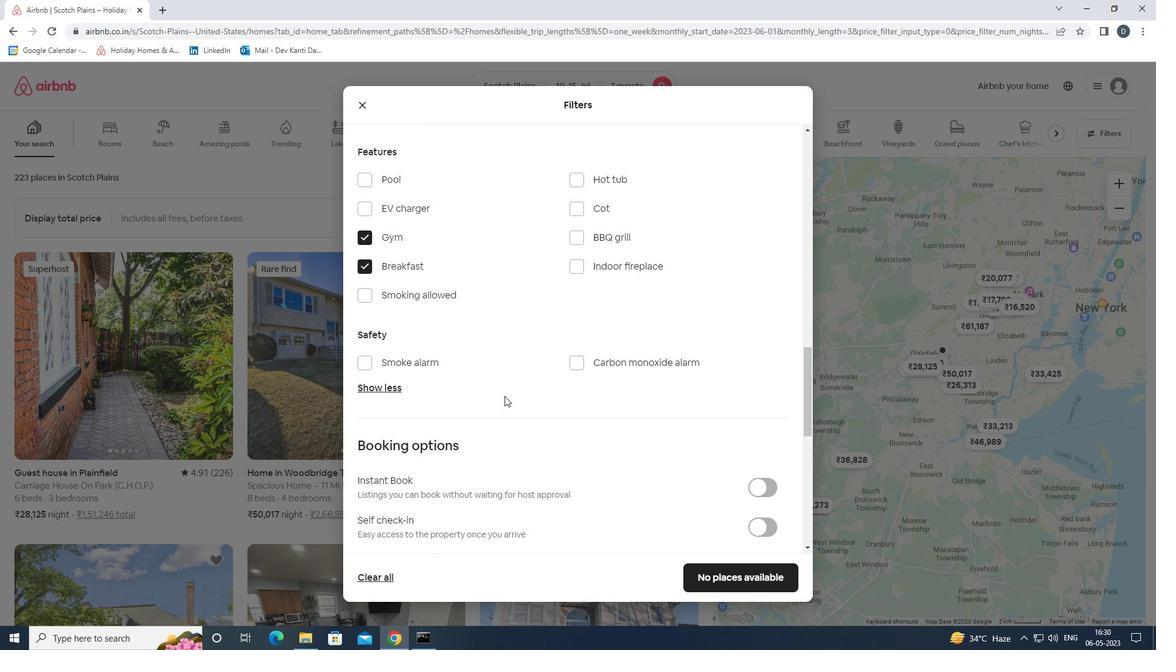 
Action: Mouse scrolled (522, 399) with delta (0, 0)
Screenshot: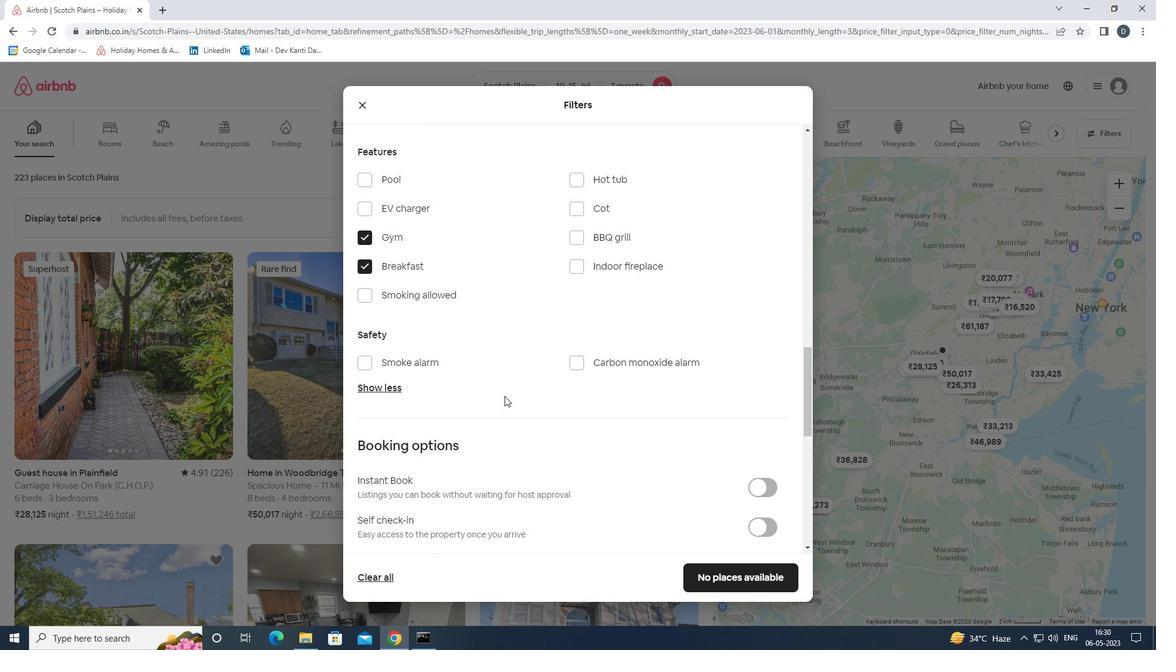 
Action: Mouse moved to (748, 465)
Screenshot: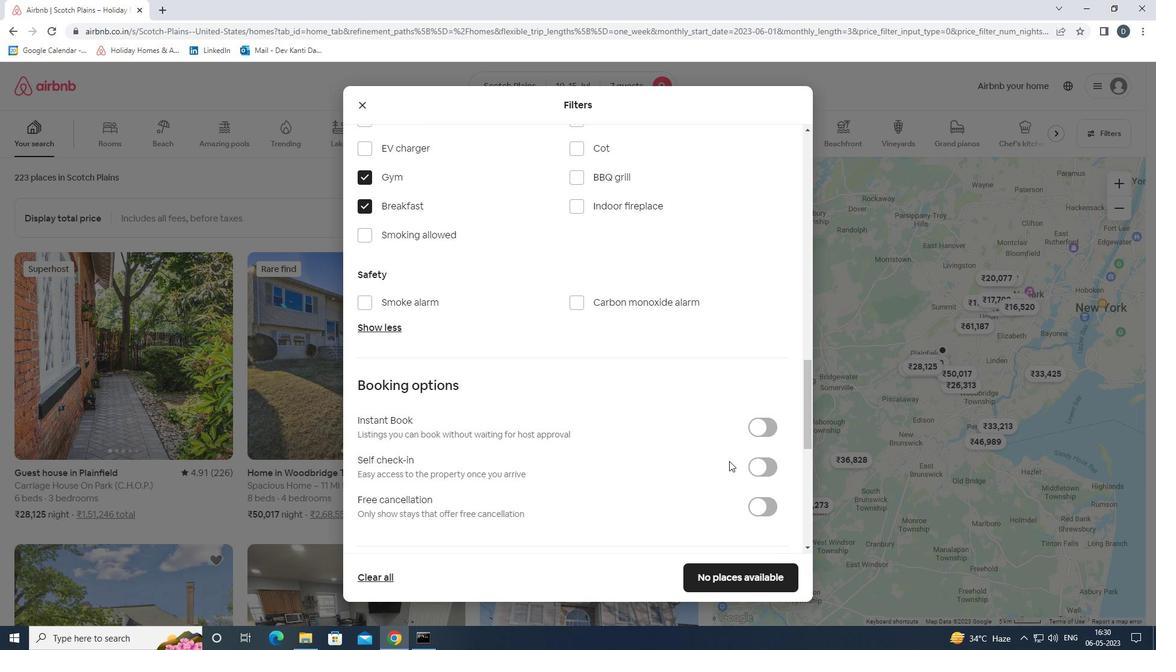 
Action: Mouse pressed left at (748, 465)
Screenshot: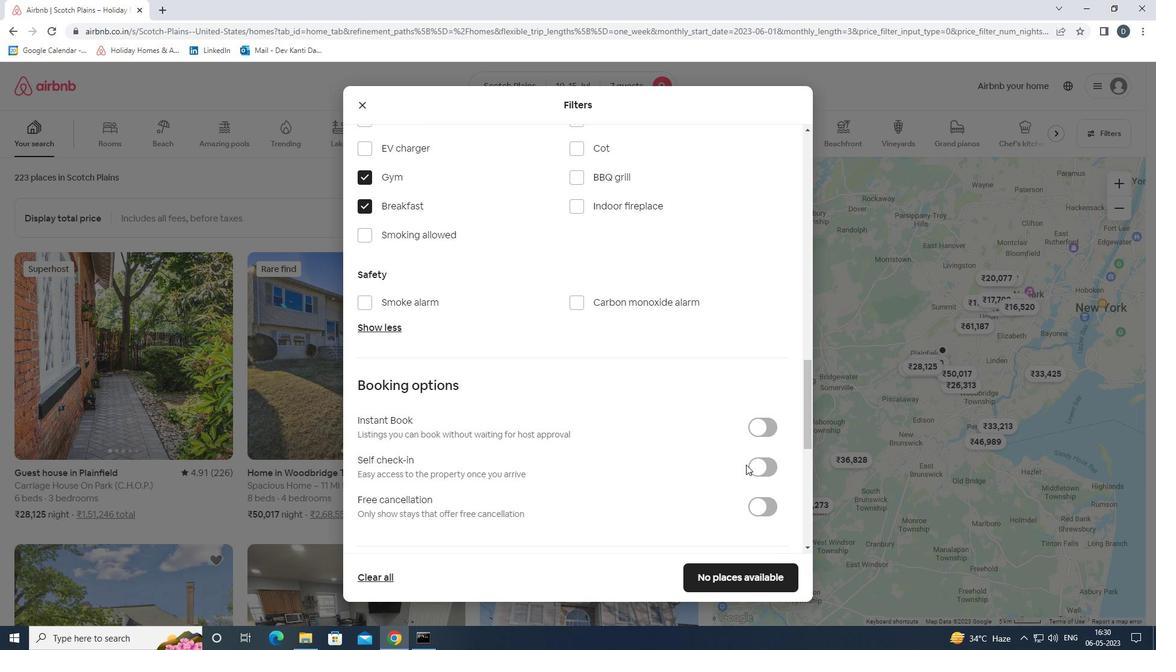 
Action: Mouse moved to (770, 465)
Screenshot: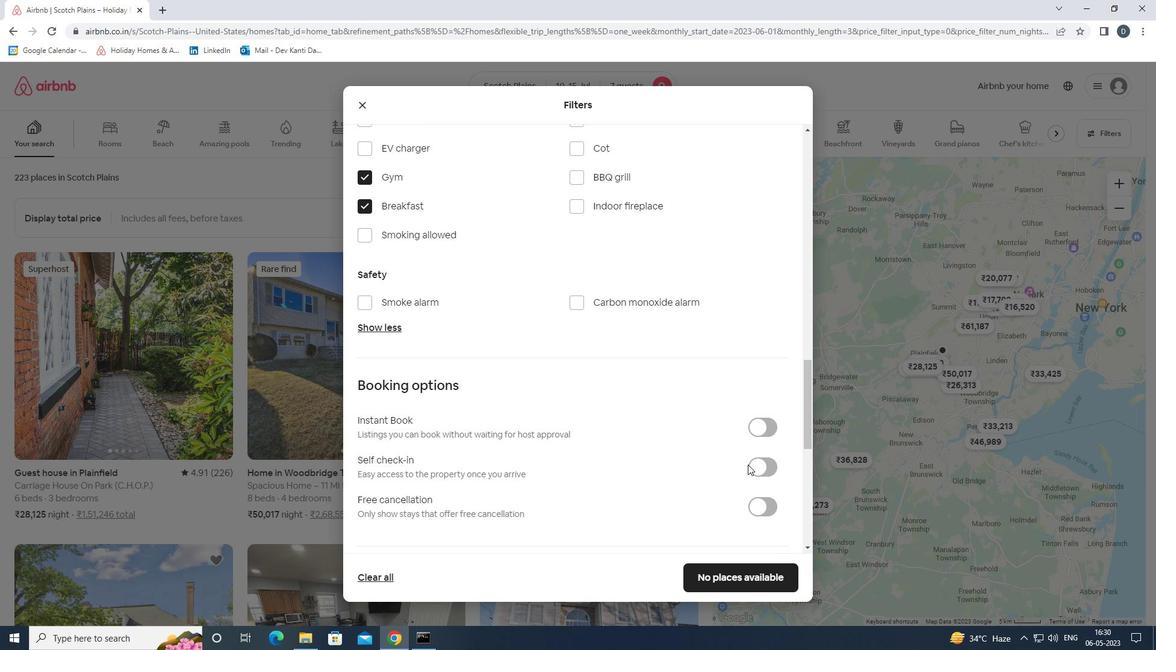 
Action: Mouse pressed left at (770, 465)
Screenshot: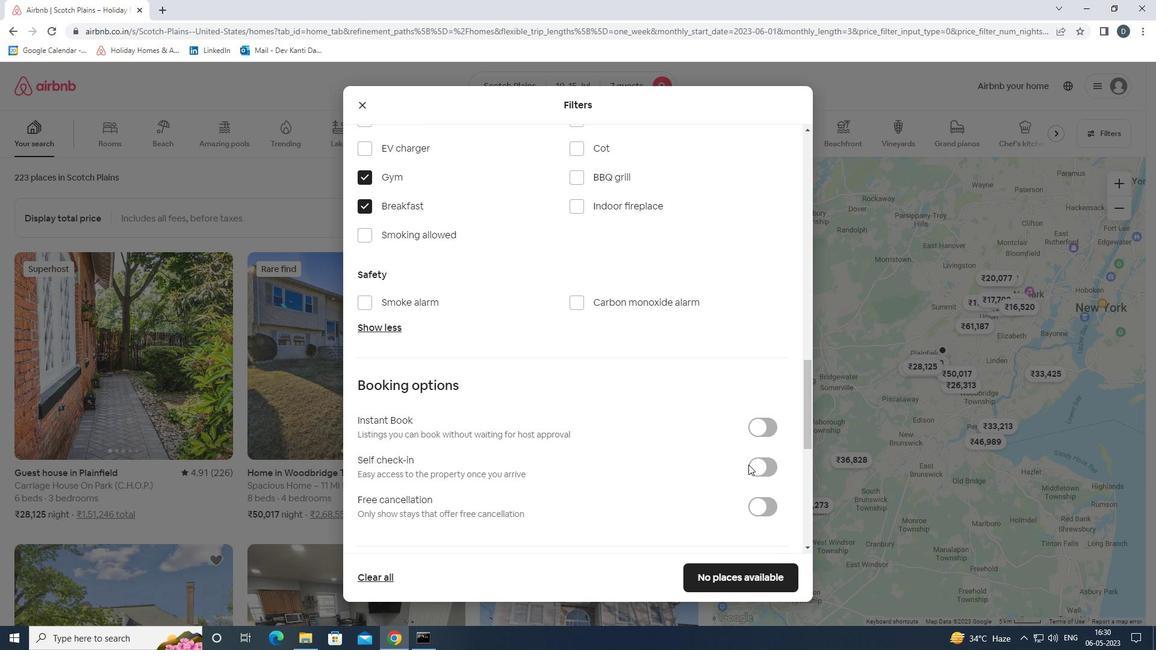 
Action: Mouse moved to (705, 448)
Screenshot: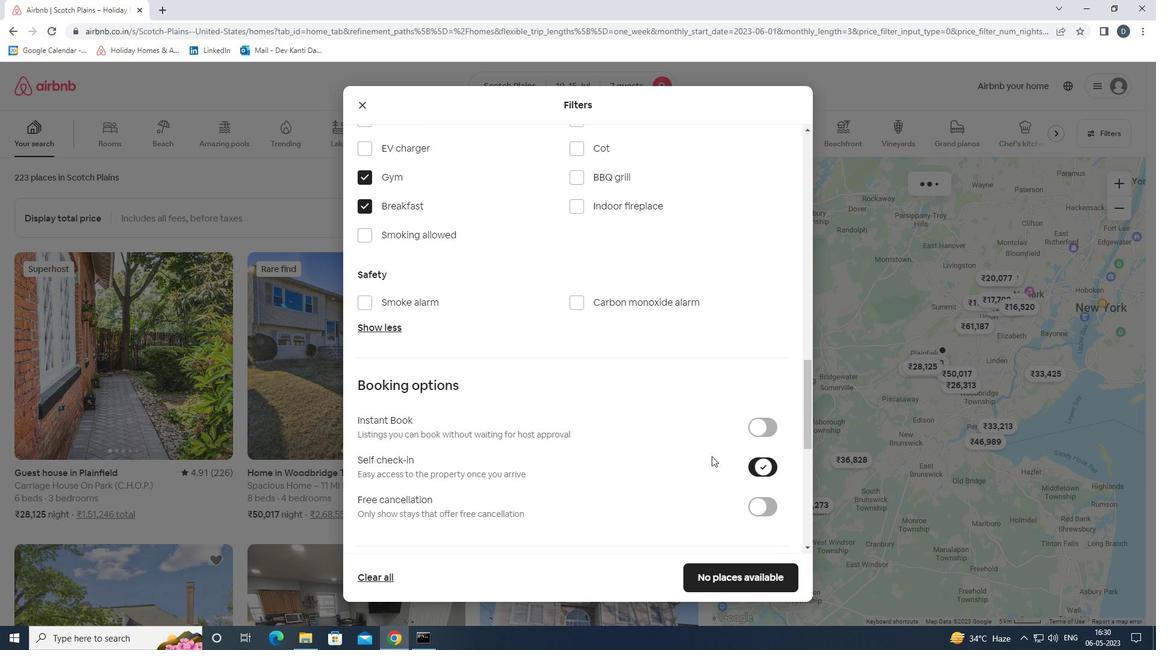 
Action: Mouse scrolled (705, 447) with delta (0, 0)
Screenshot: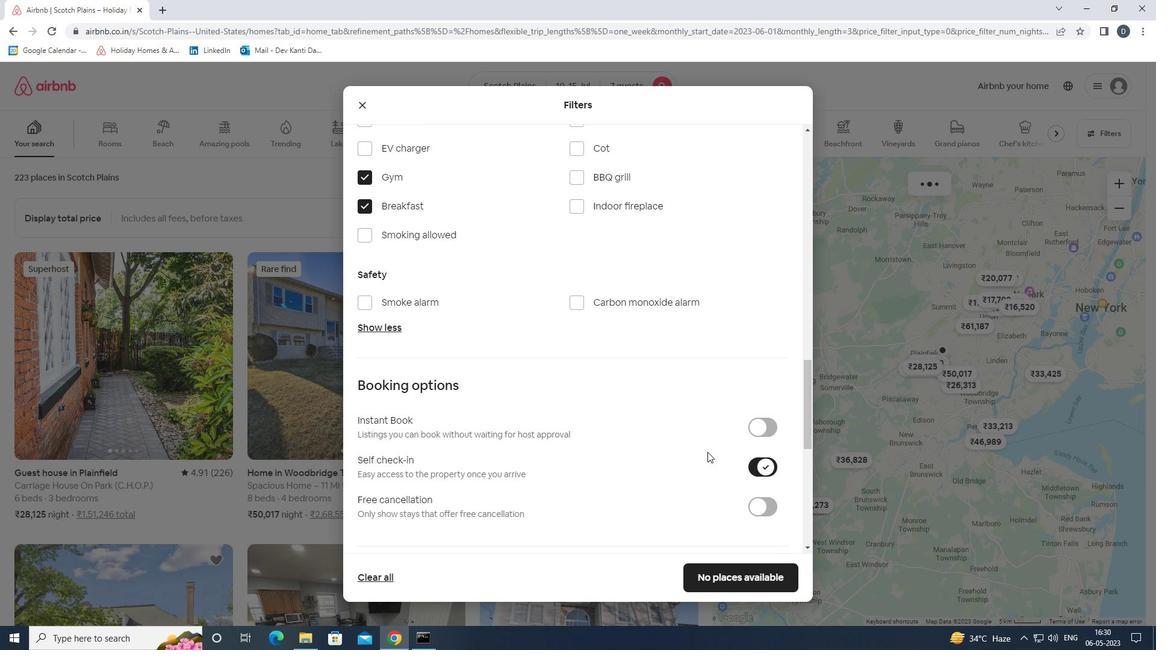 
Action: Mouse scrolled (705, 447) with delta (0, 0)
Screenshot: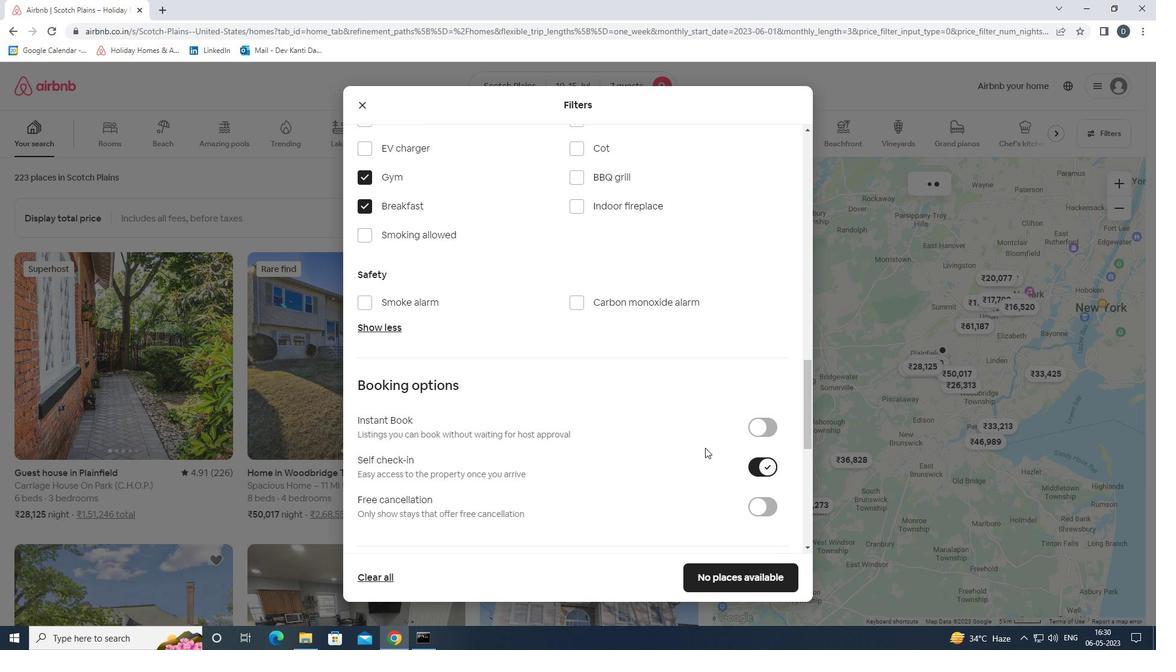 
Action: Mouse scrolled (705, 447) with delta (0, 0)
Screenshot: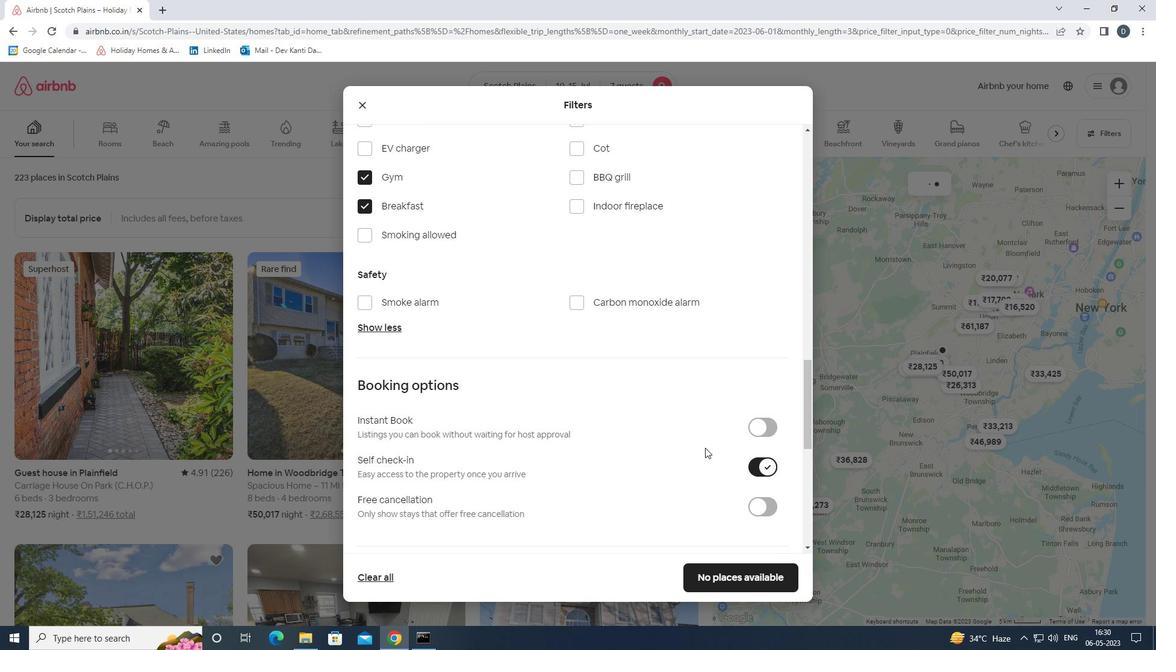 
Action: Mouse scrolled (705, 447) with delta (0, 0)
Screenshot: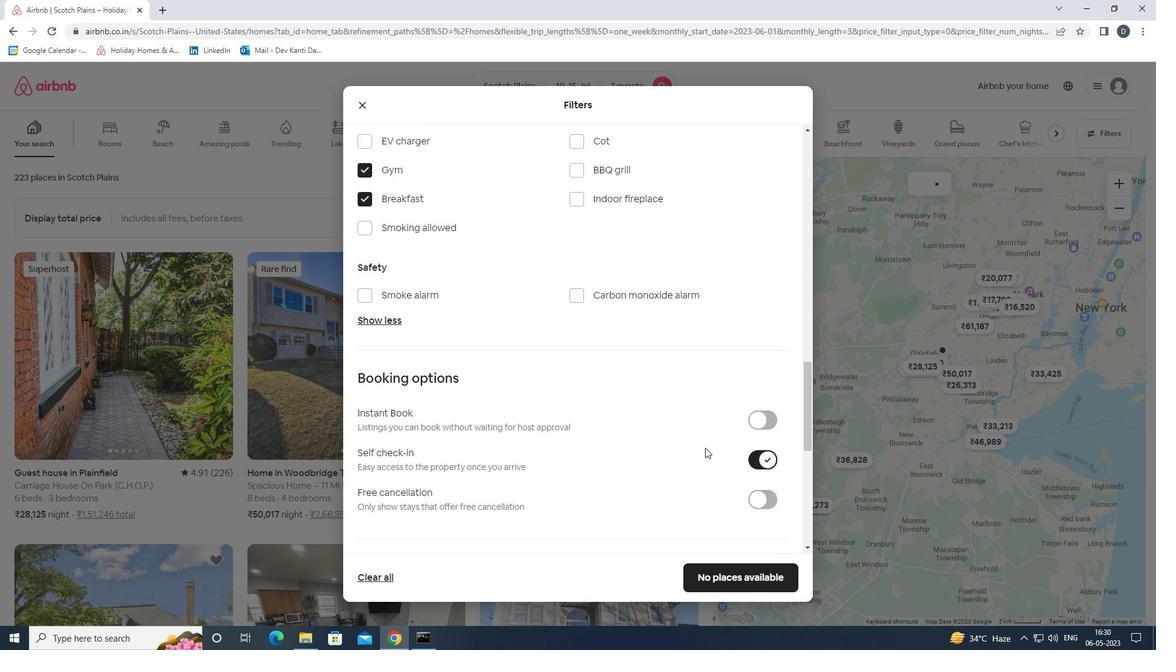 
Action: Mouse scrolled (705, 447) with delta (0, 0)
Screenshot: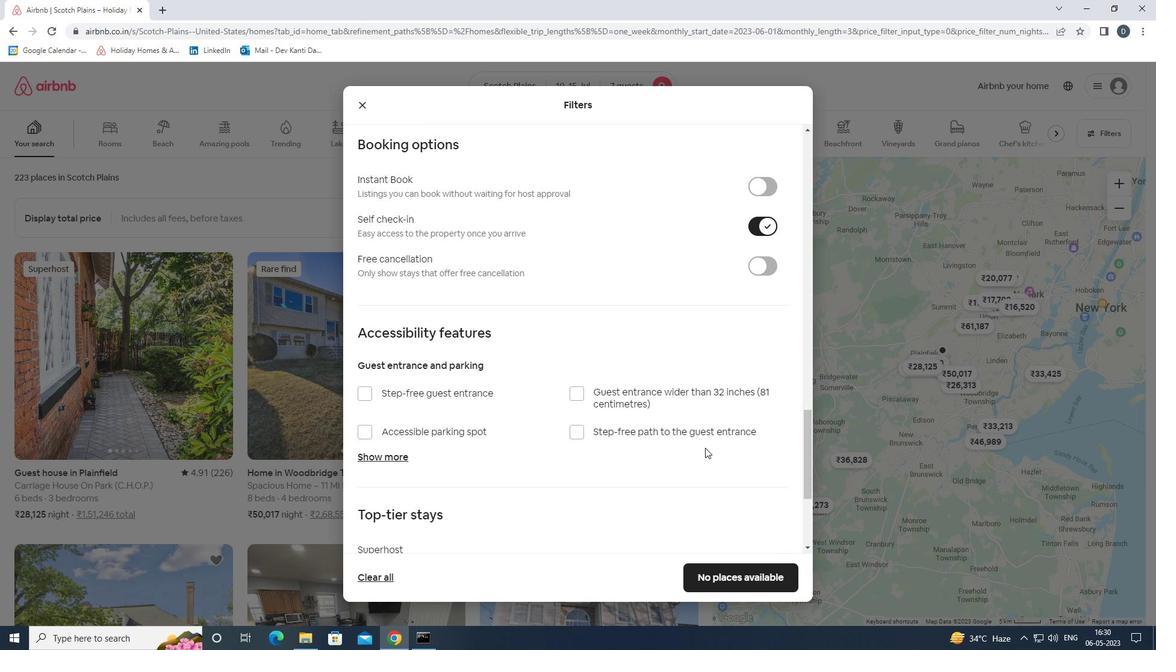 
Action: Mouse scrolled (705, 447) with delta (0, 0)
Screenshot: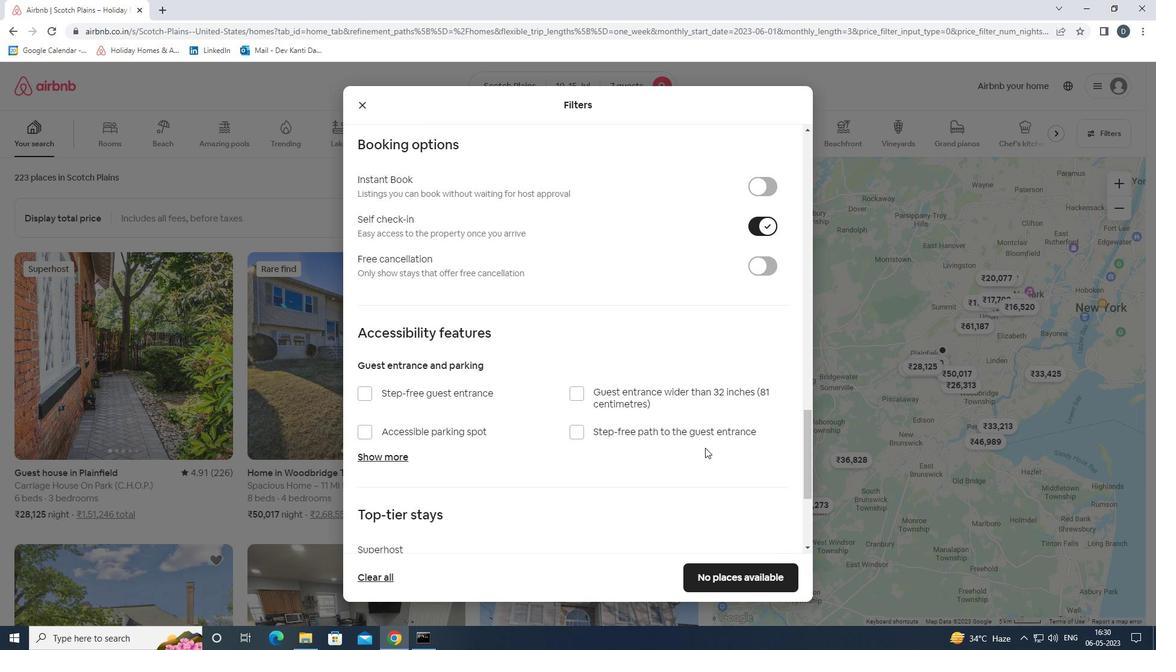 
Action: Mouse scrolled (705, 447) with delta (0, 0)
Screenshot: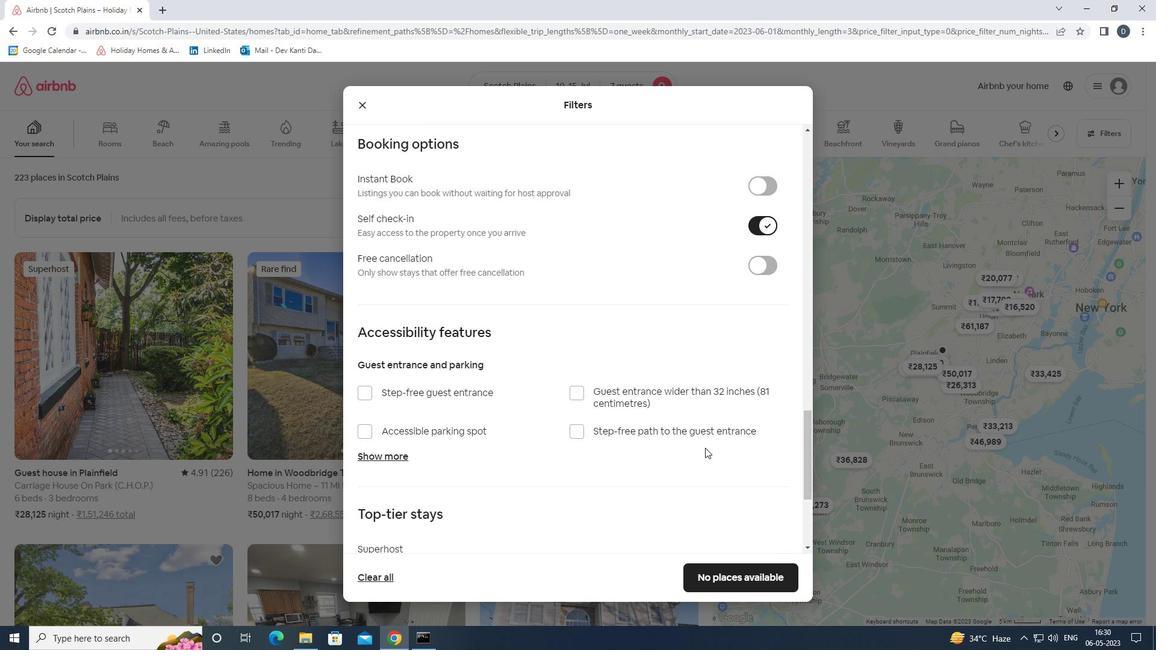 
Action: Mouse moved to (712, 448)
Screenshot: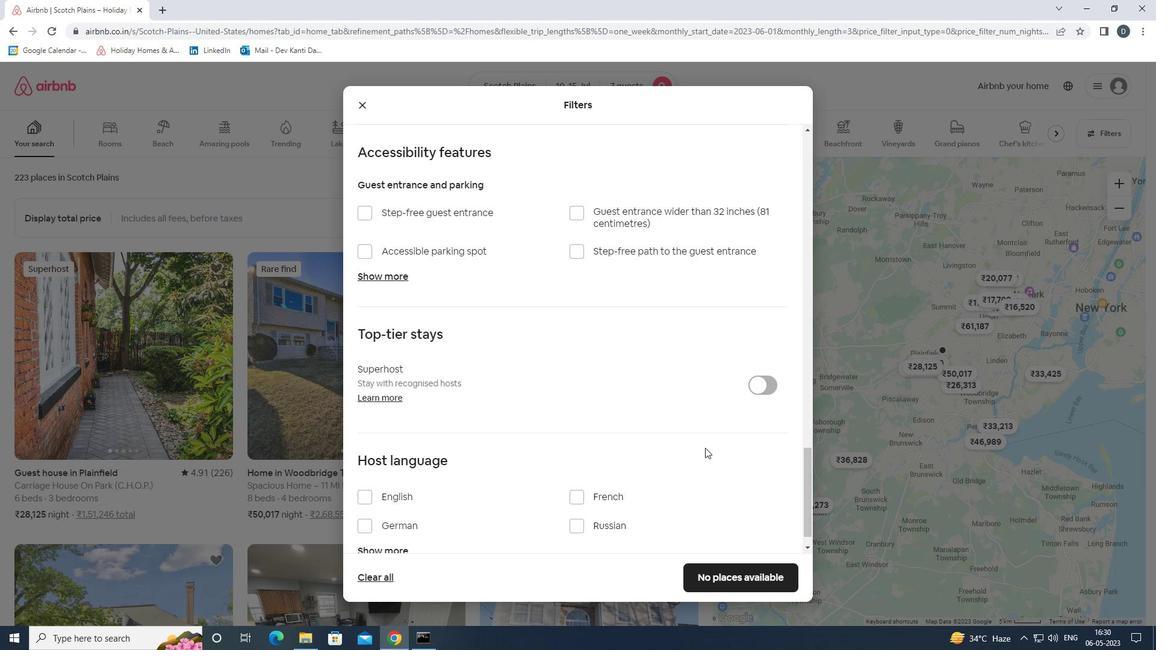 
Action: Mouse scrolled (712, 447) with delta (0, 0)
Screenshot: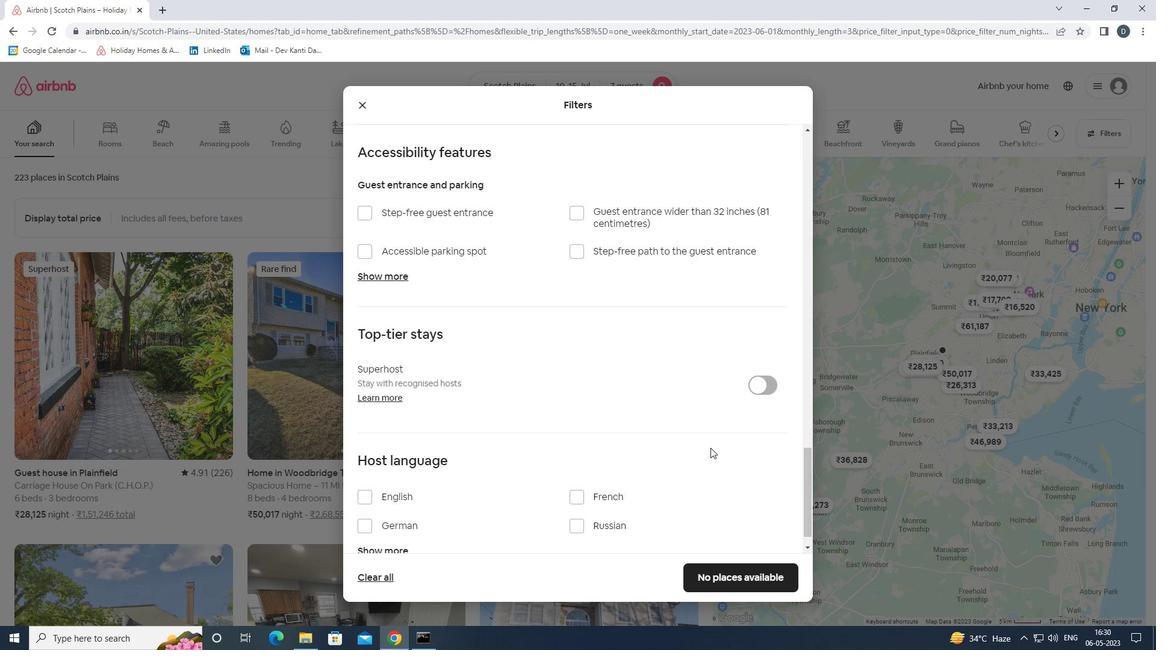 
Action: Mouse scrolled (712, 447) with delta (0, 0)
Screenshot: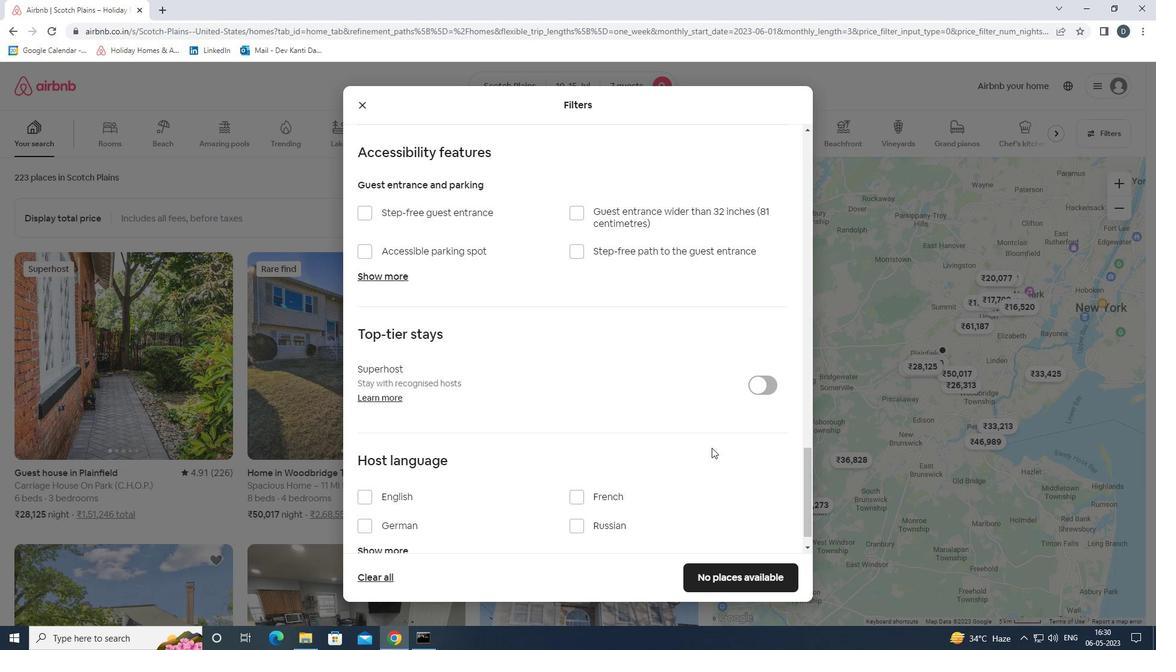 
Action: Mouse moved to (713, 444)
Screenshot: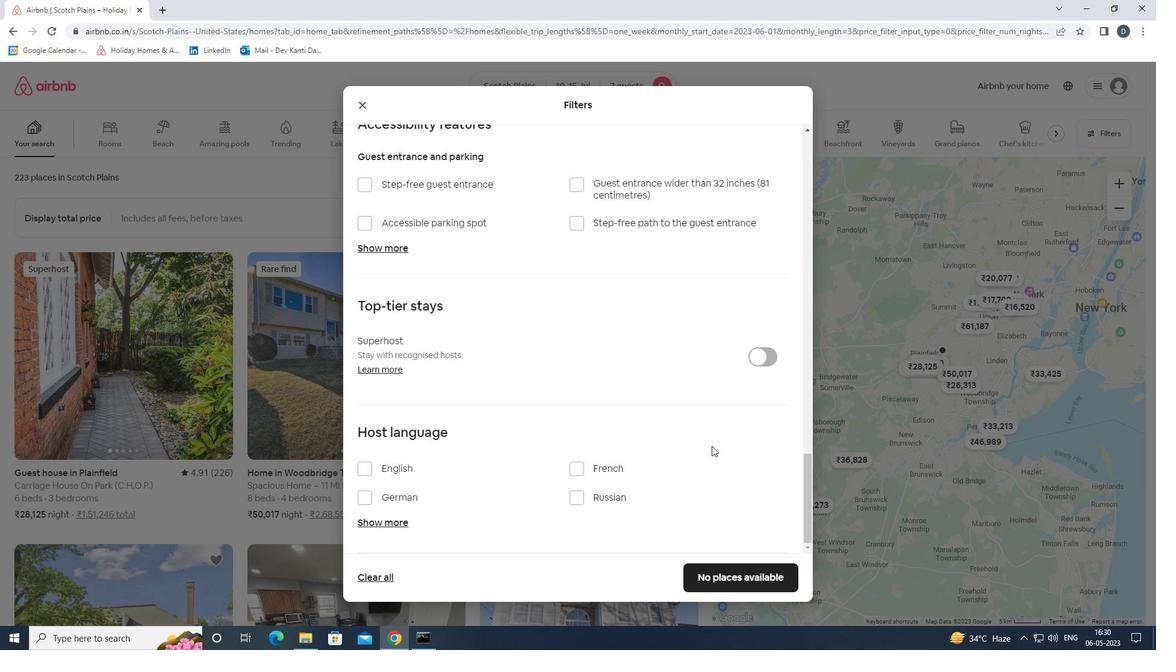 
Action: Mouse scrolled (713, 443) with delta (0, 0)
Screenshot: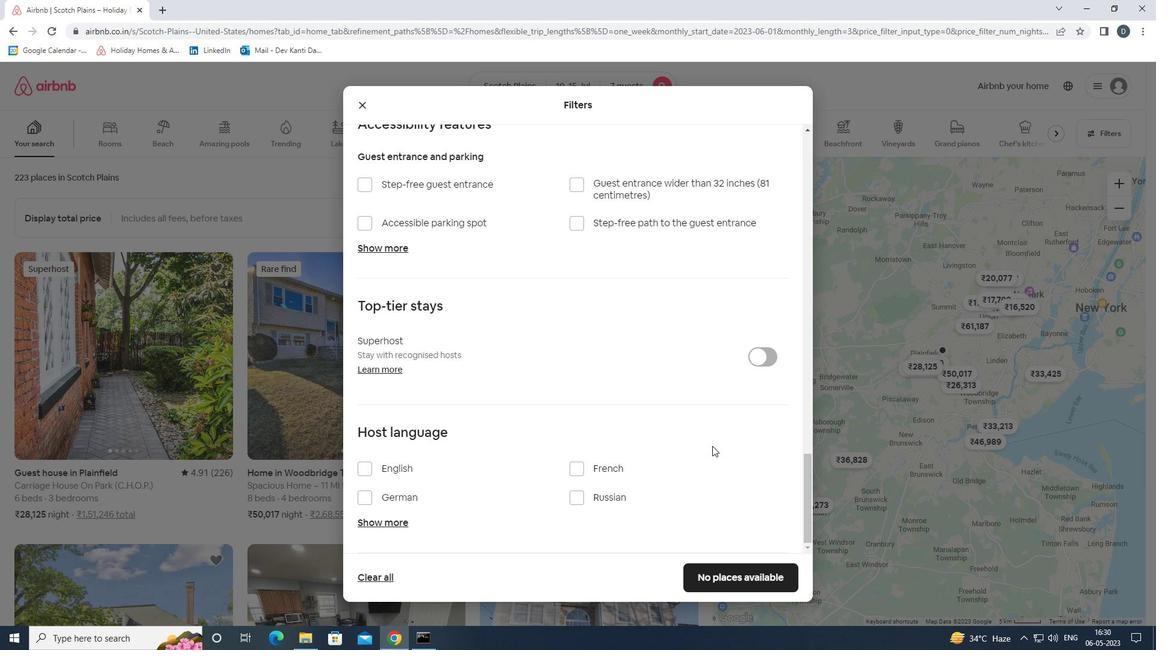 
Action: Mouse moved to (386, 460)
Screenshot: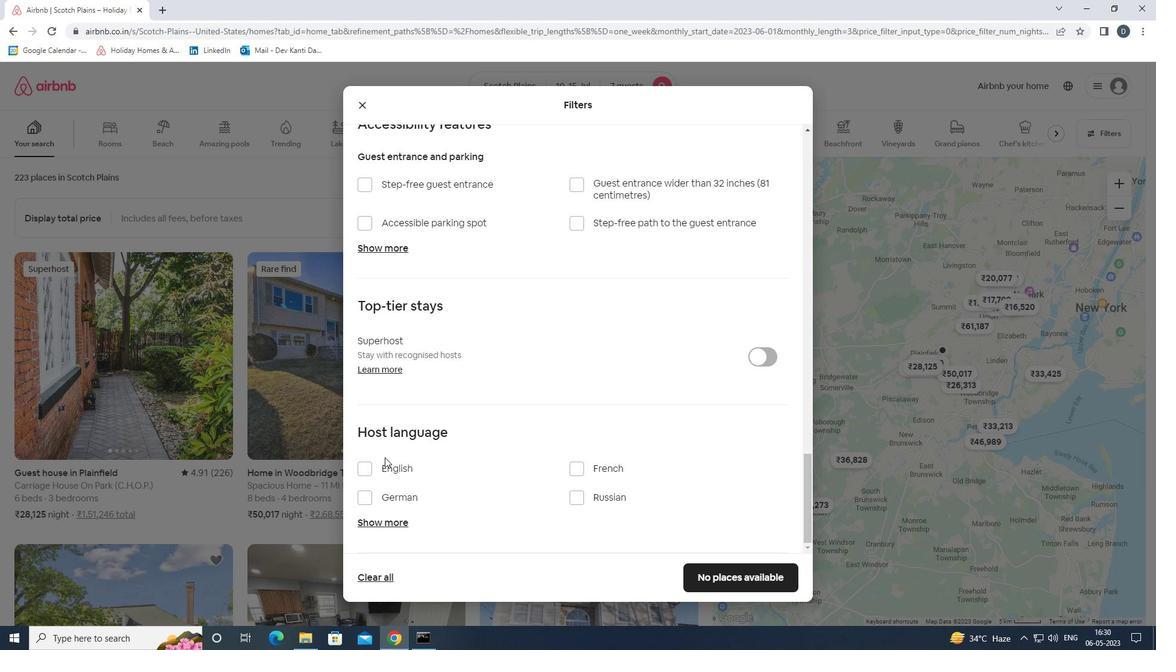 
Action: Mouse pressed left at (386, 460)
Screenshot: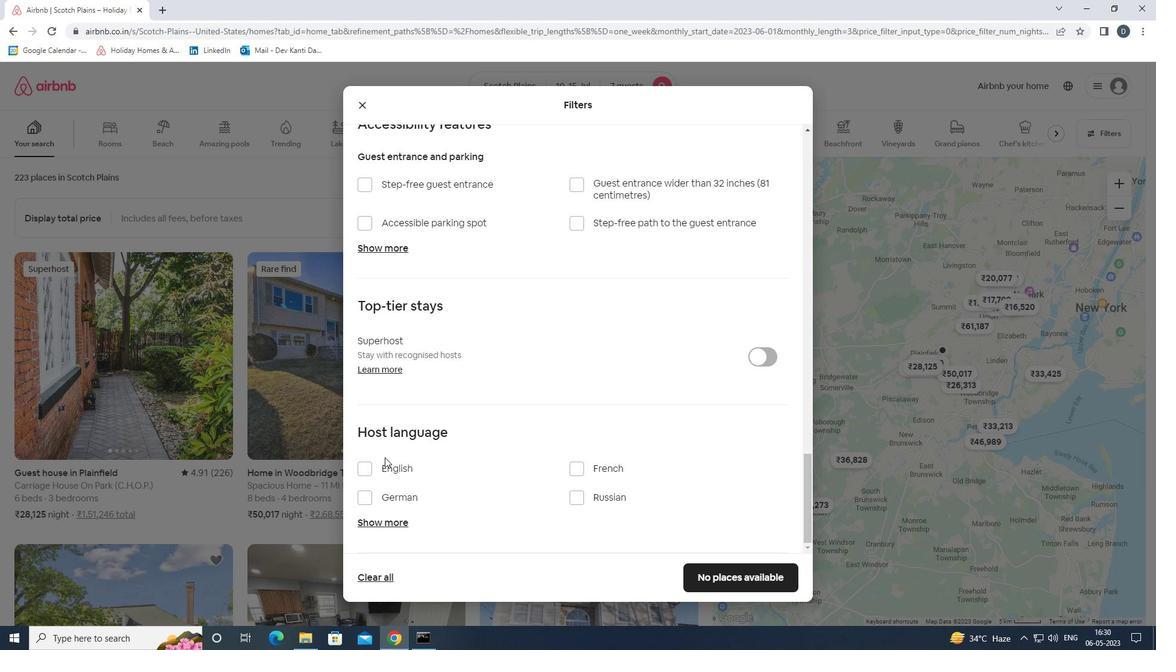 
Action: Mouse moved to (388, 462)
Screenshot: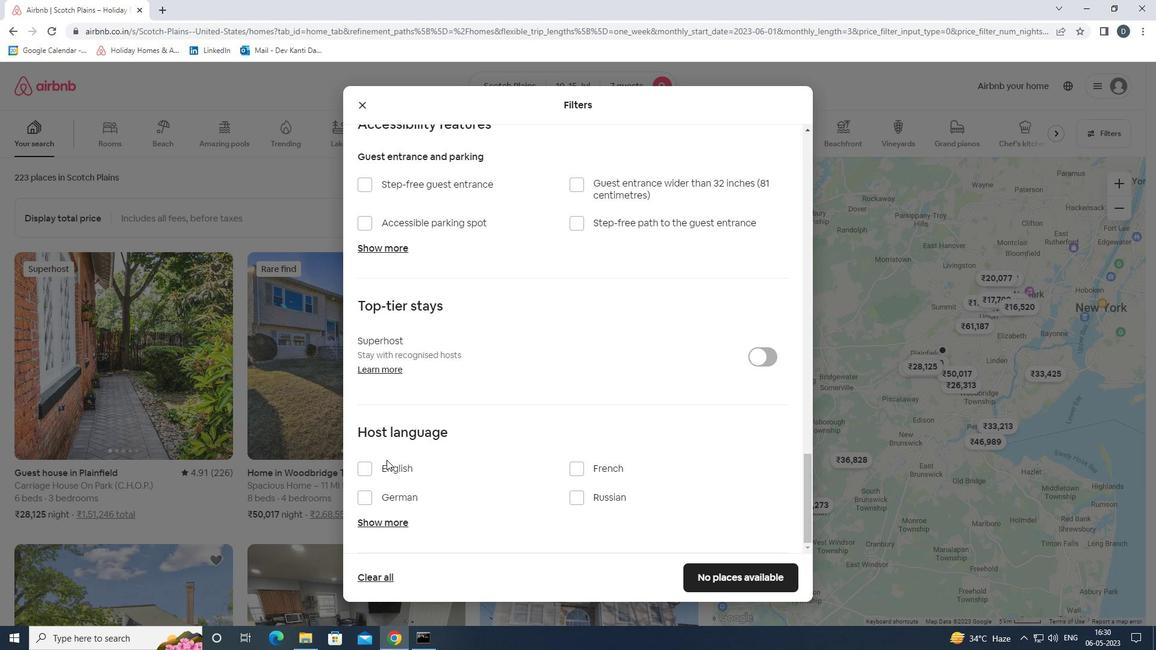 
Action: Mouse pressed left at (388, 462)
Screenshot: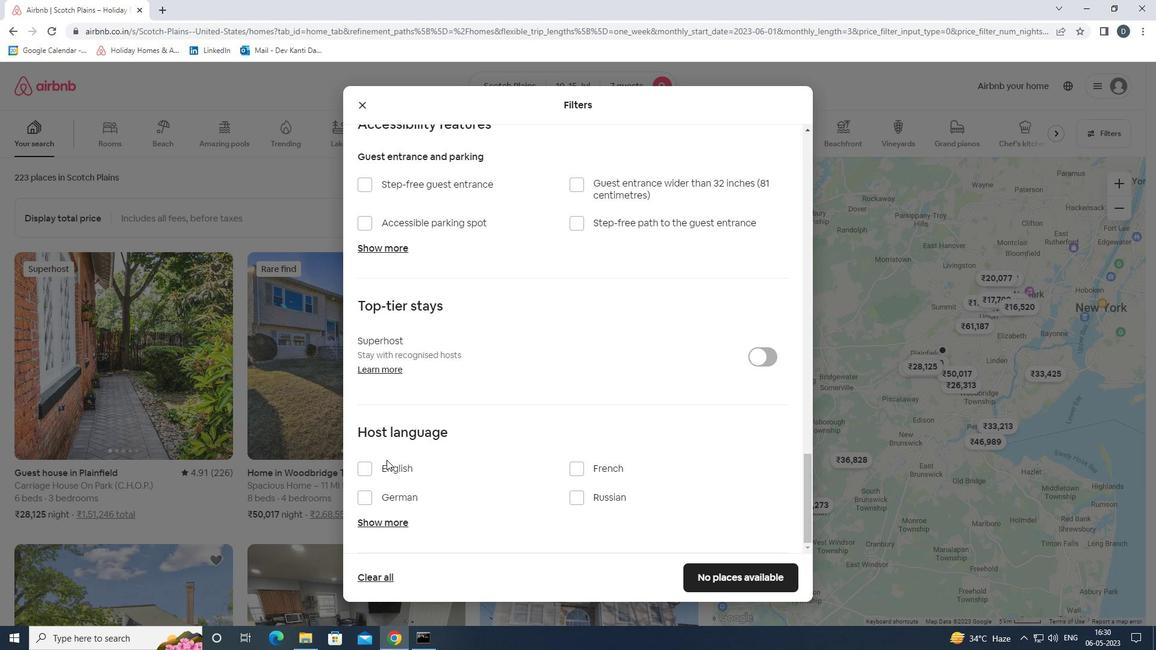 
Action: Mouse moved to (711, 585)
Screenshot: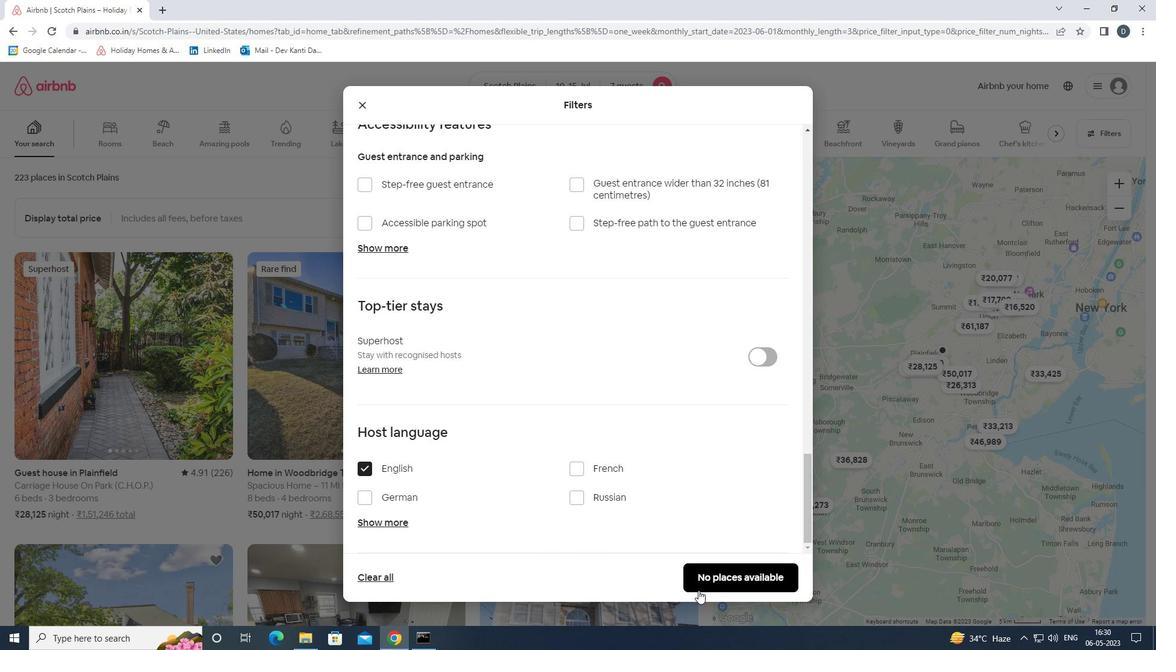 
Action: Mouse pressed left at (711, 585)
Screenshot: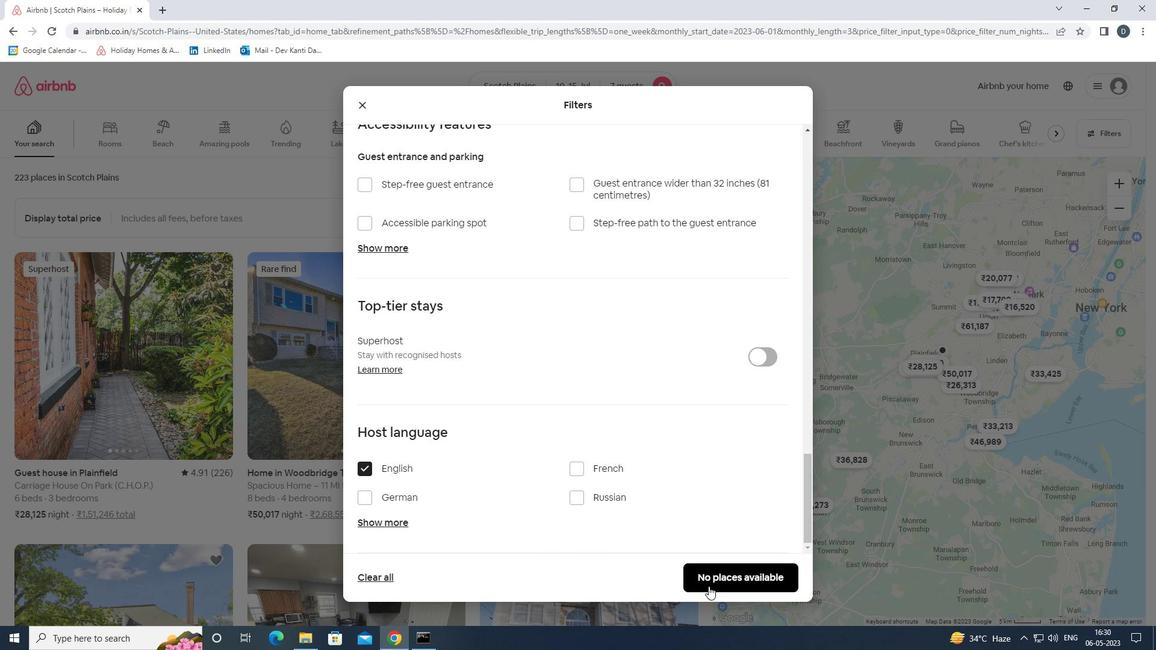 
Action: Mouse moved to (686, 412)
Screenshot: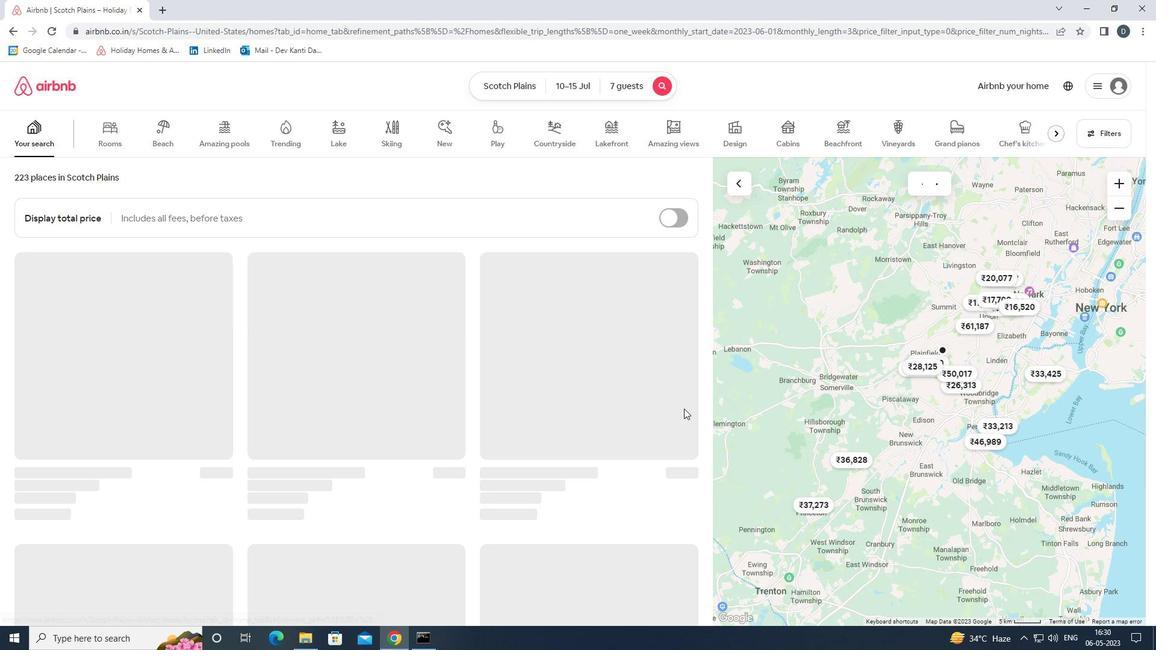 
